 Task: Search for a place to stay in Des Plaines, United States, from June 1st to June 3rd for 1 guest, with a price range of 5000 to 15000, selecting 'Flat' as the property type and enabling 'Self check-in'.
Action: Mouse moved to (603, 129)
Screenshot: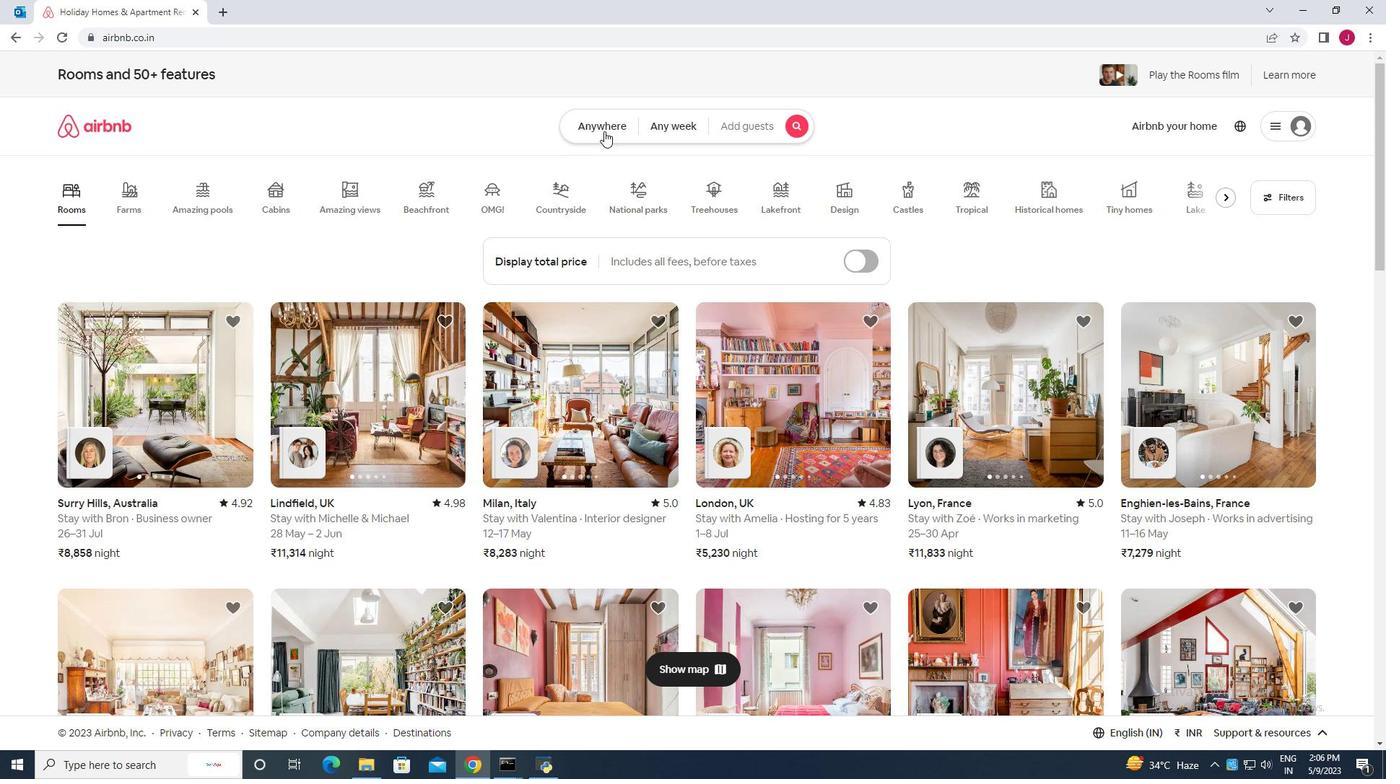 
Action: Mouse pressed left at (603, 129)
Screenshot: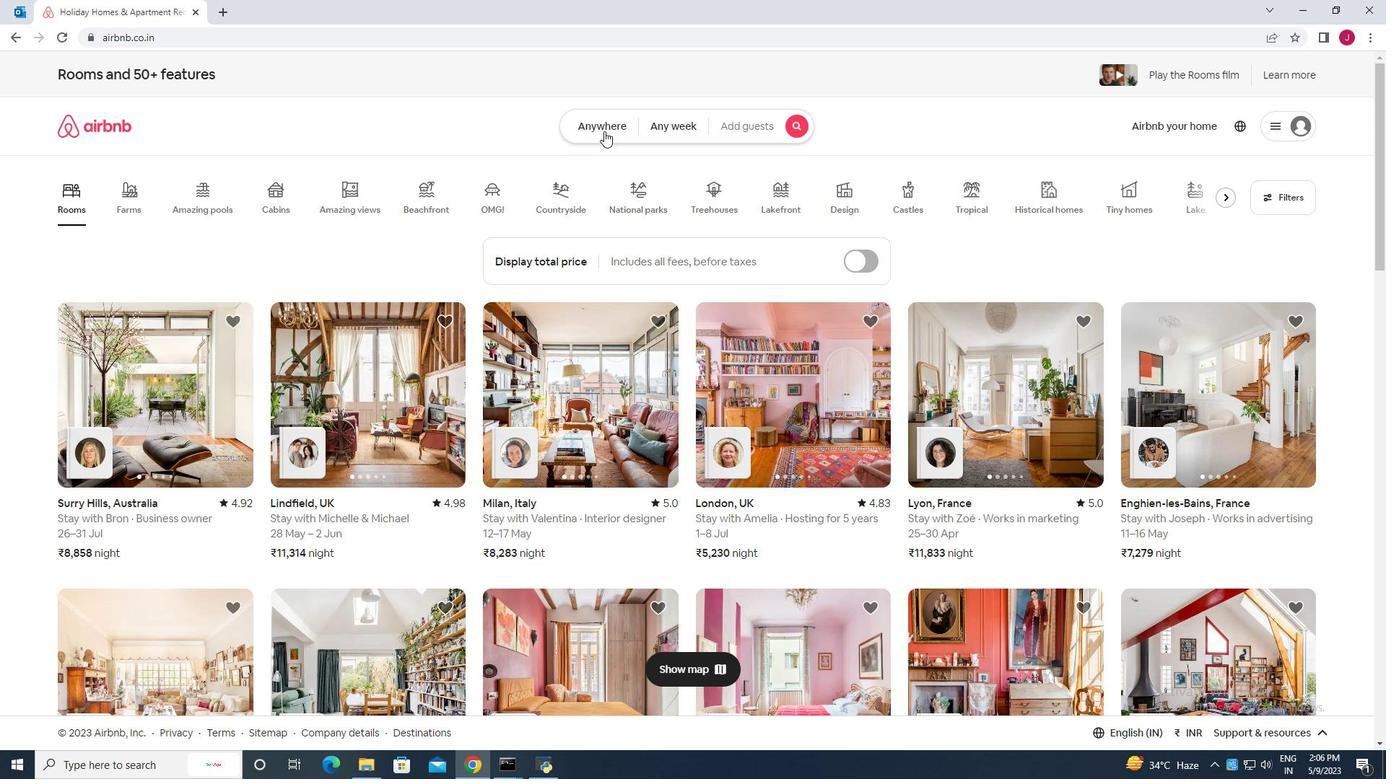 
Action: Mouse moved to (465, 180)
Screenshot: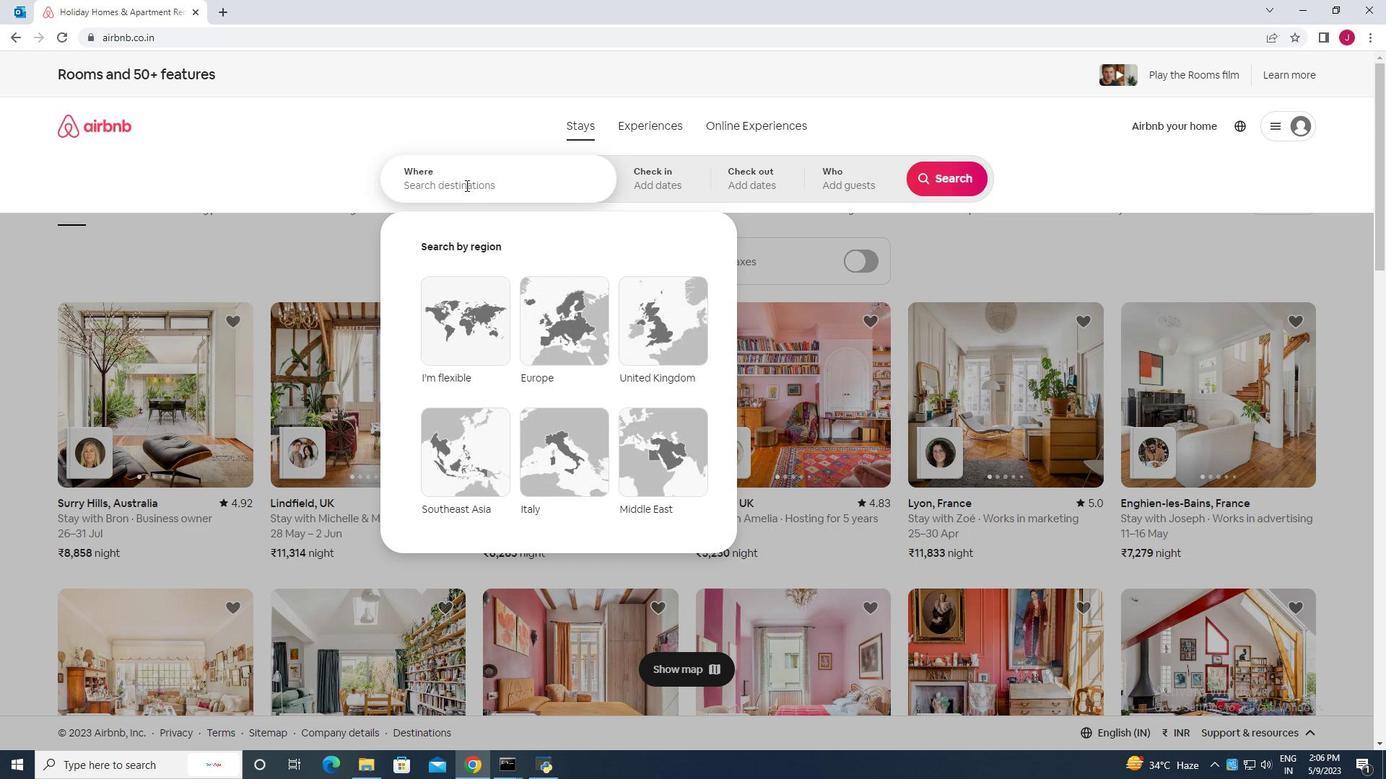 
Action: Mouse pressed left at (465, 180)
Screenshot: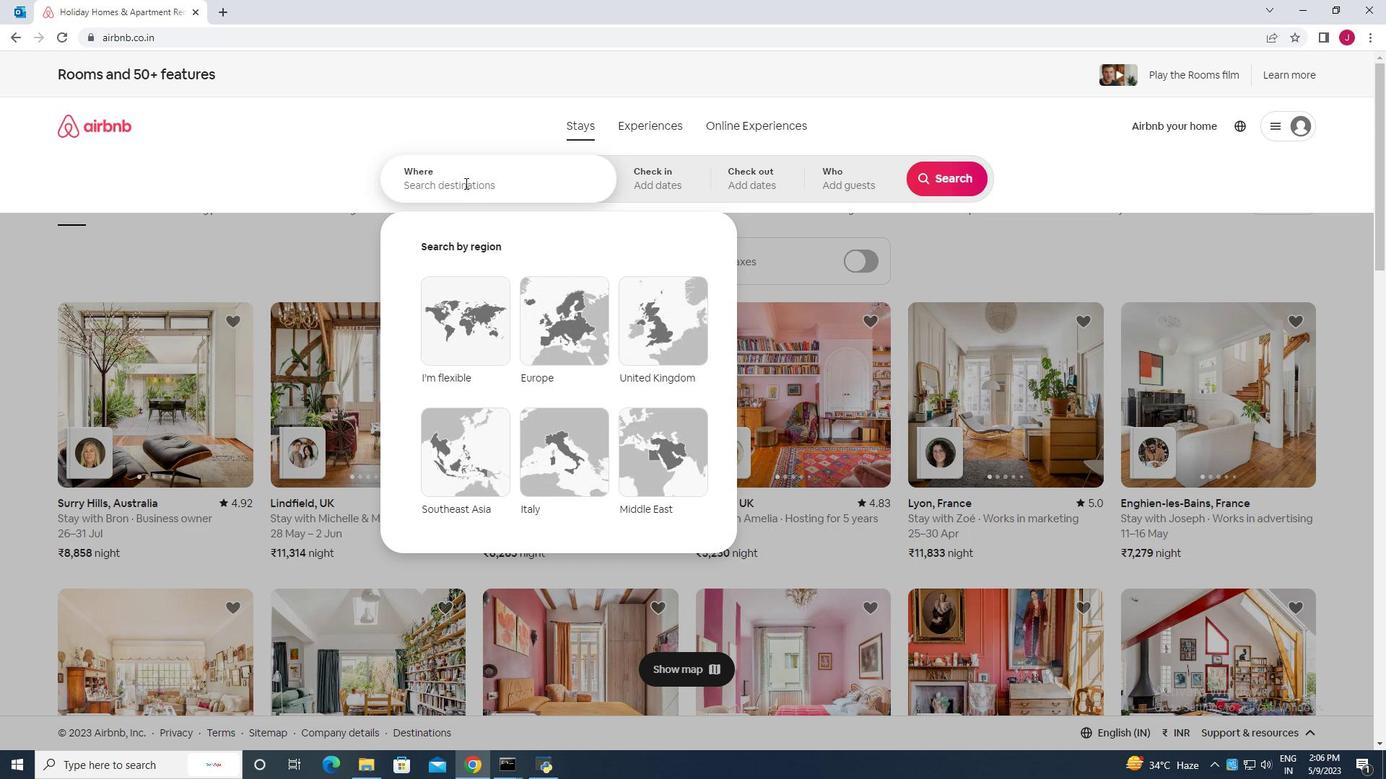 
Action: Mouse moved to (464, 179)
Screenshot: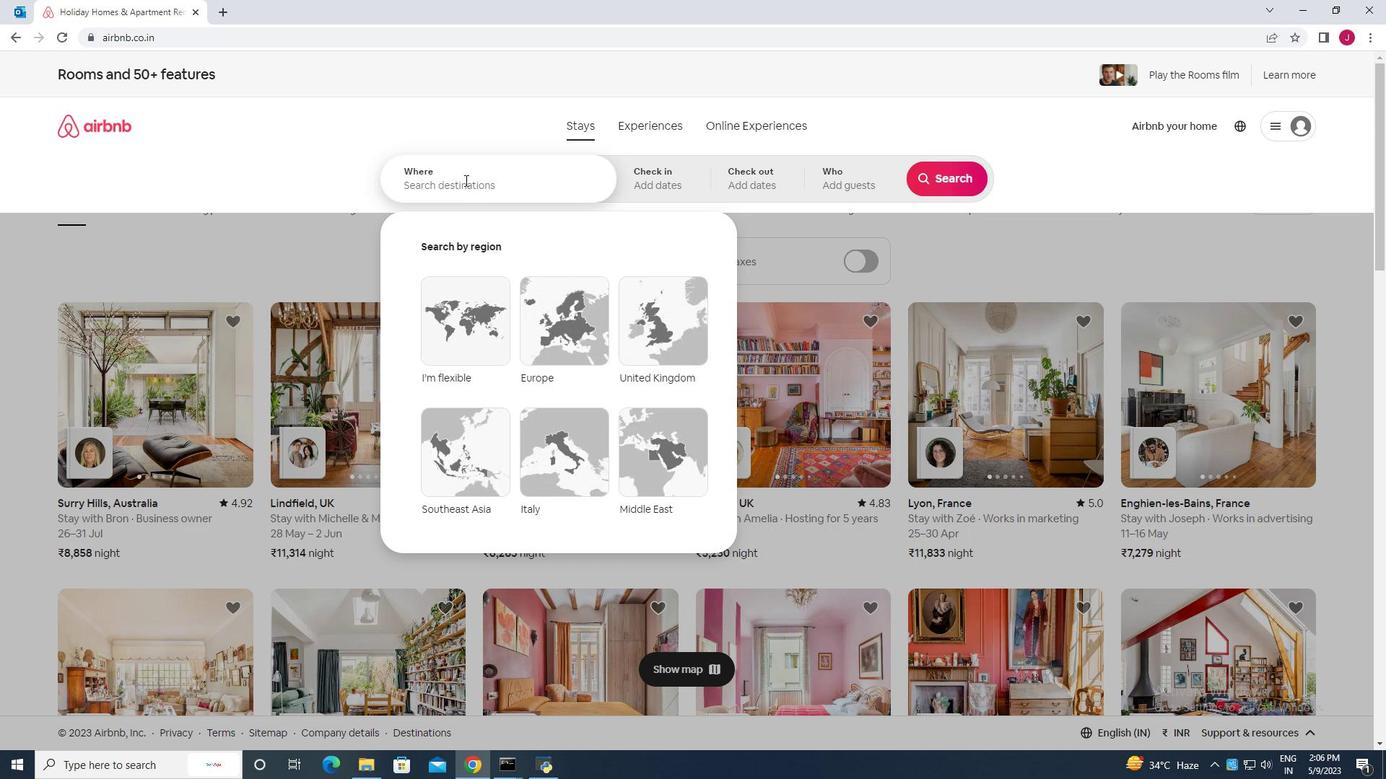 
Action: Key pressed des<Key.space>plaines<Key.space>united<Key.space>states<Key.enter>
Screenshot: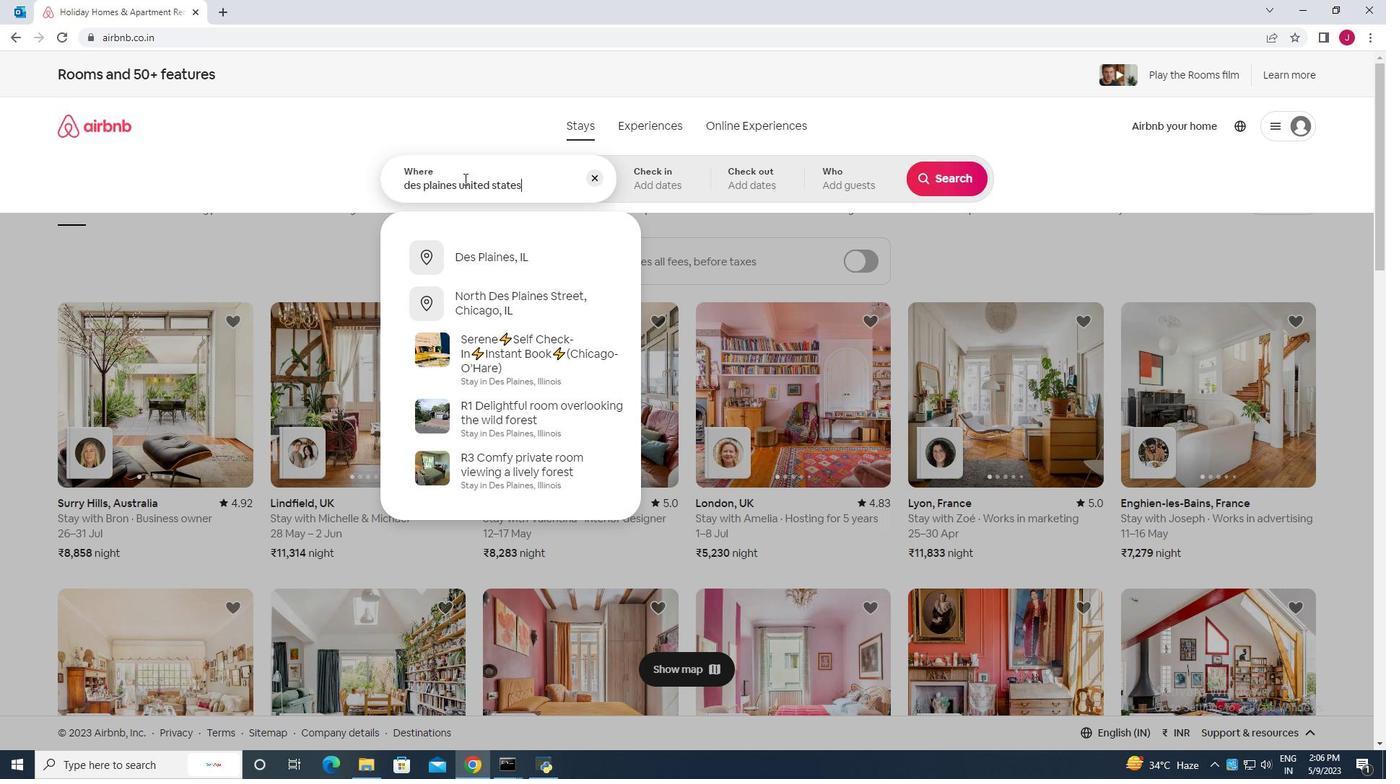 
Action: Mouse moved to (864, 358)
Screenshot: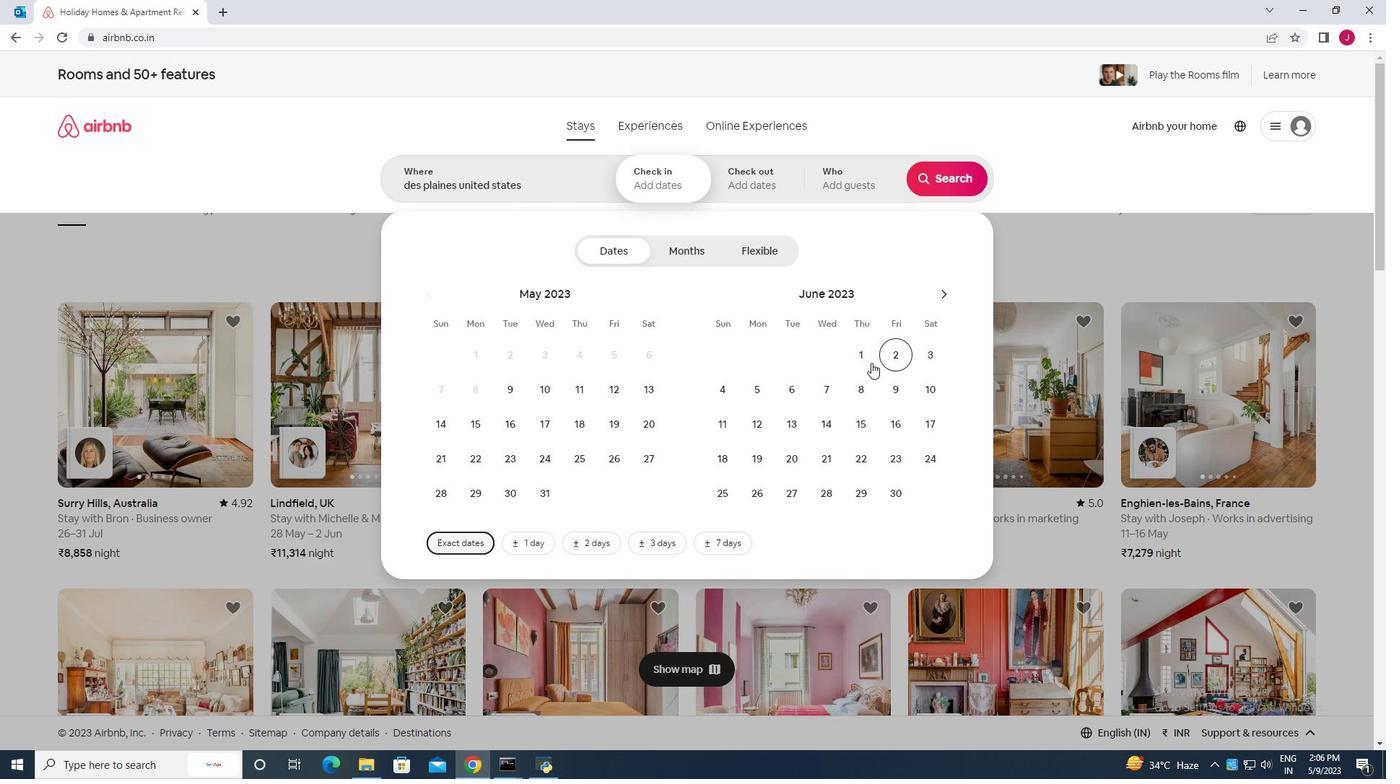 
Action: Mouse pressed left at (864, 358)
Screenshot: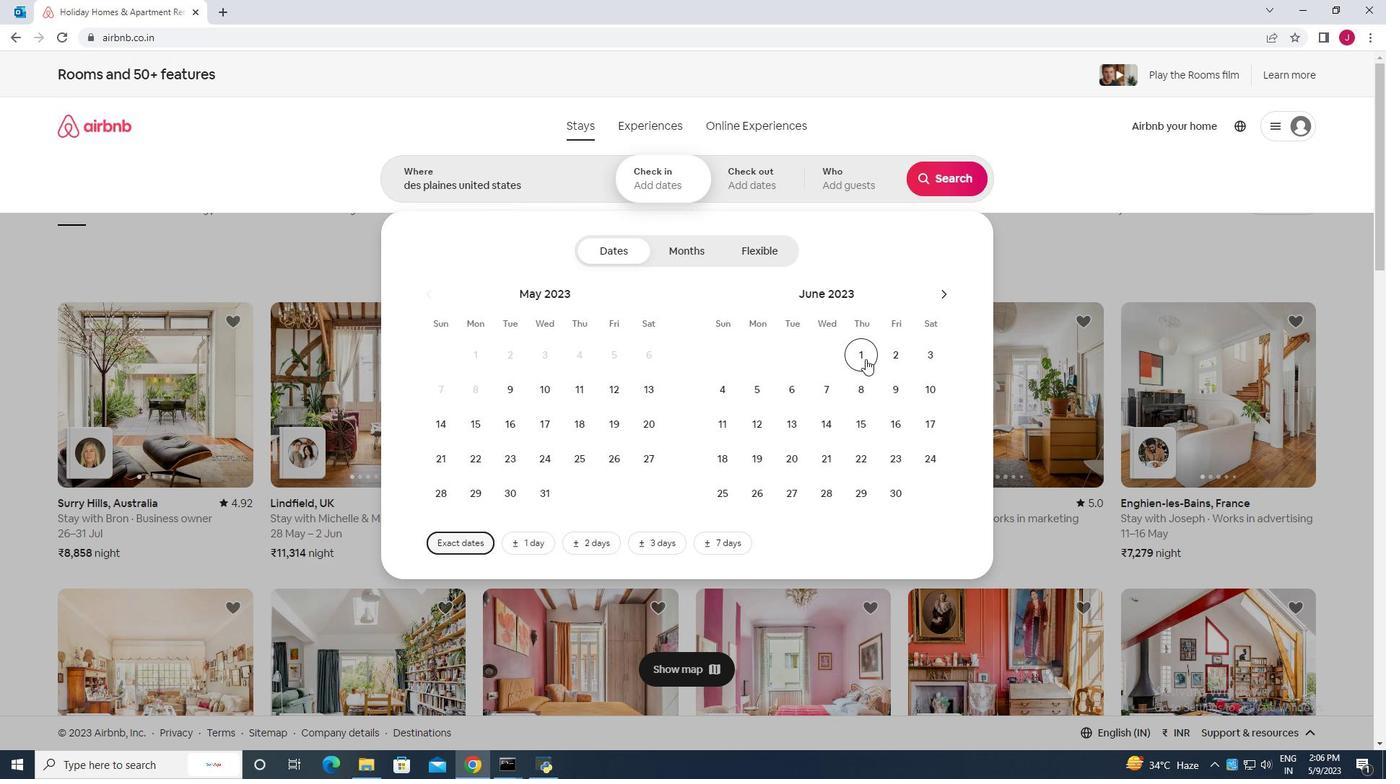 
Action: Mouse moved to (926, 356)
Screenshot: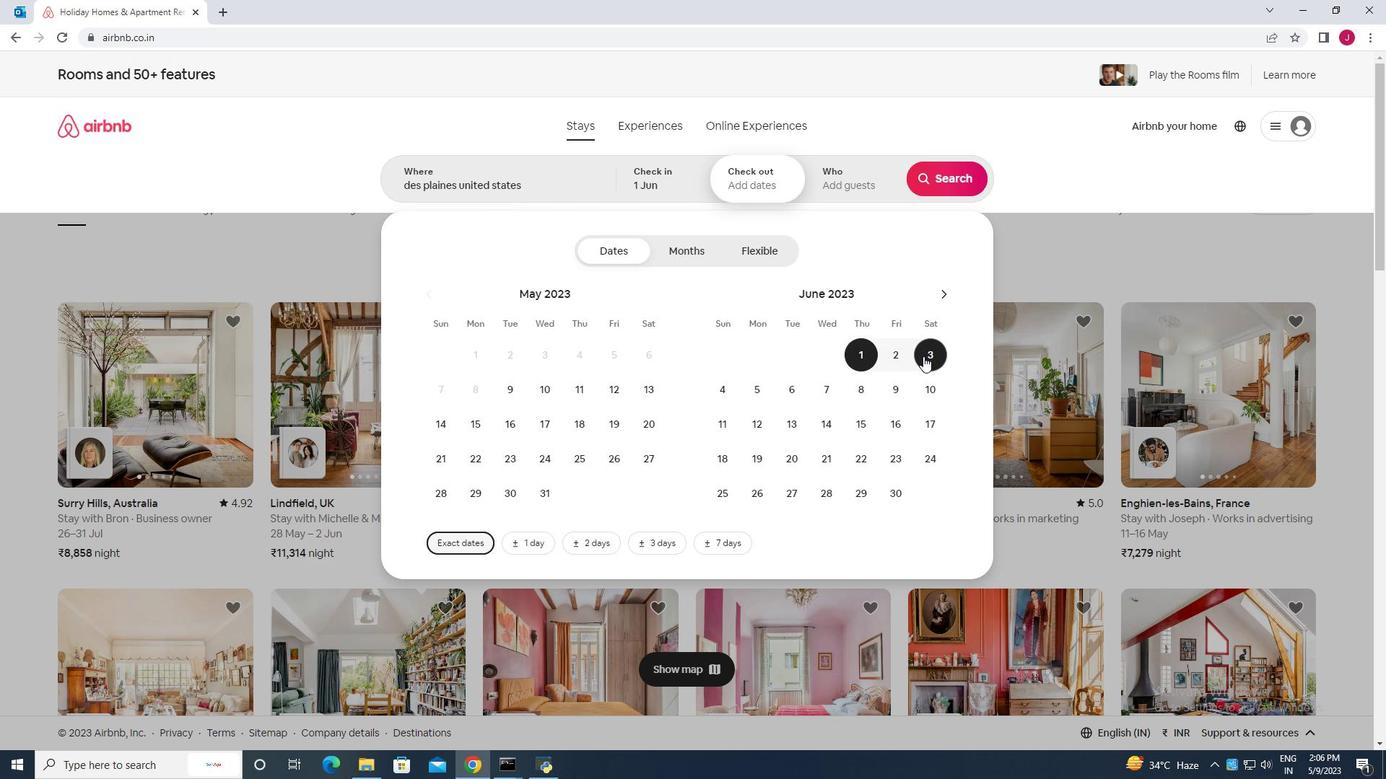 
Action: Mouse pressed left at (926, 356)
Screenshot: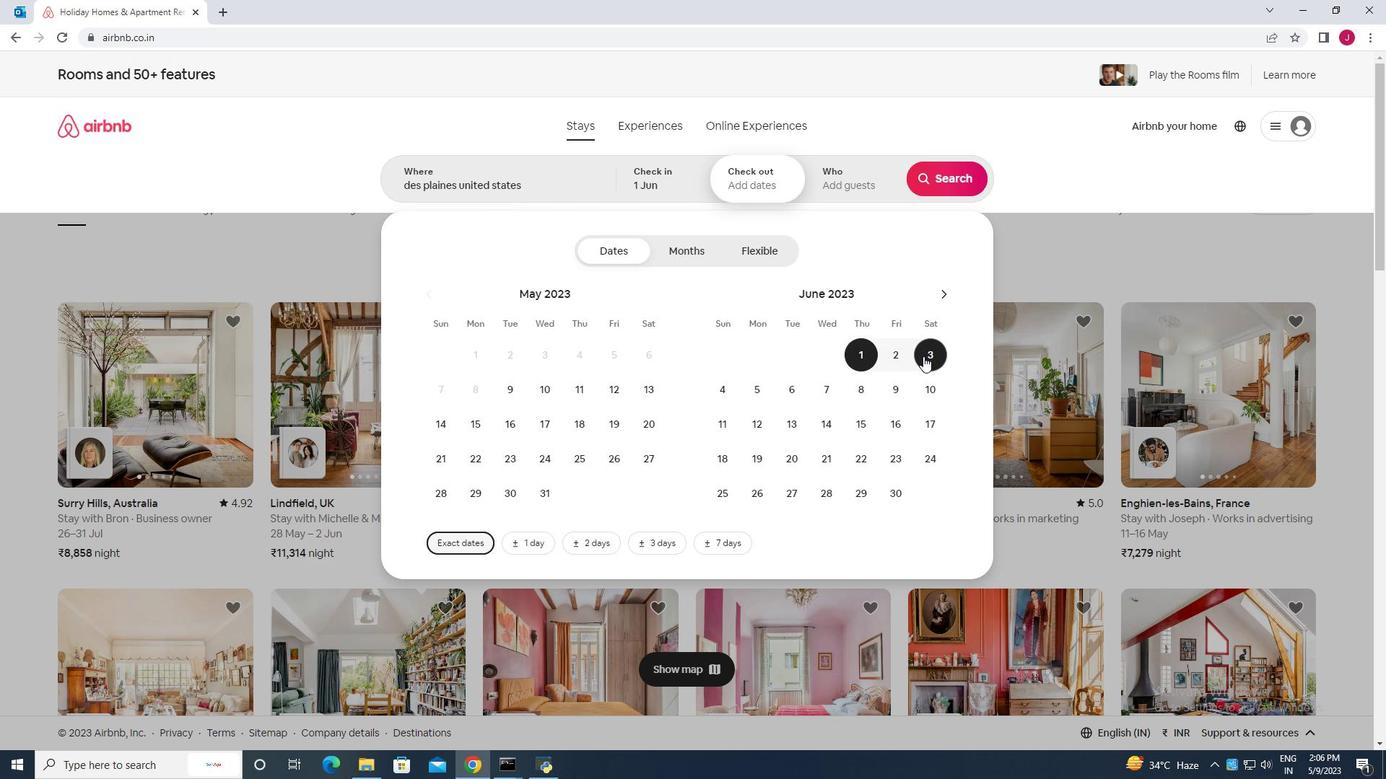 
Action: Mouse moved to (836, 179)
Screenshot: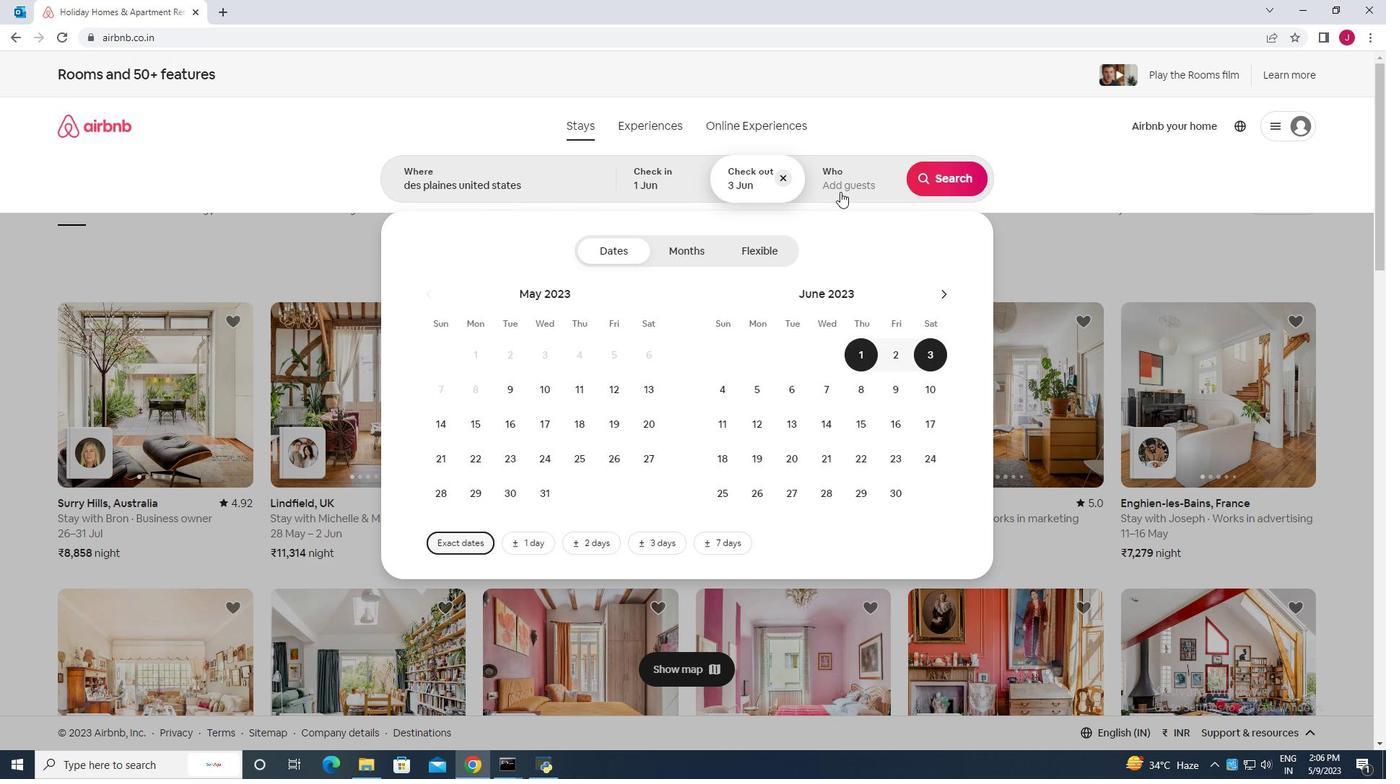 
Action: Mouse pressed left at (836, 179)
Screenshot: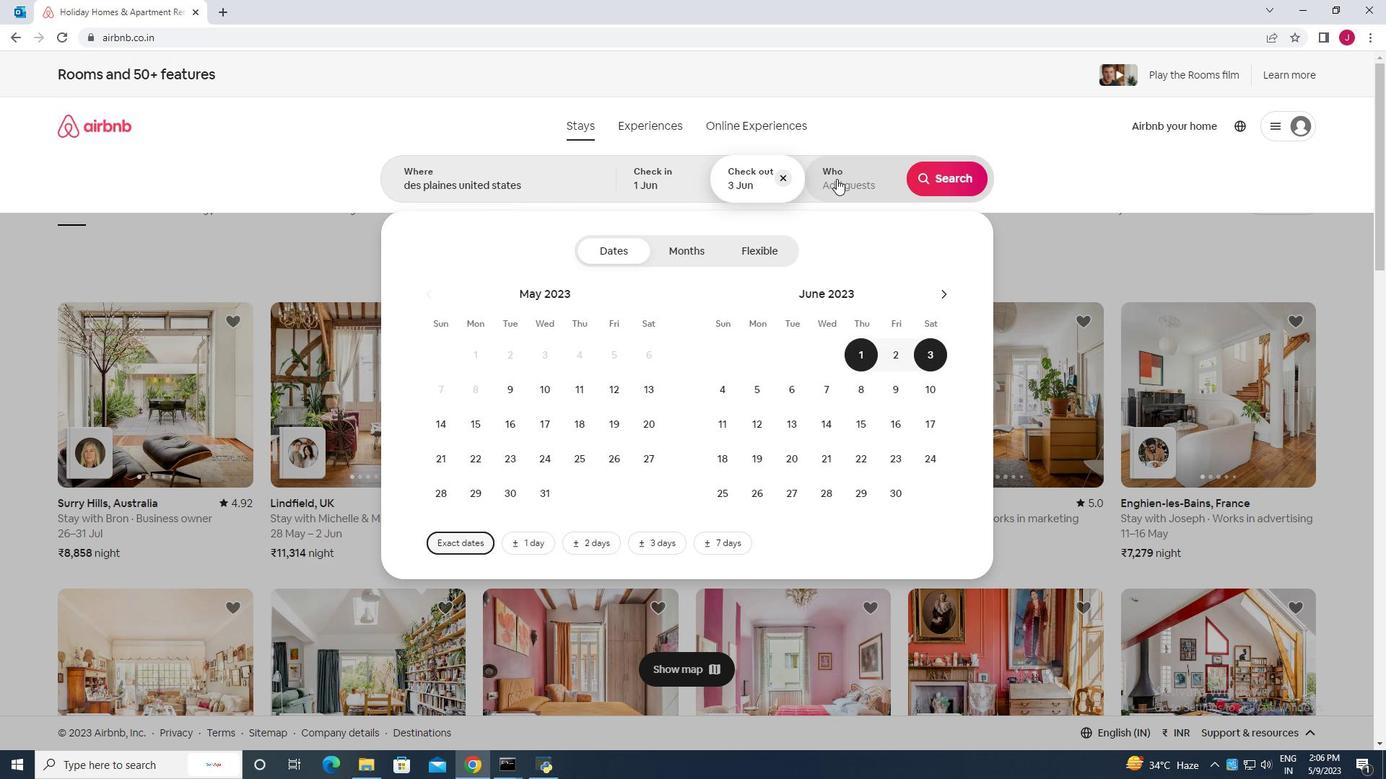 
Action: Mouse moved to (950, 250)
Screenshot: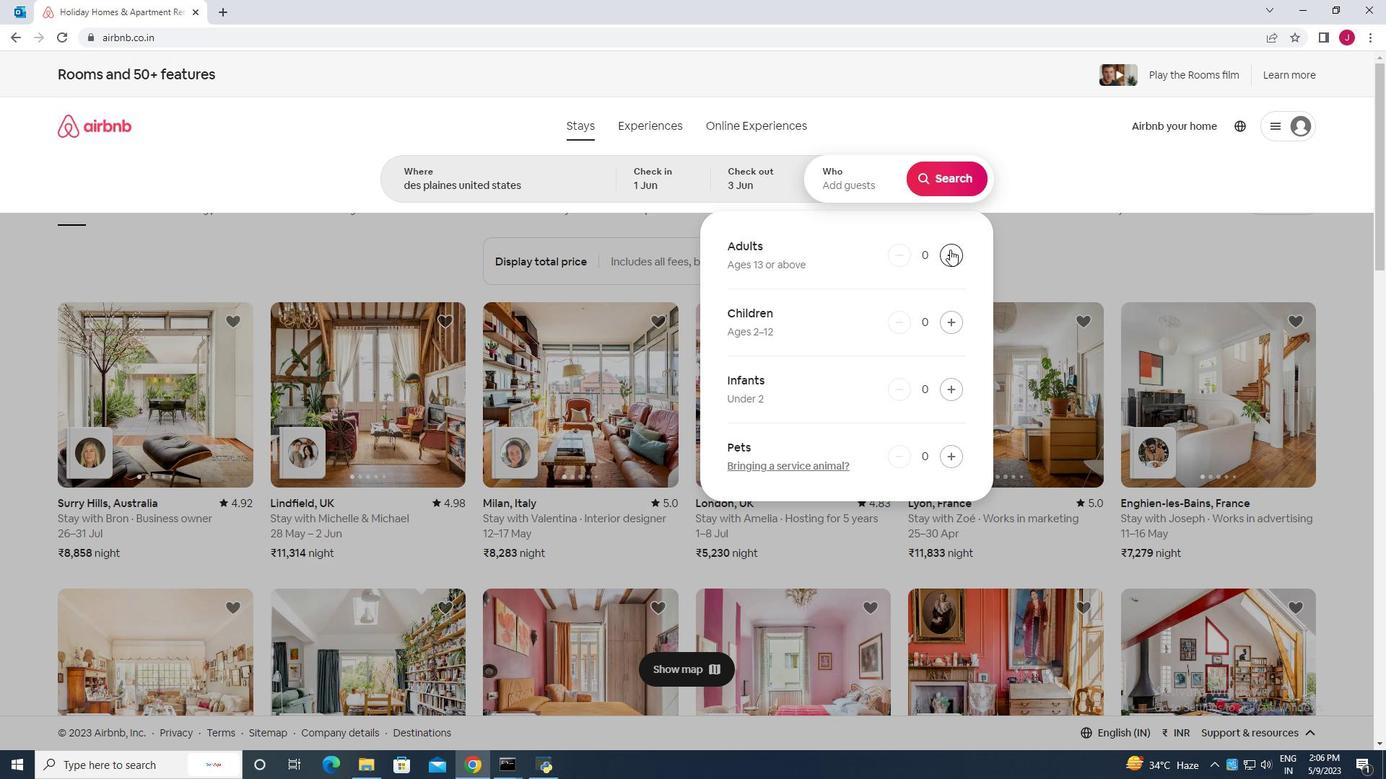 
Action: Mouse pressed left at (950, 250)
Screenshot: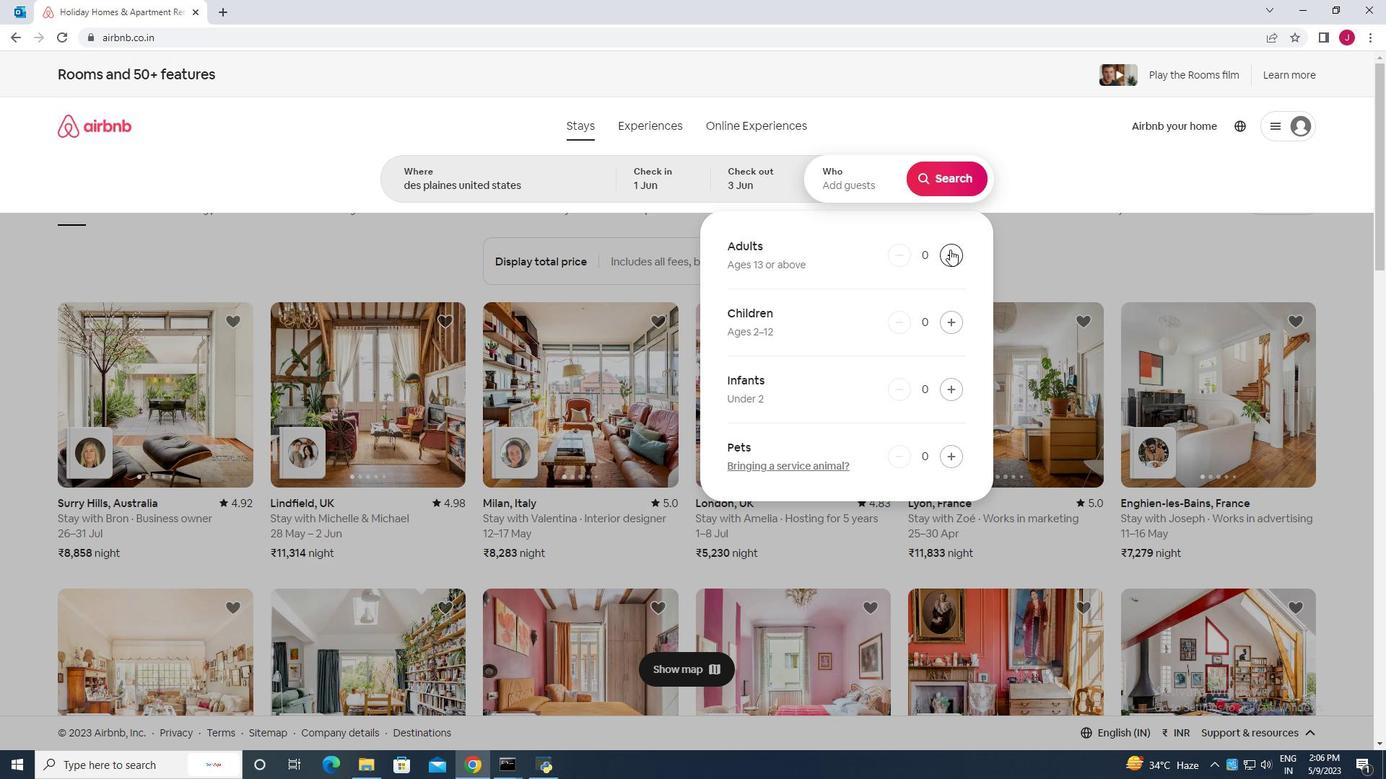
Action: Mouse moved to (966, 179)
Screenshot: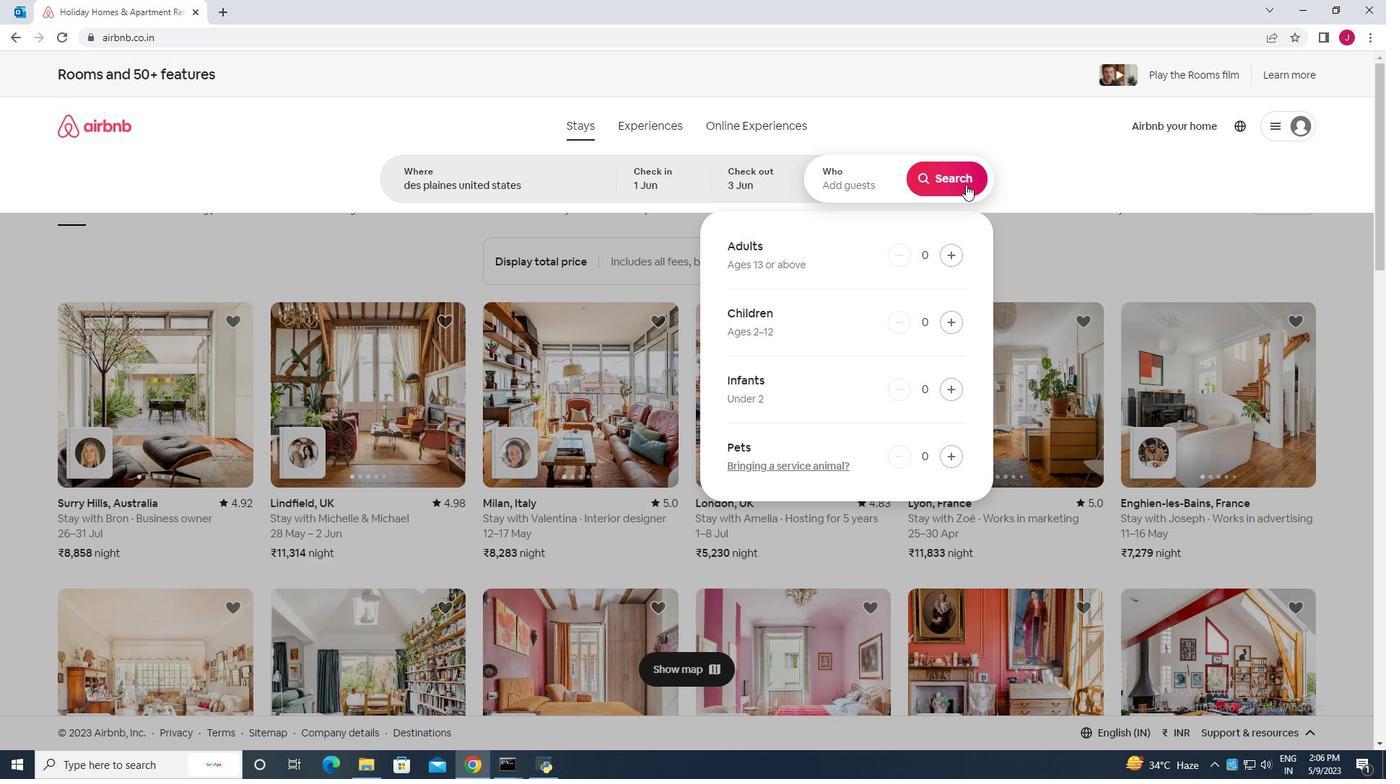 
Action: Mouse pressed left at (966, 179)
Screenshot: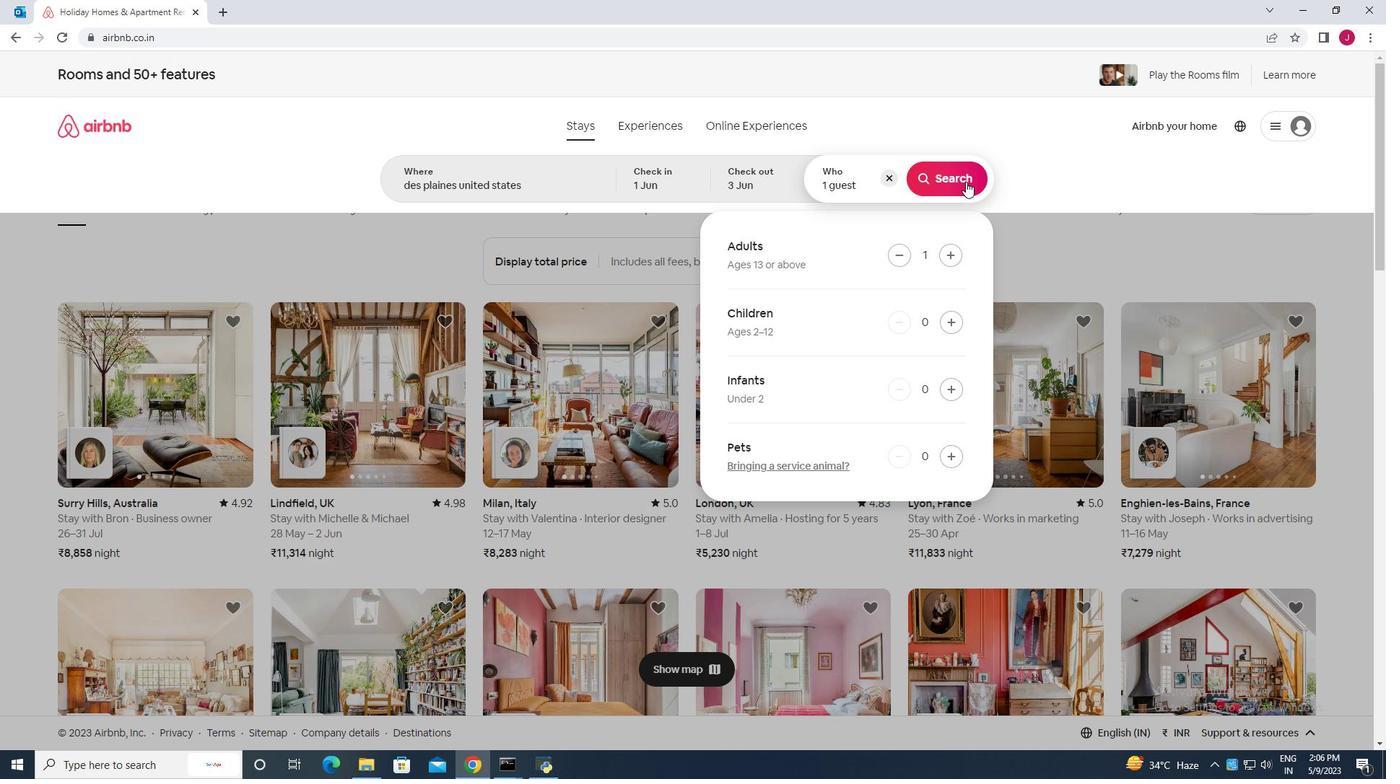 
Action: Mouse moved to (1338, 138)
Screenshot: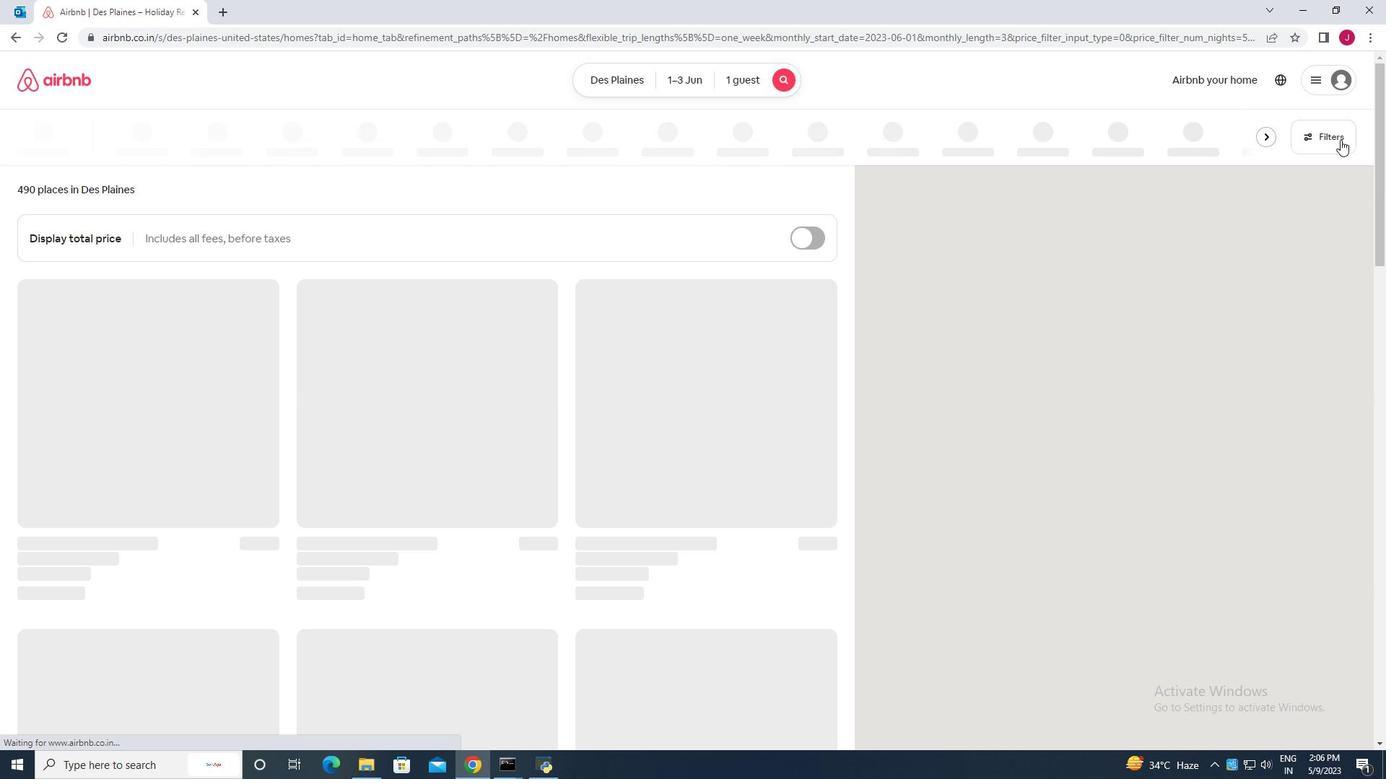 
Action: Mouse pressed left at (1338, 138)
Screenshot: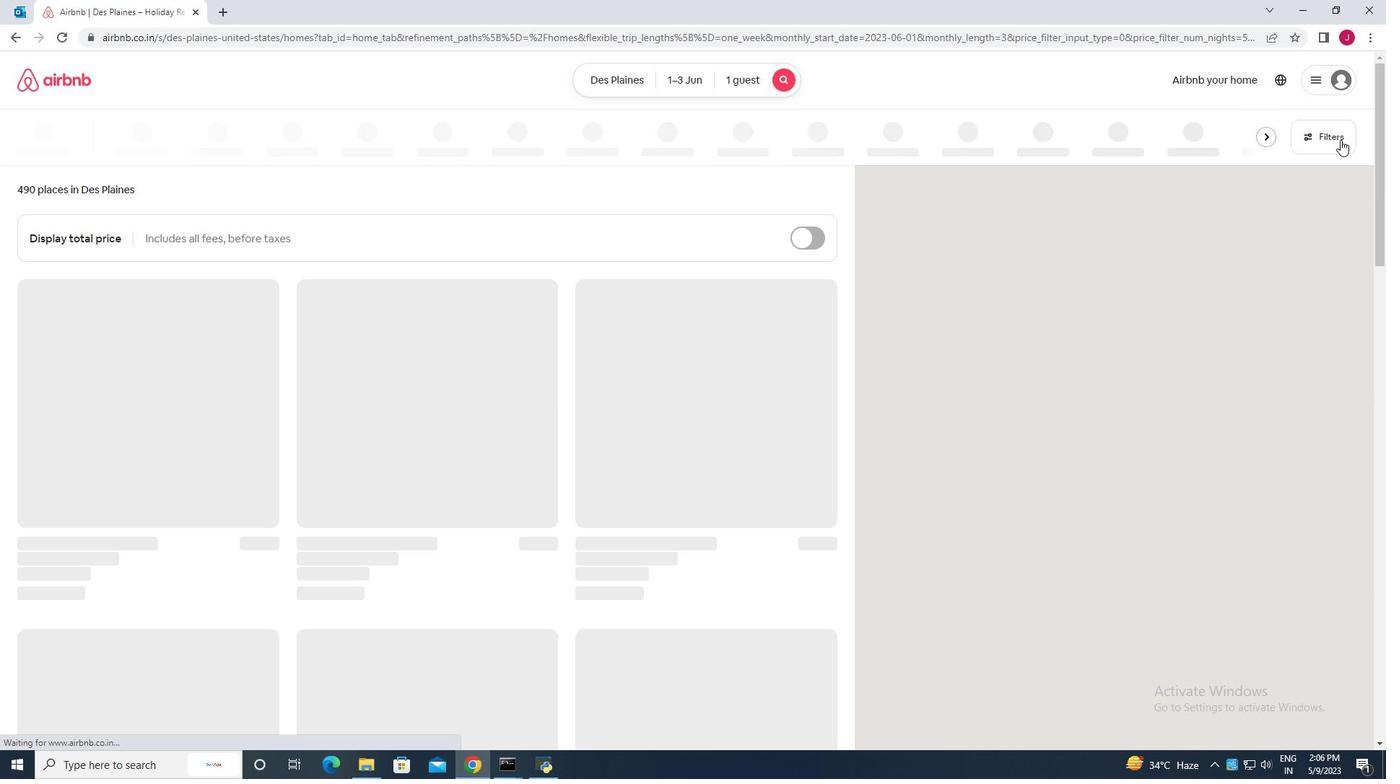 
Action: Mouse moved to (511, 486)
Screenshot: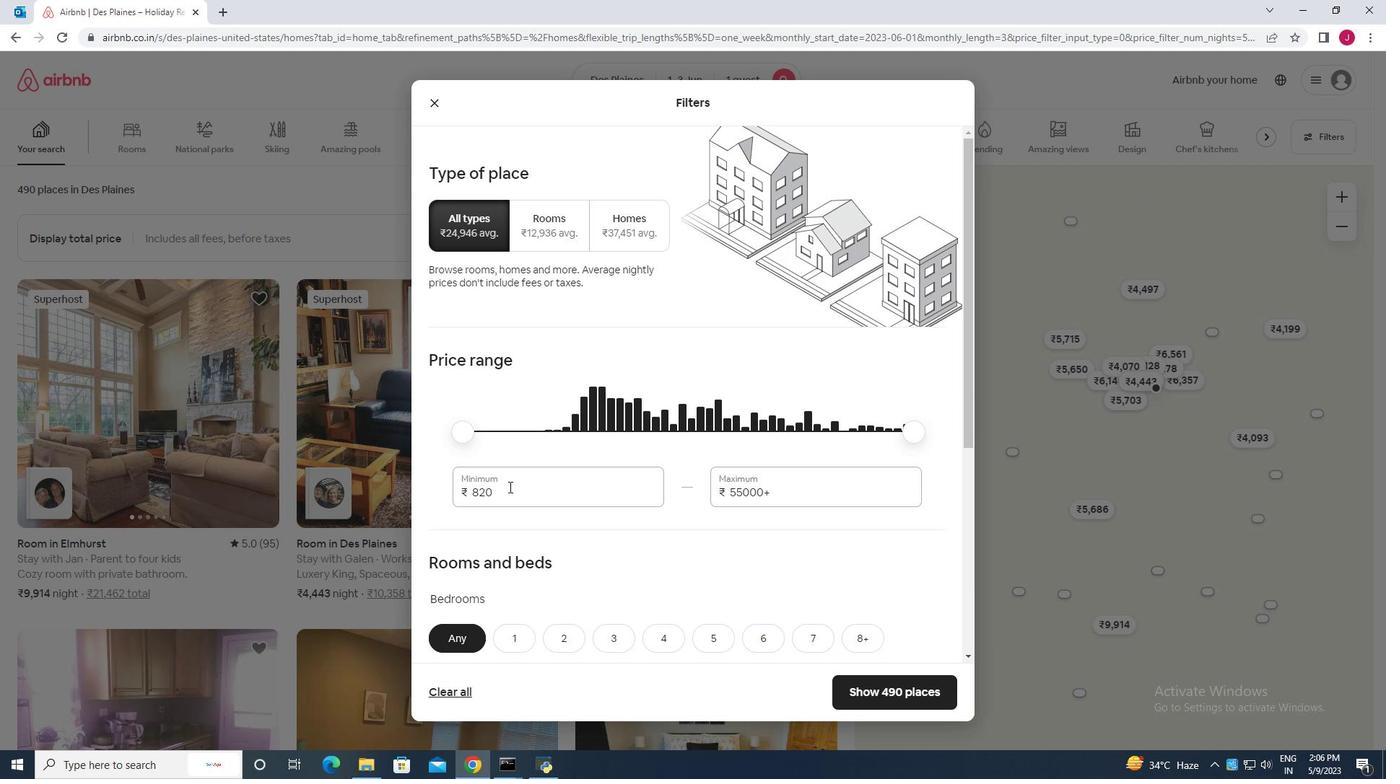 
Action: Mouse pressed left at (511, 486)
Screenshot: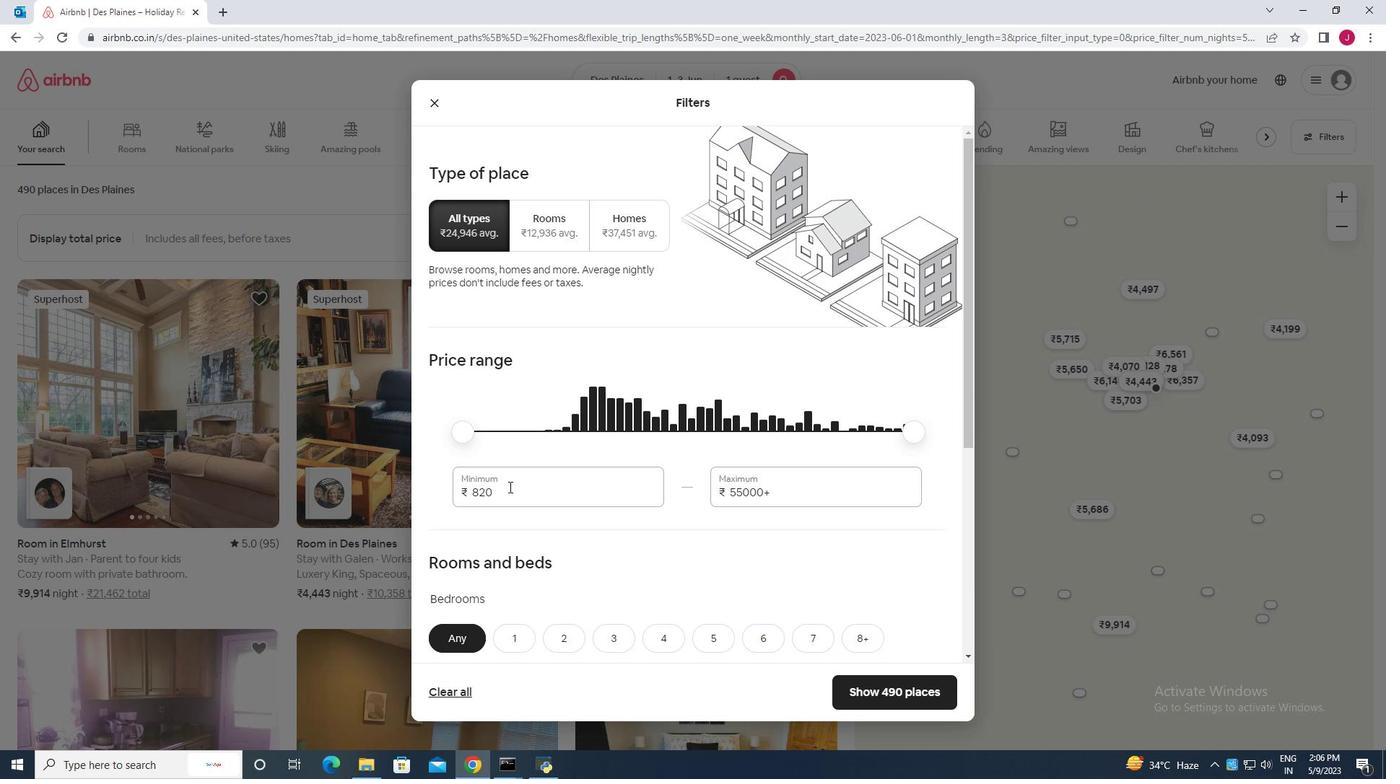 
Action: Mouse moved to (517, 486)
Screenshot: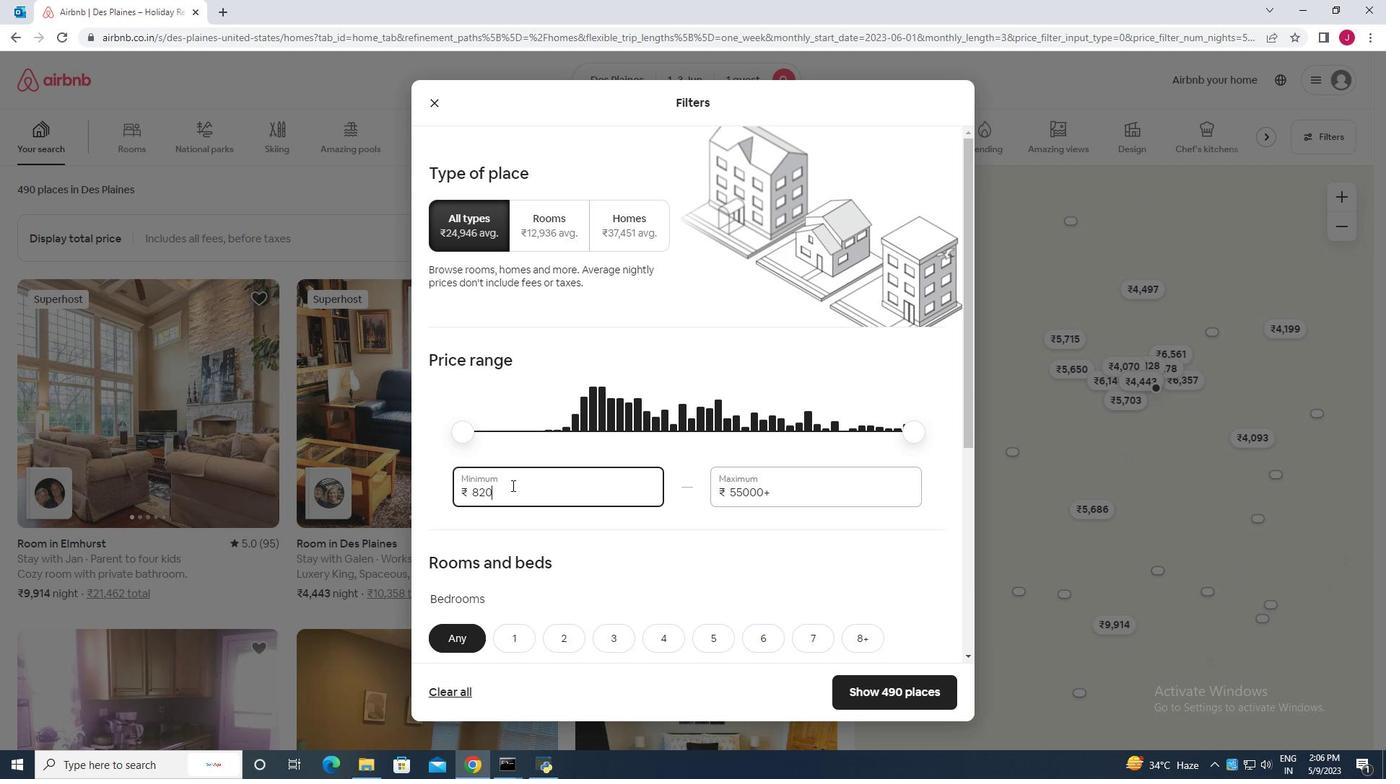 
Action: Key pressed <Key.backspace><Key.backspace><Key.backspace>5000
Screenshot: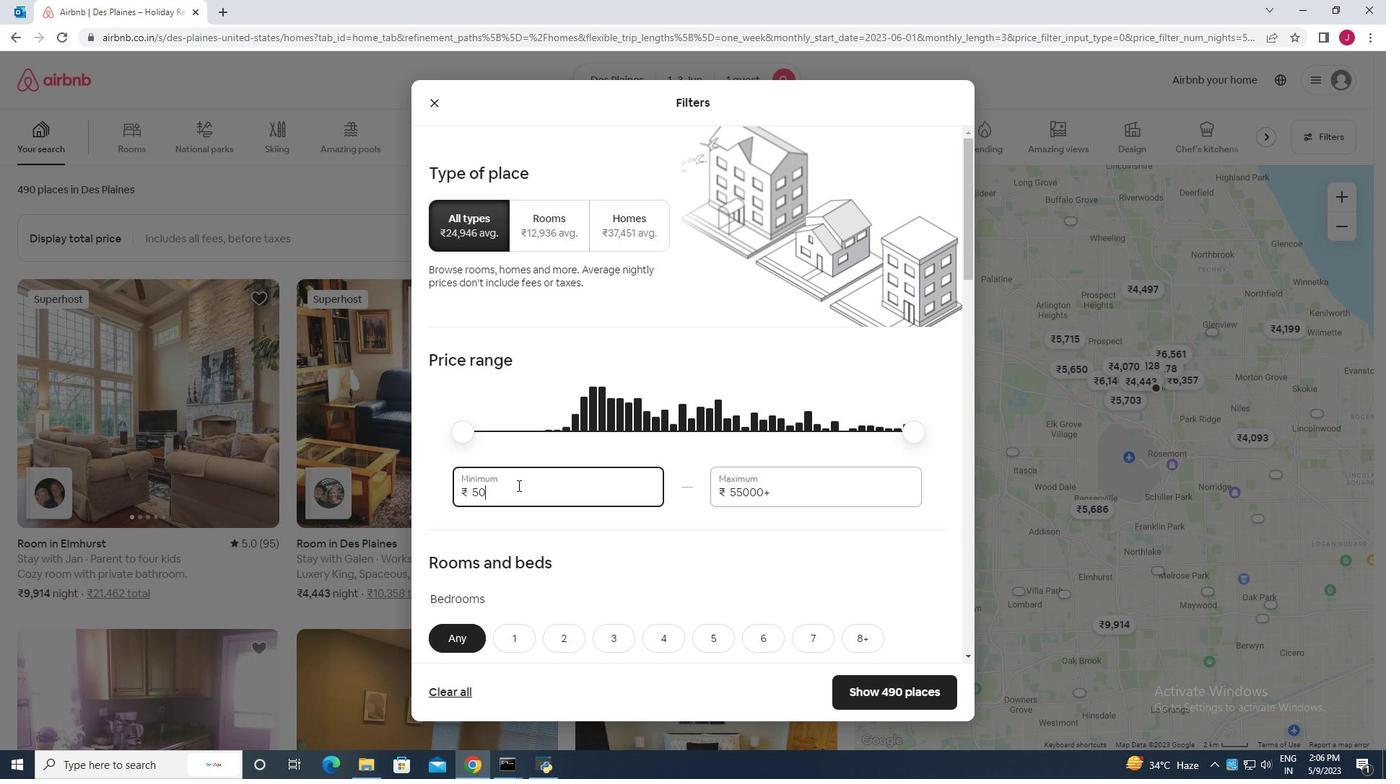 
Action: Mouse moved to (800, 486)
Screenshot: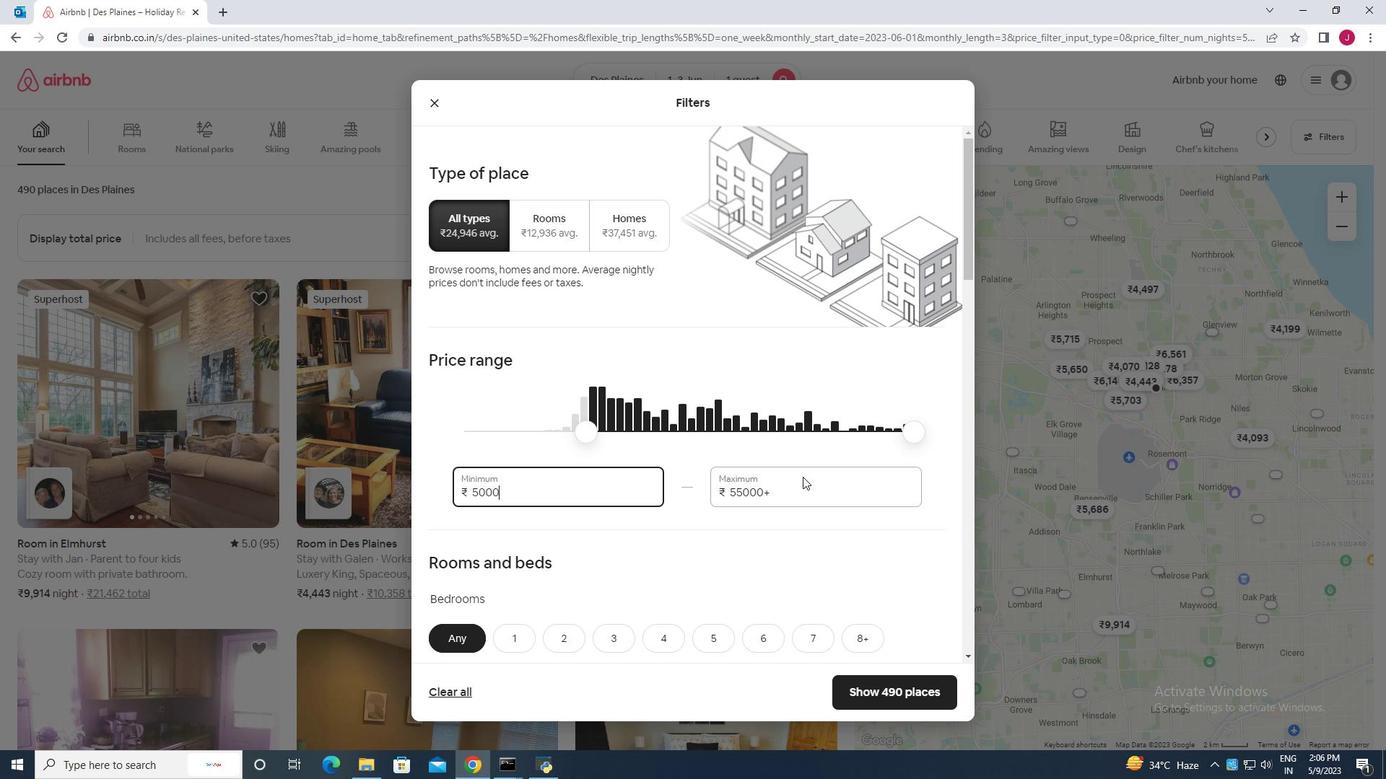 
Action: Mouse pressed left at (800, 486)
Screenshot: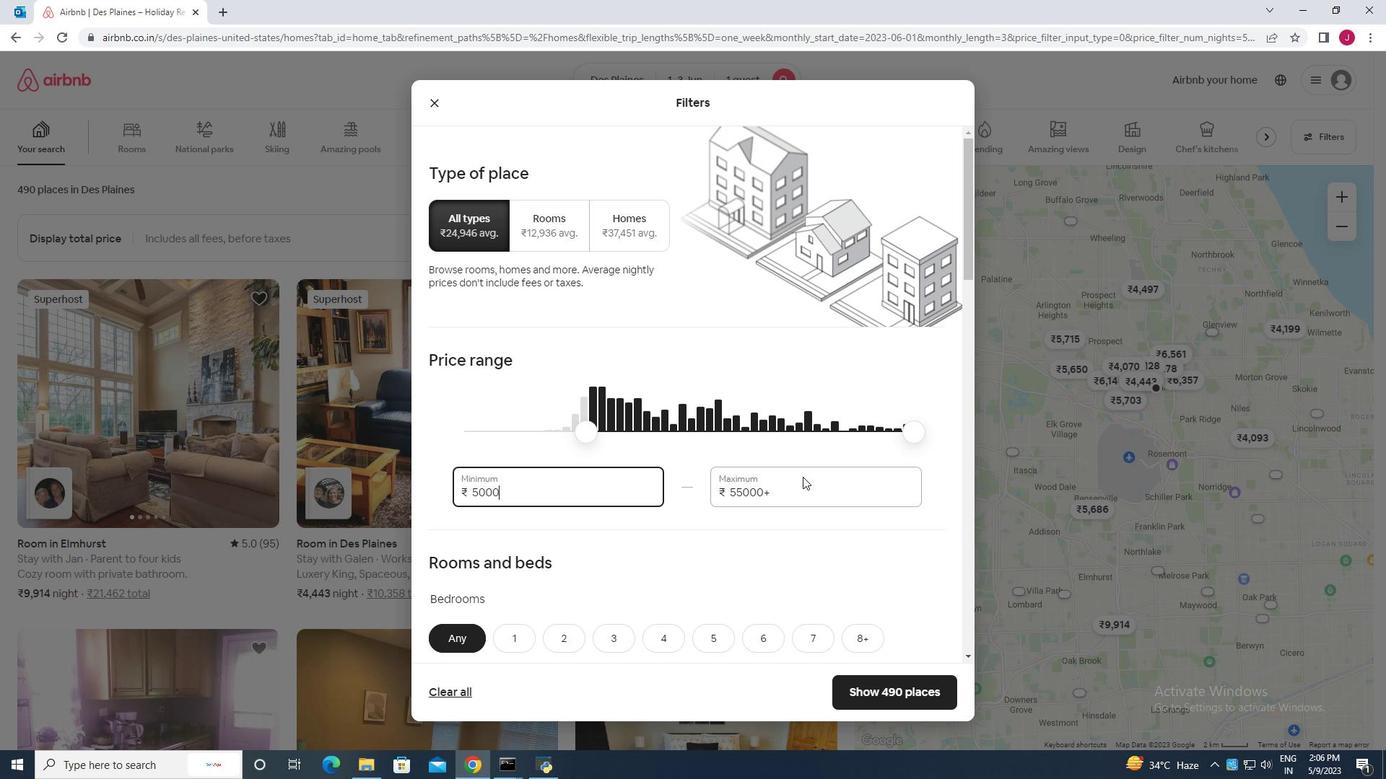 
Action: Mouse moved to (769, 488)
Screenshot: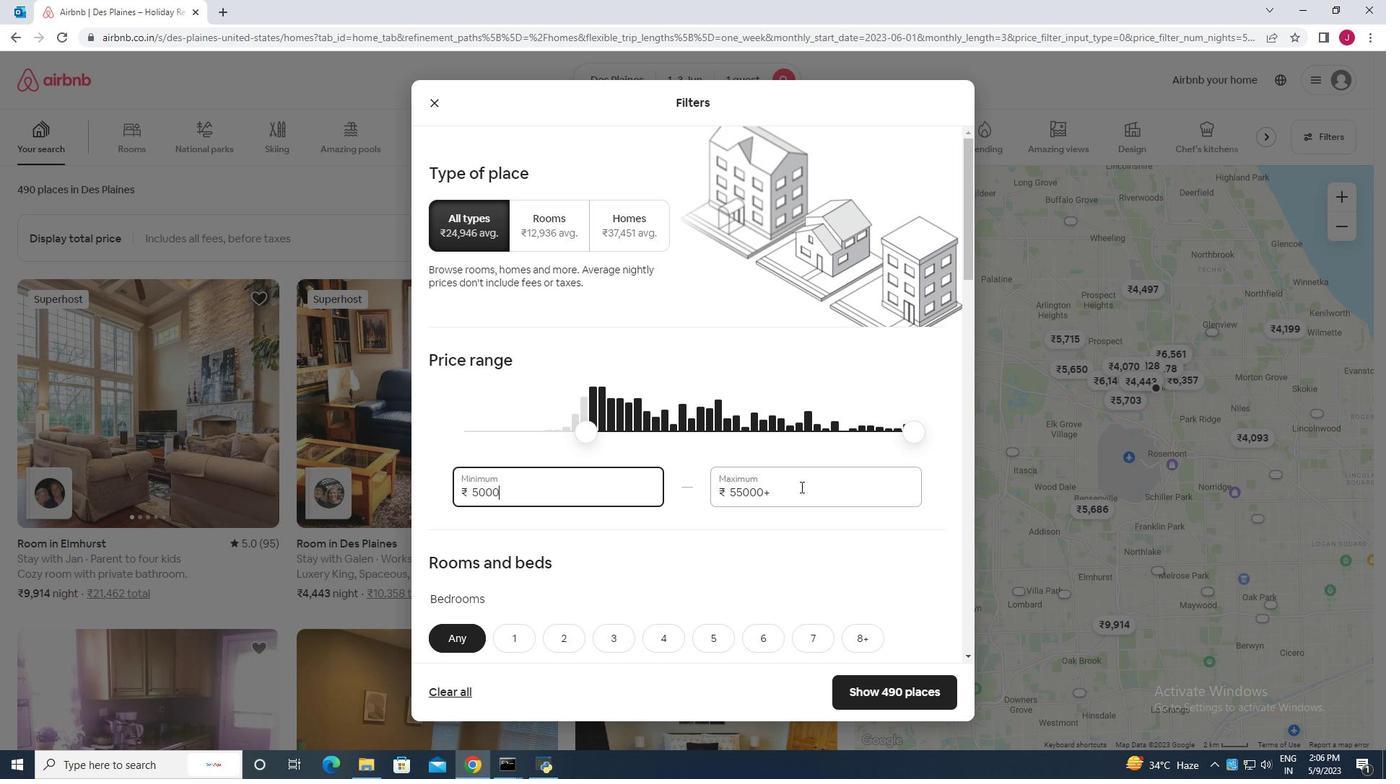 
Action: Key pressed <Key.backspace><Key.backspace><Key.backspace><Key.backspace><Key.backspace><Key.backspace><Key.backspace><Key.backspace><Key.backspace><Key.backspace><Key.backspace><Key.backspace><Key.backspace><Key.backspace><Key.backspace><Key.backspace><Key.backspace><Key.backspace><Key.backspace>15000
Screenshot: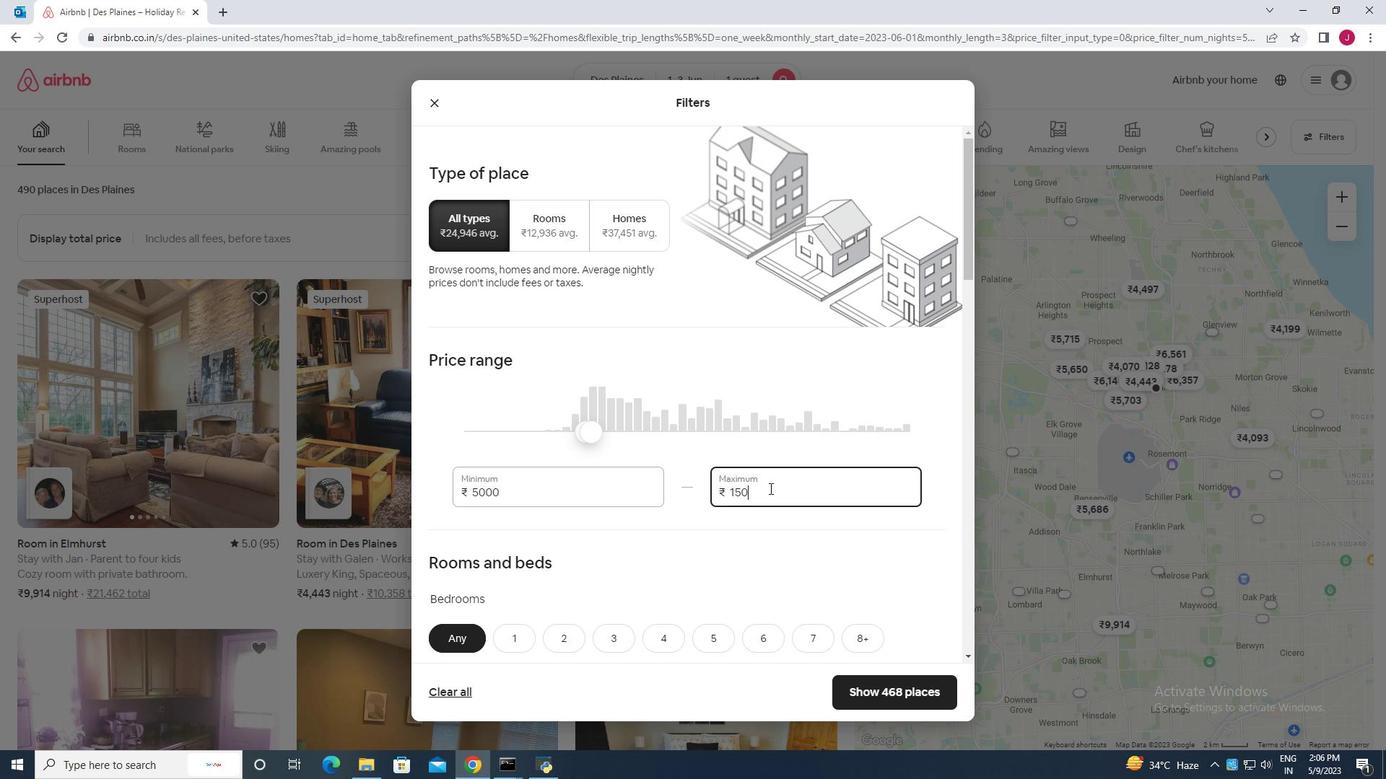 
Action: Mouse moved to (718, 499)
Screenshot: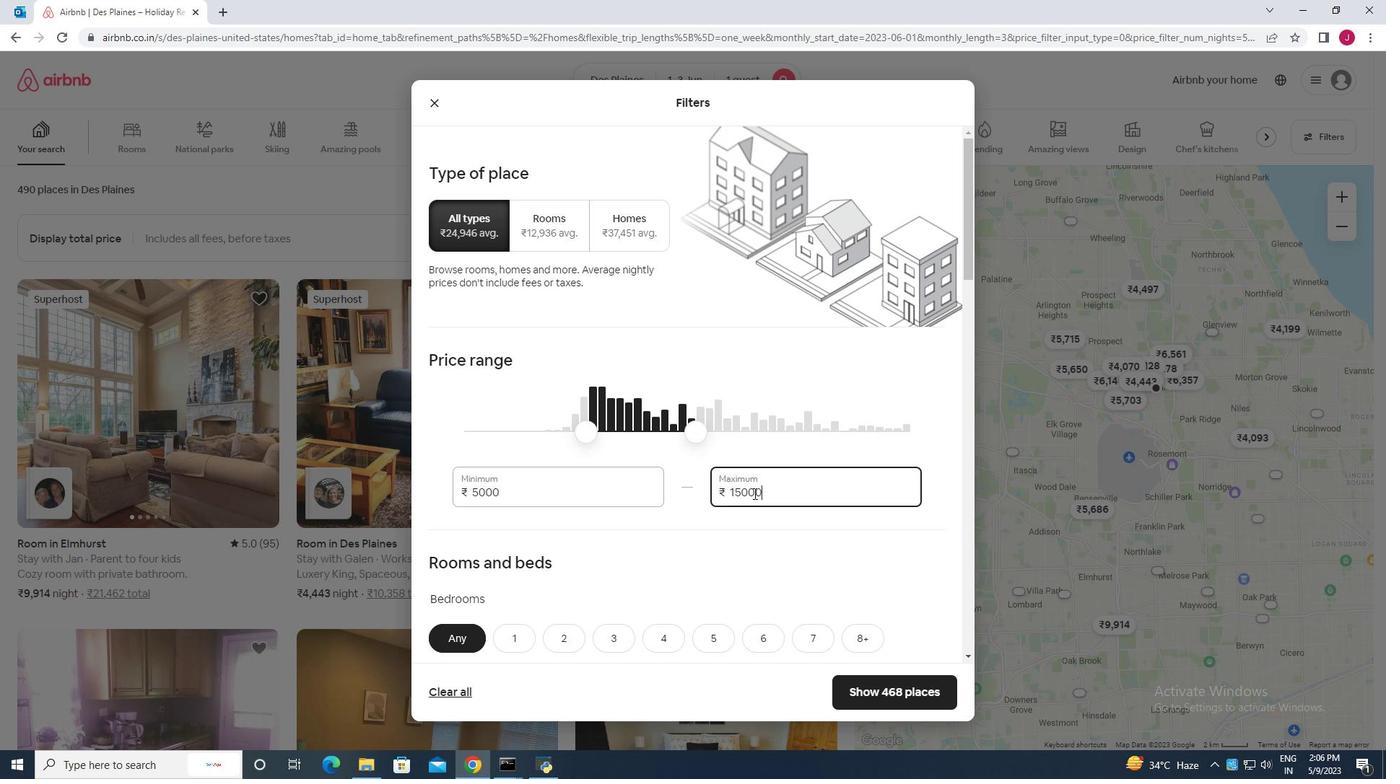 
Action: Mouse scrolled (718, 498) with delta (0, 0)
Screenshot: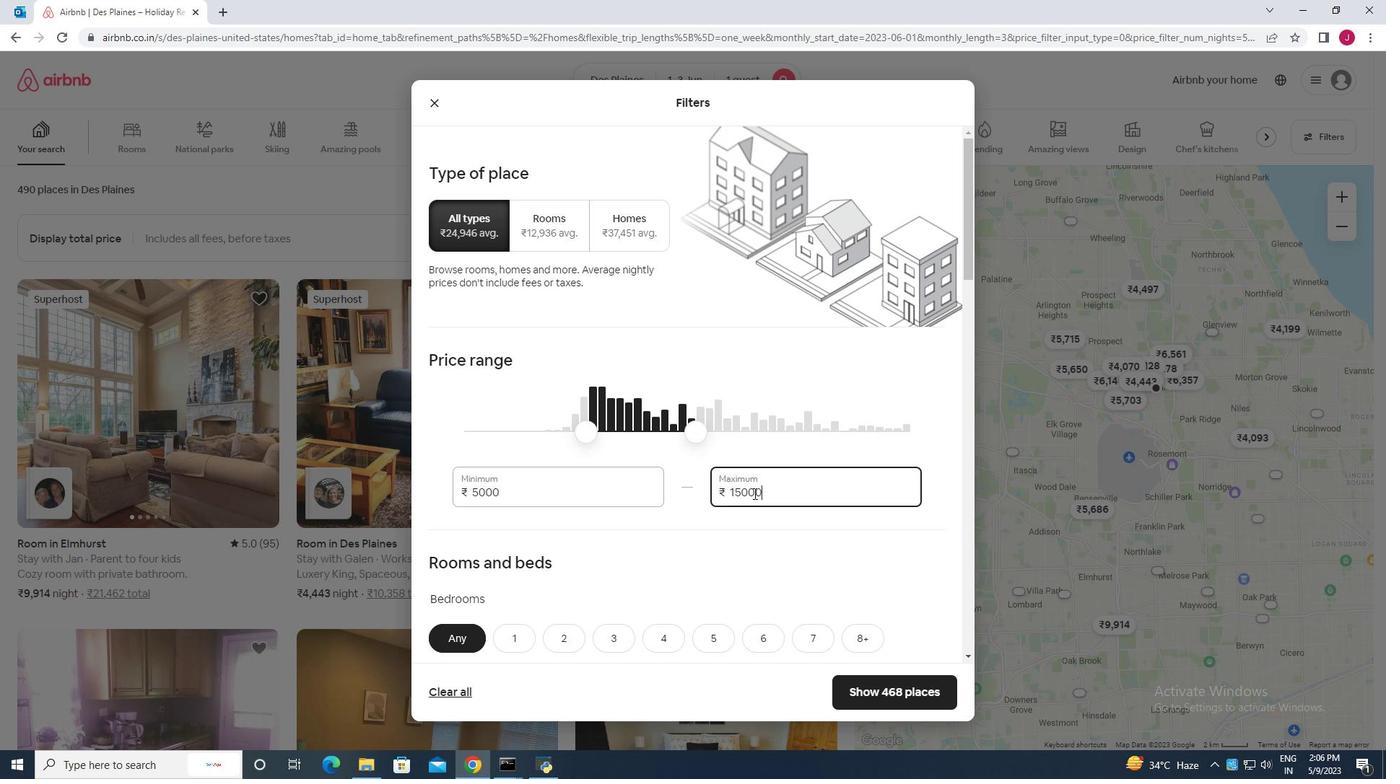 
Action: Mouse scrolled (718, 498) with delta (0, 0)
Screenshot: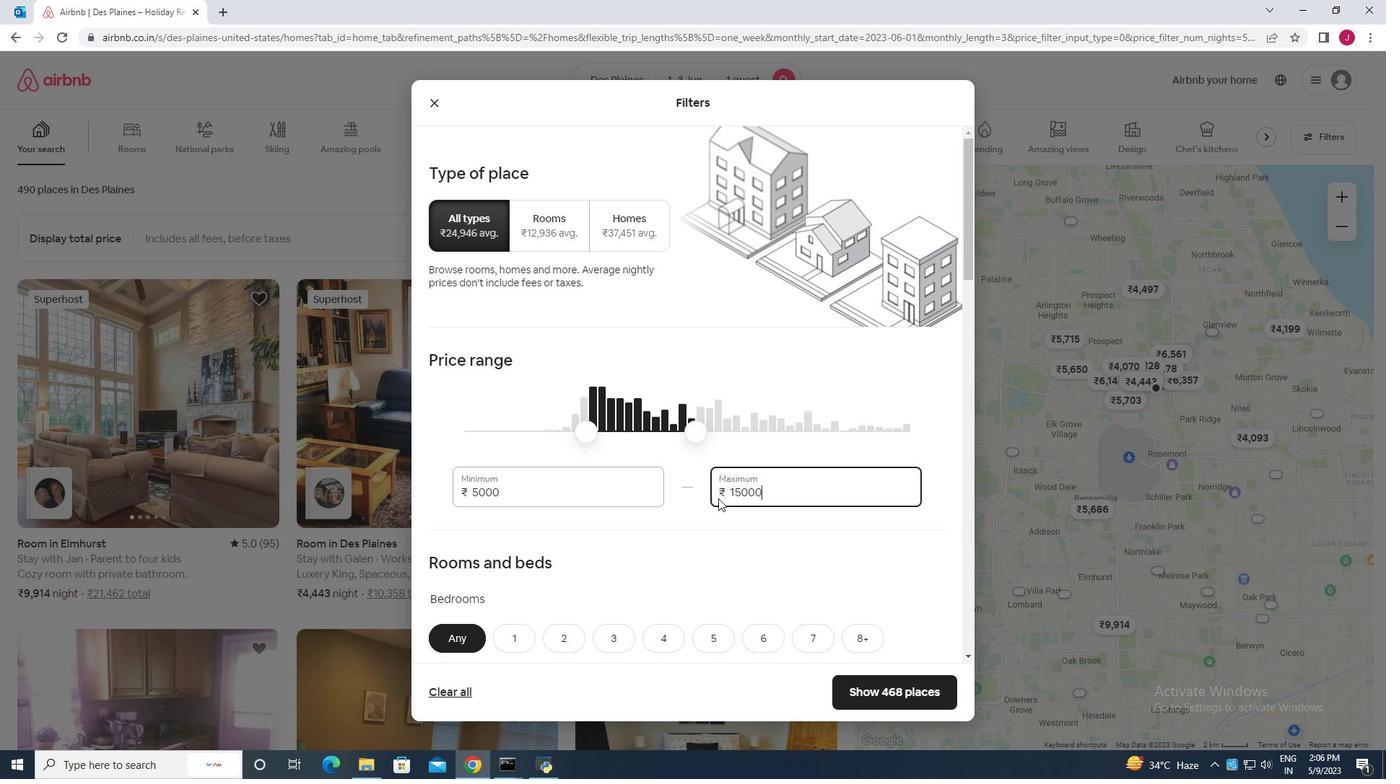 
Action: Mouse scrolled (718, 498) with delta (0, 0)
Screenshot: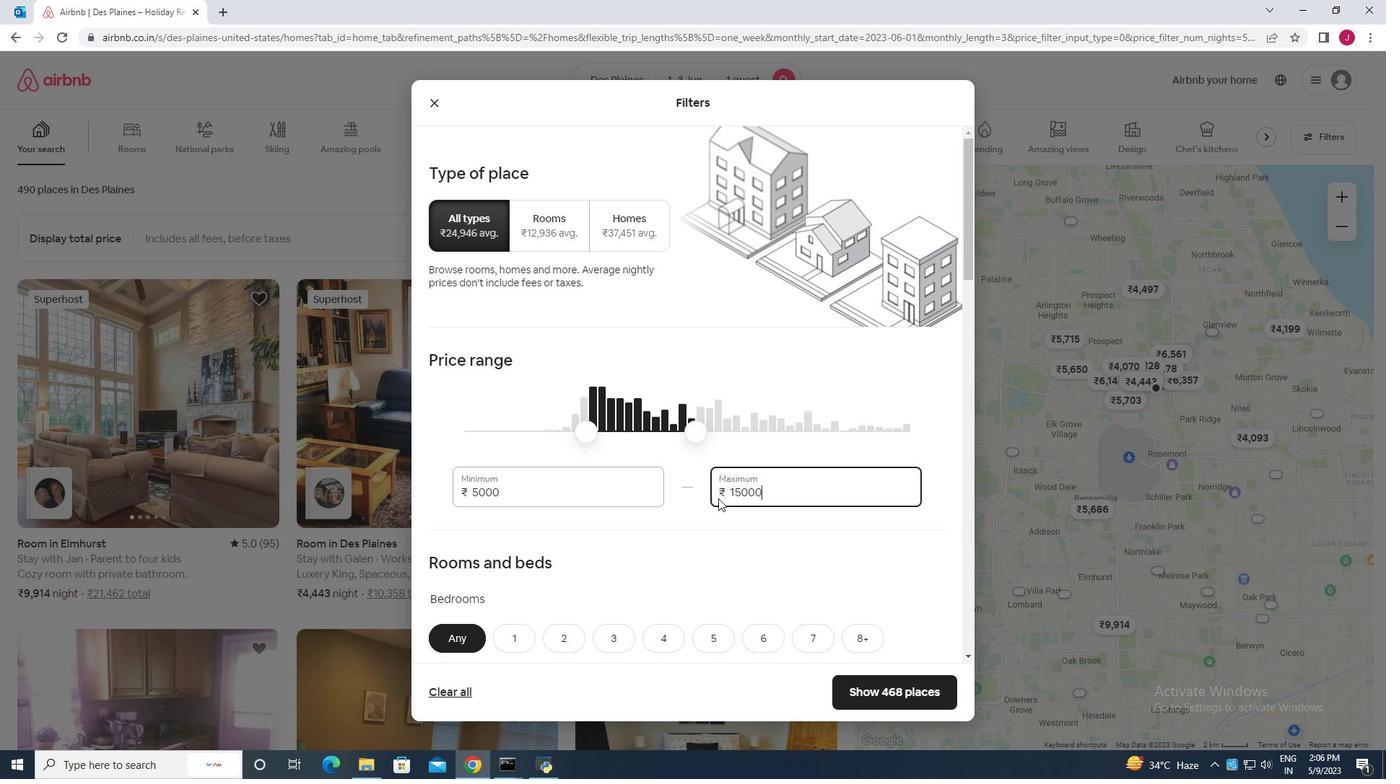 
Action: Mouse moved to (683, 500)
Screenshot: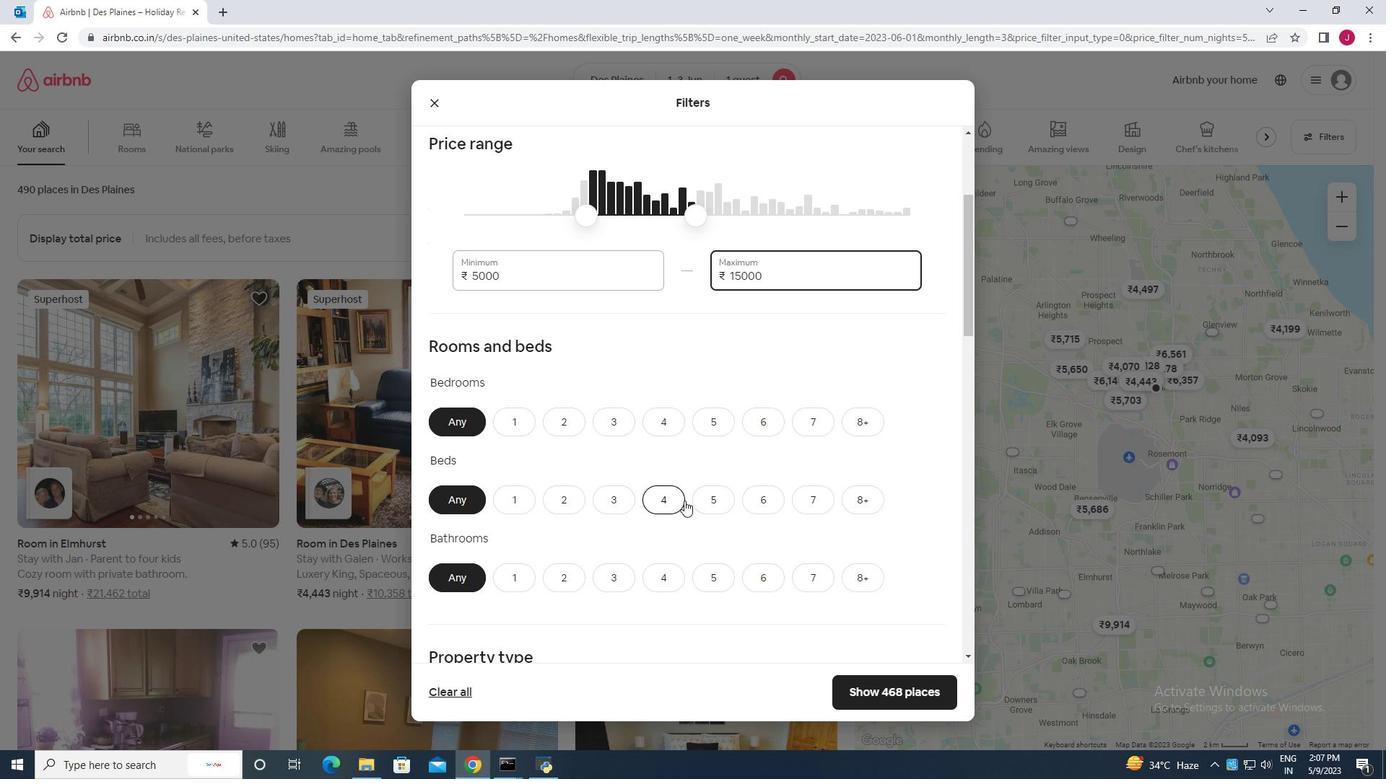 
Action: Mouse scrolled (683, 499) with delta (0, 0)
Screenshot: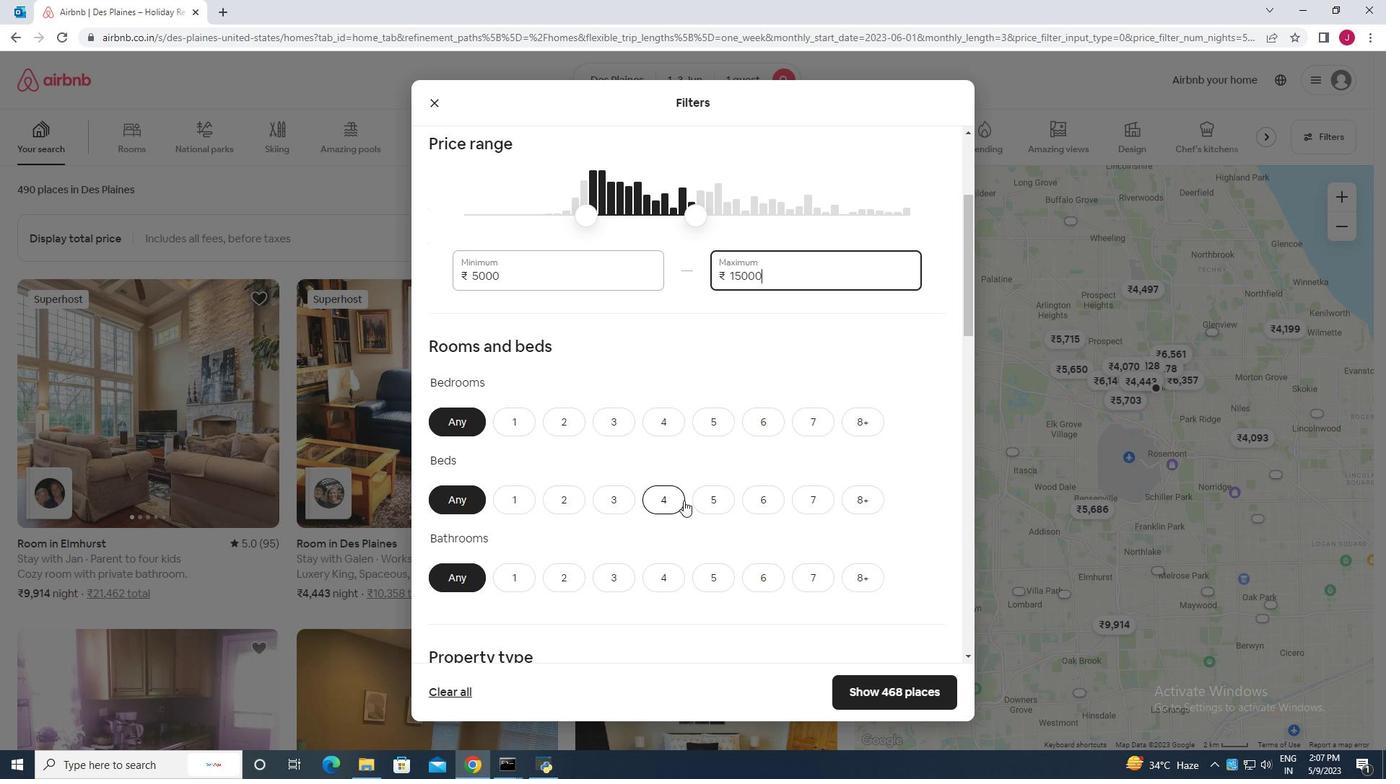
Action: Mouse moved to (517, 350)
Screenshot: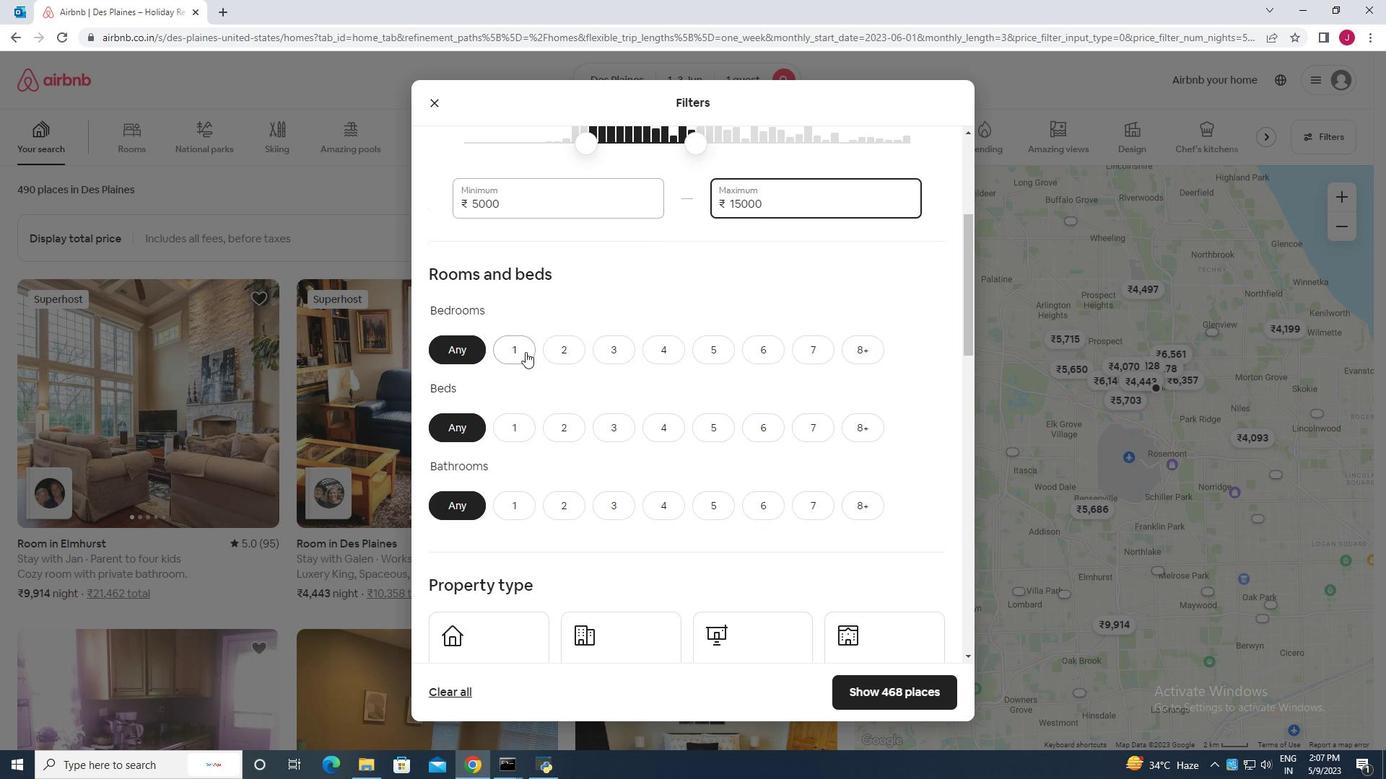 
Action: Mouse pressed left at (517, 350)
Screenshot: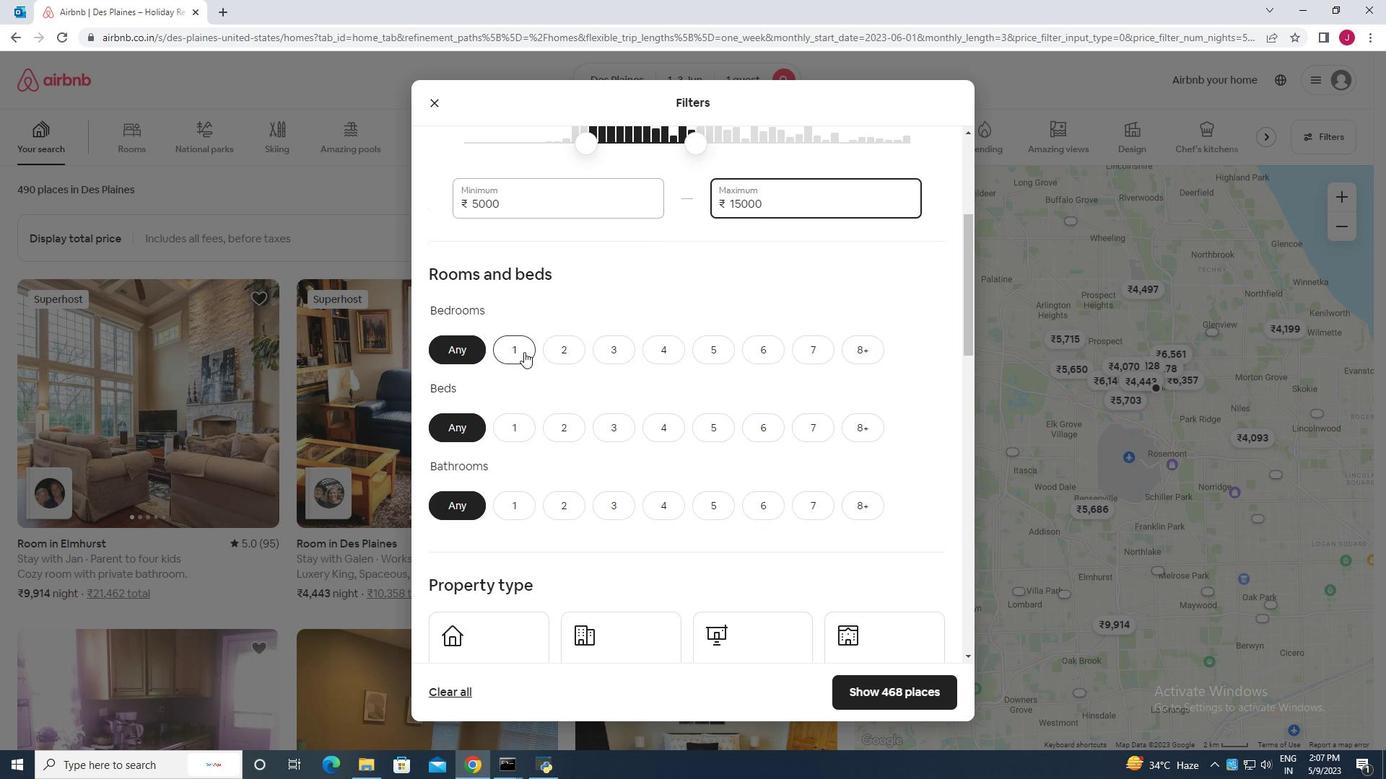 
Action: Mouse moved to (517, 433)
Screenshot: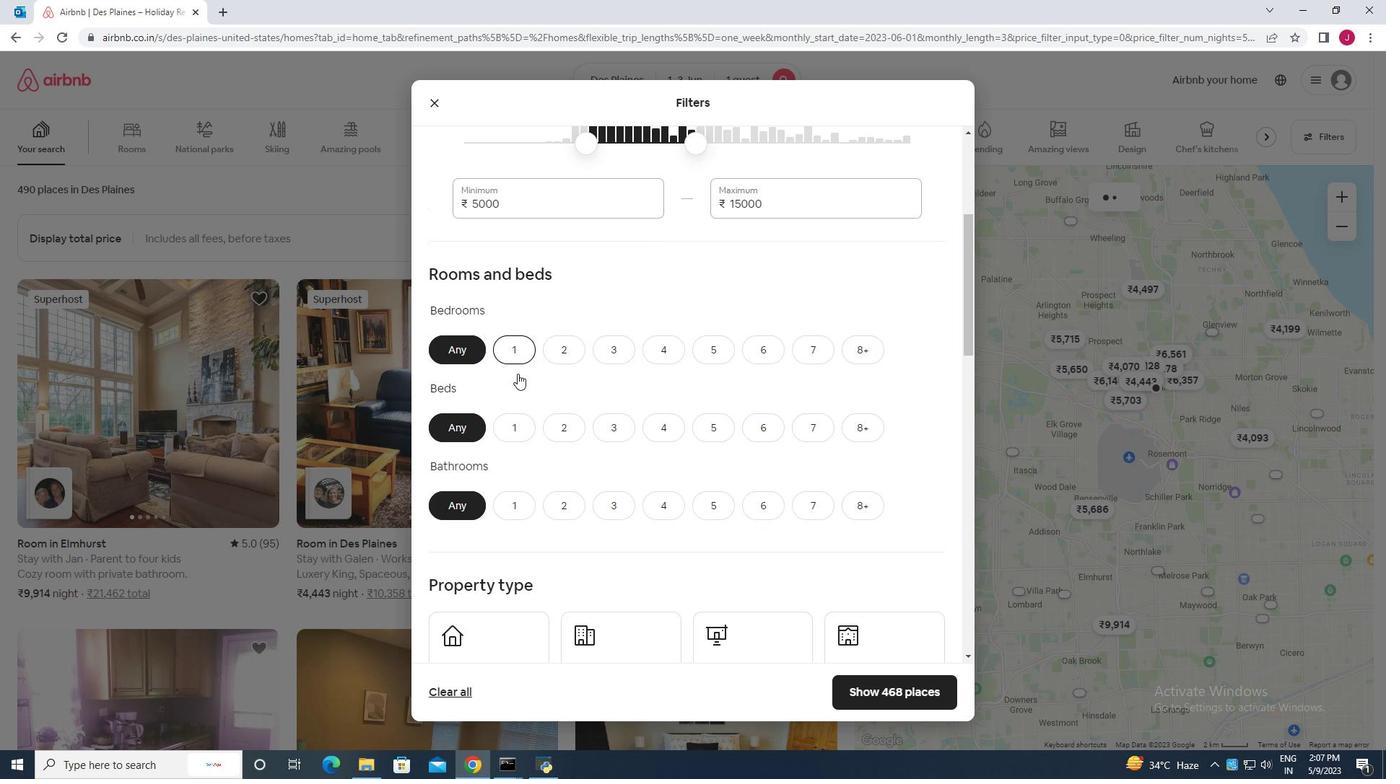 
Action: Mouse pressed left at (517, 433)
Screenshot: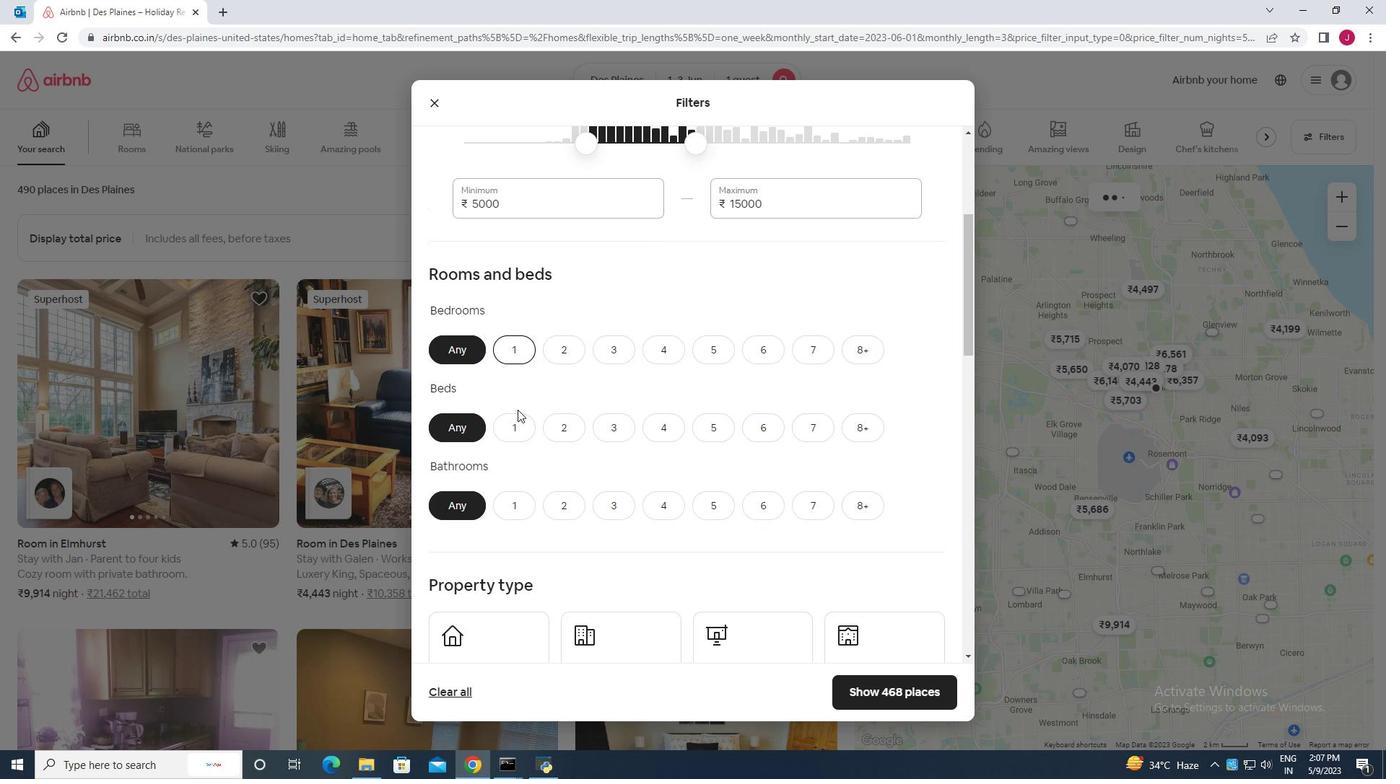 
Action: Mouse moved to (512, 511)
Screenshot: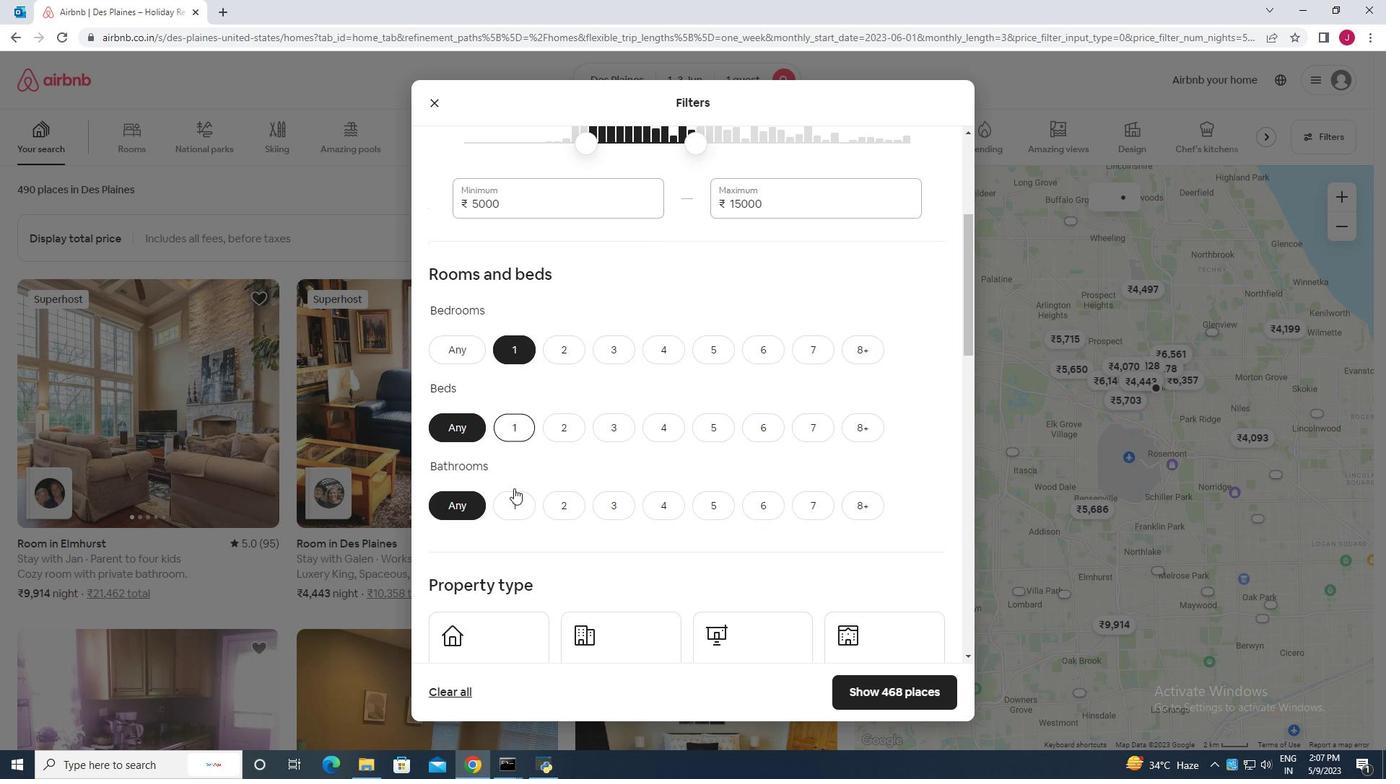 
Action: Mouse pressed left at (512, 511)
Screenshot: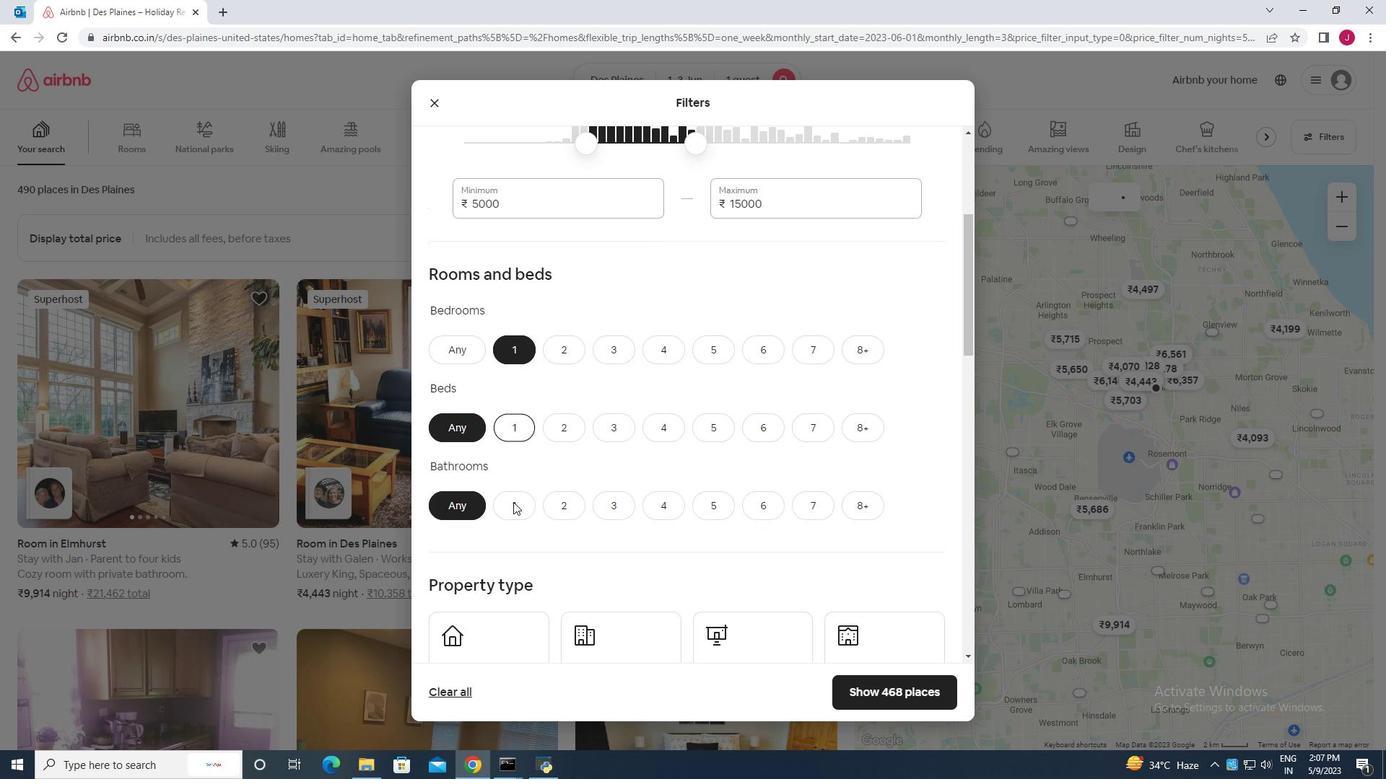 
Action: Mouse moved to (608, 463)
Screenshot: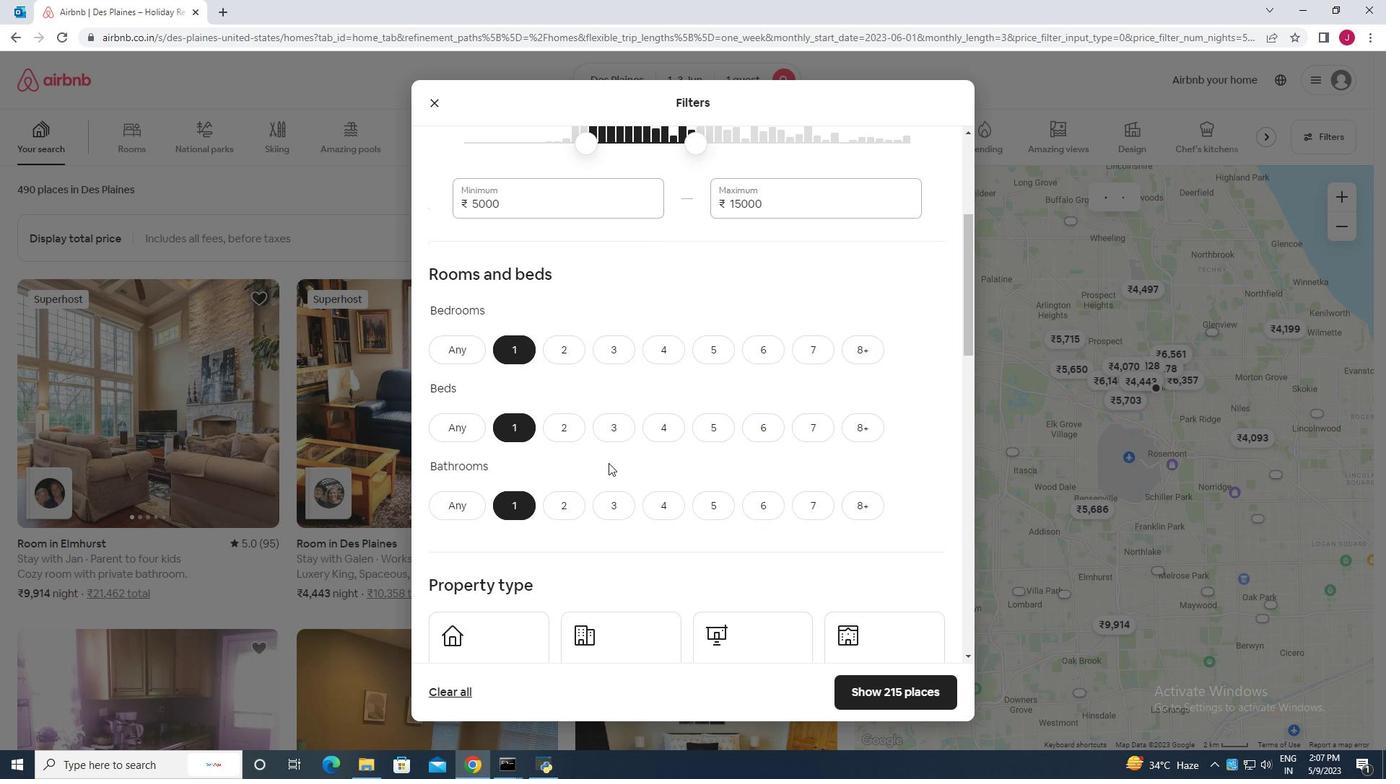 
Action: Mouse scrolled (608, 462) with delta (0, 0)
Screenshot: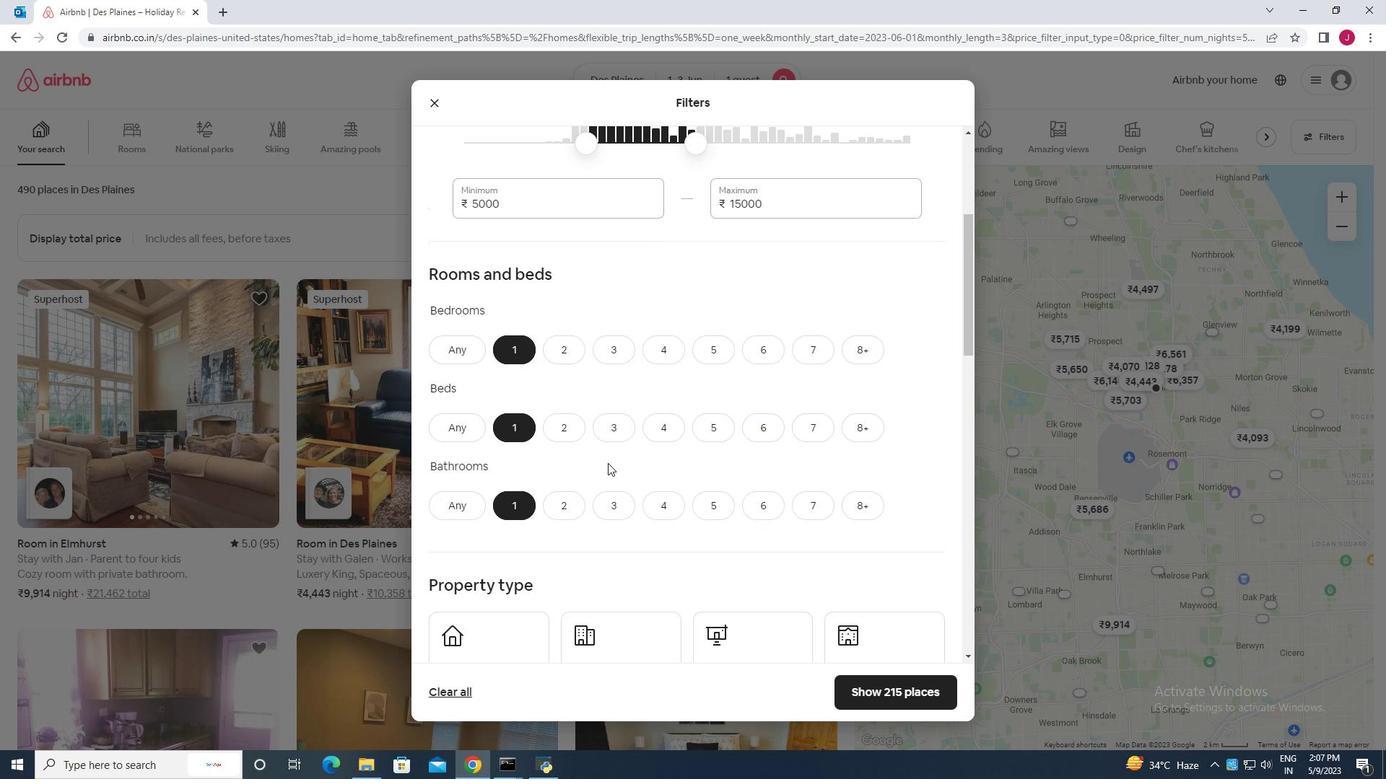 
Action: Mouse scrolled (608, 462) with delta (0, 0)
Screenshot: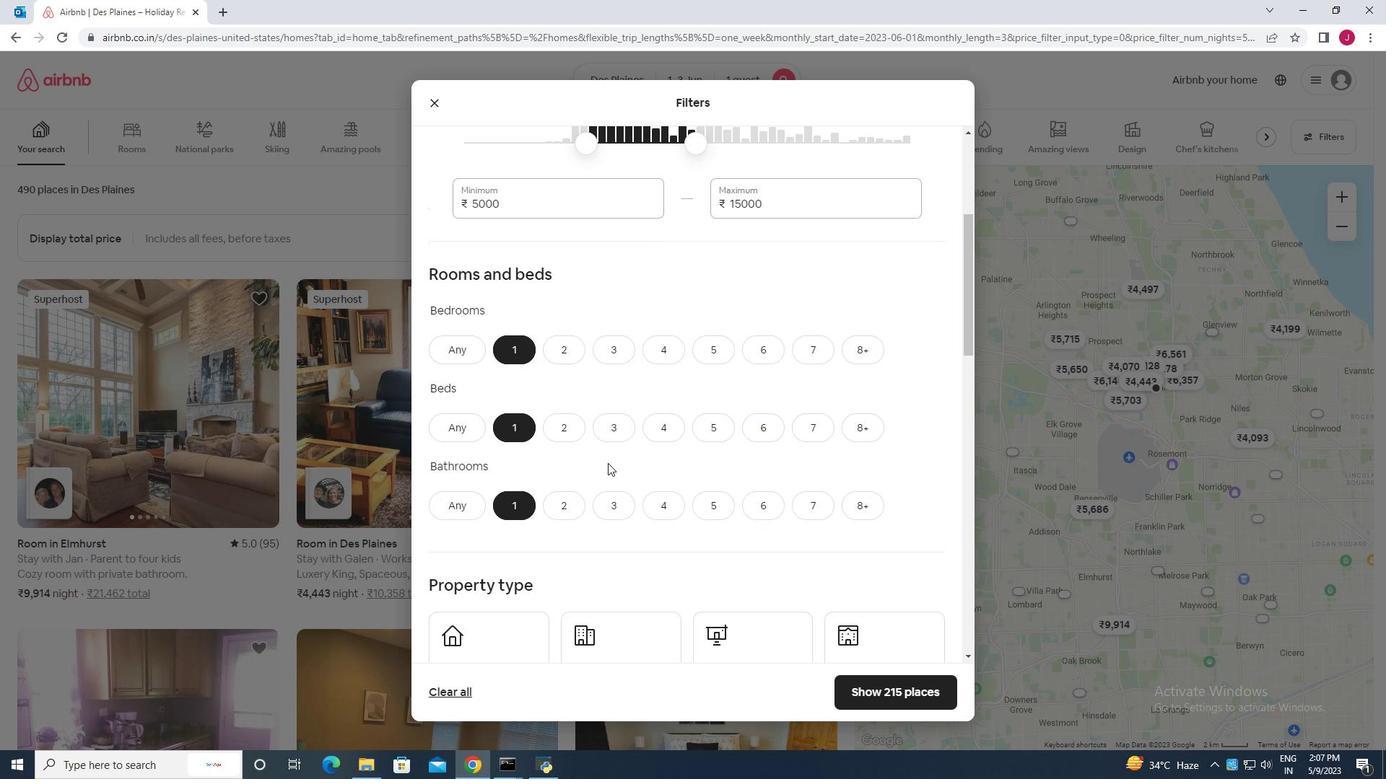 
Action: Mouse moved to (608, 463)
Screenshot: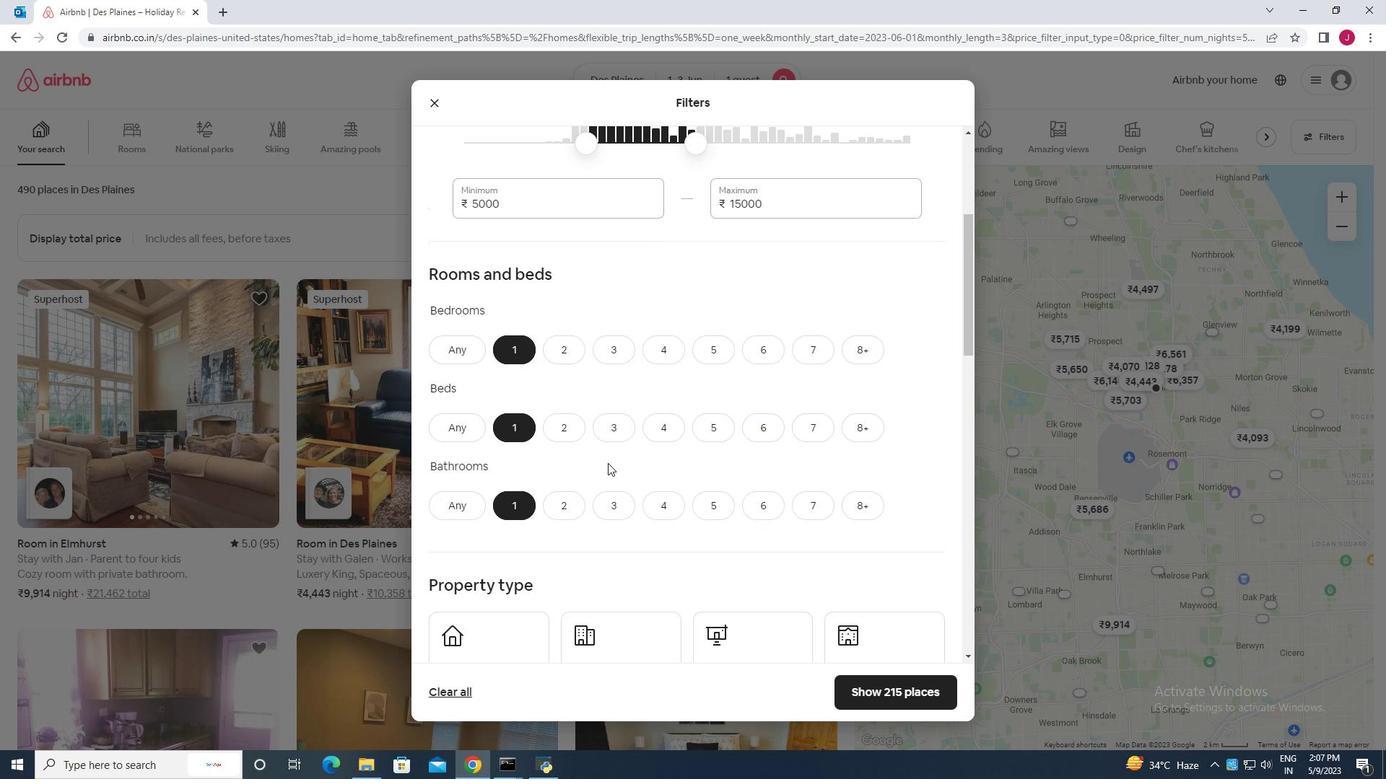 
Action: Mouse scrolled (608, 462) with delta (0, 0)
Screenshot: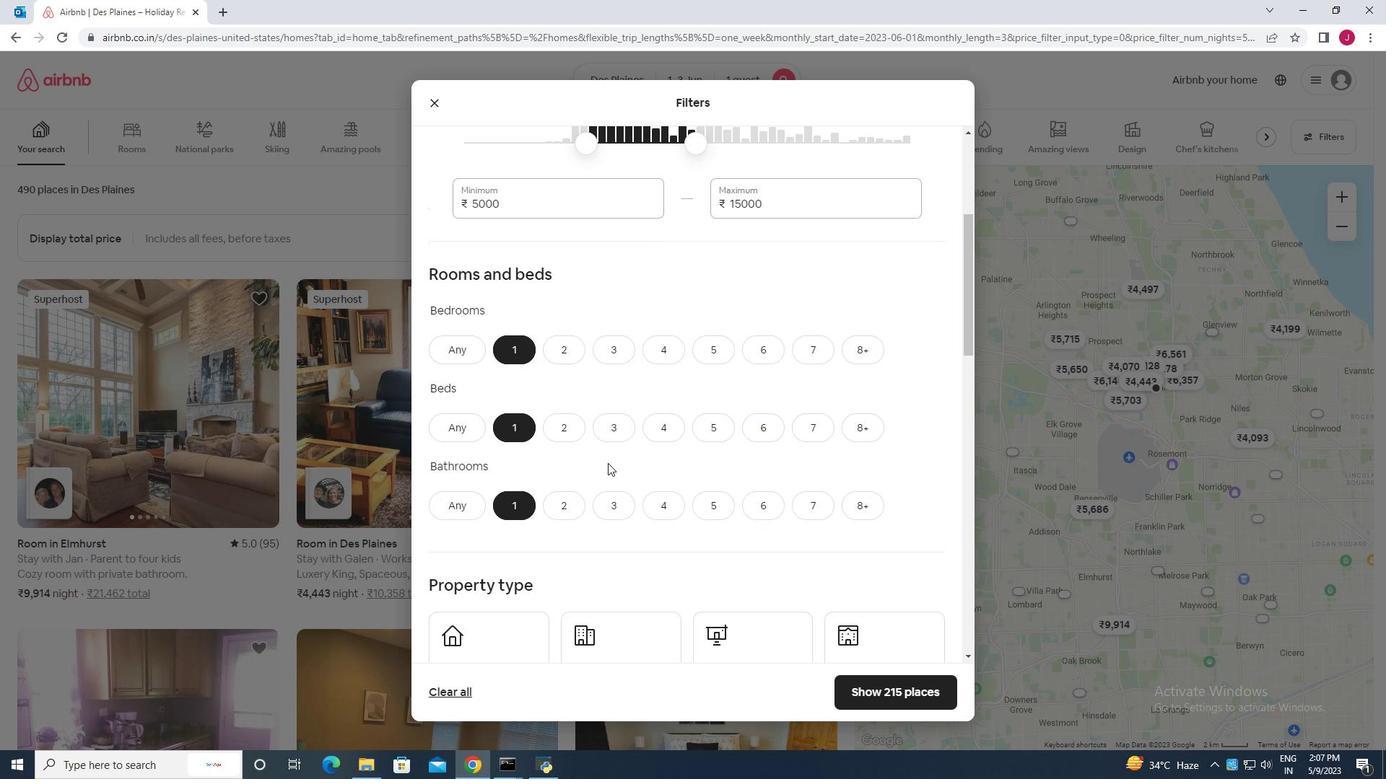 
Action: Mouse moved to (508, 449)
Screenshot: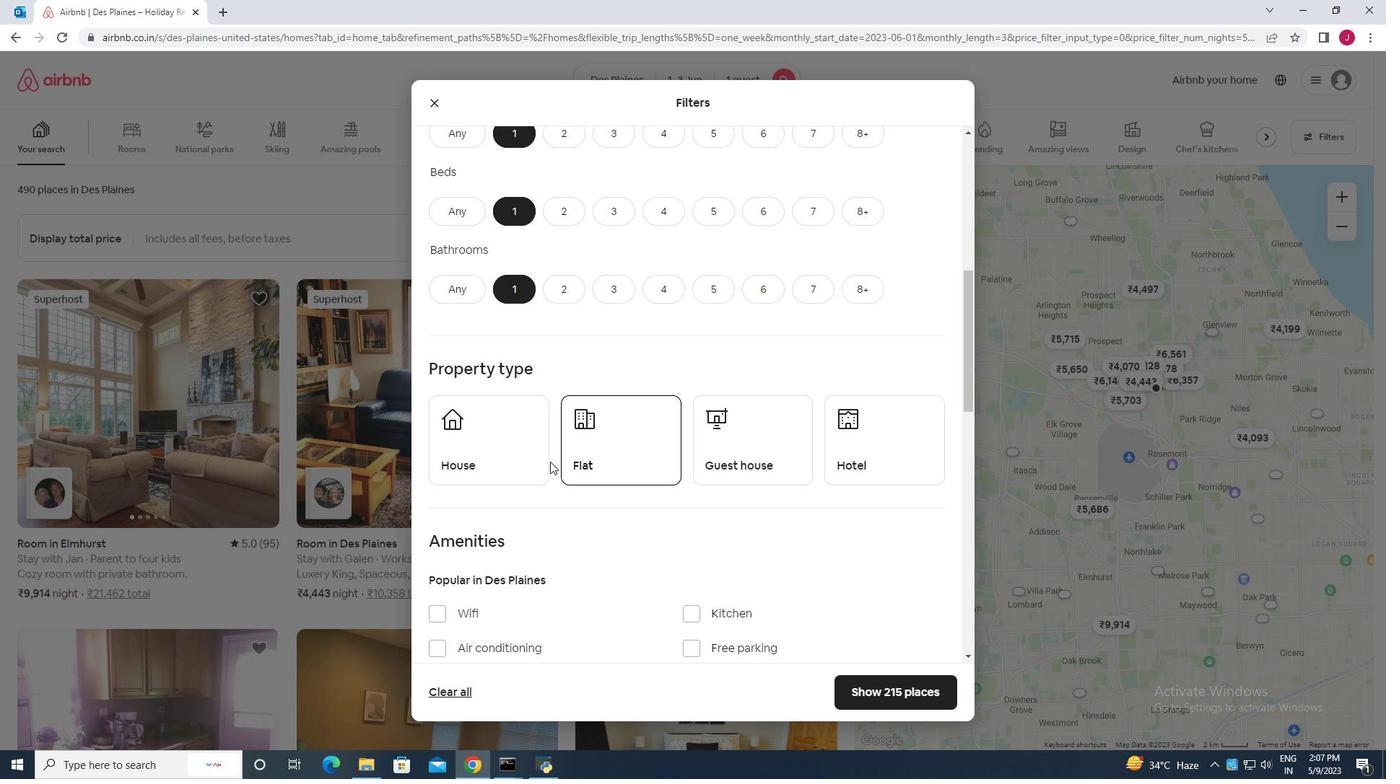 
Action: Mouse pressed left at (508, 449)
Screenshot: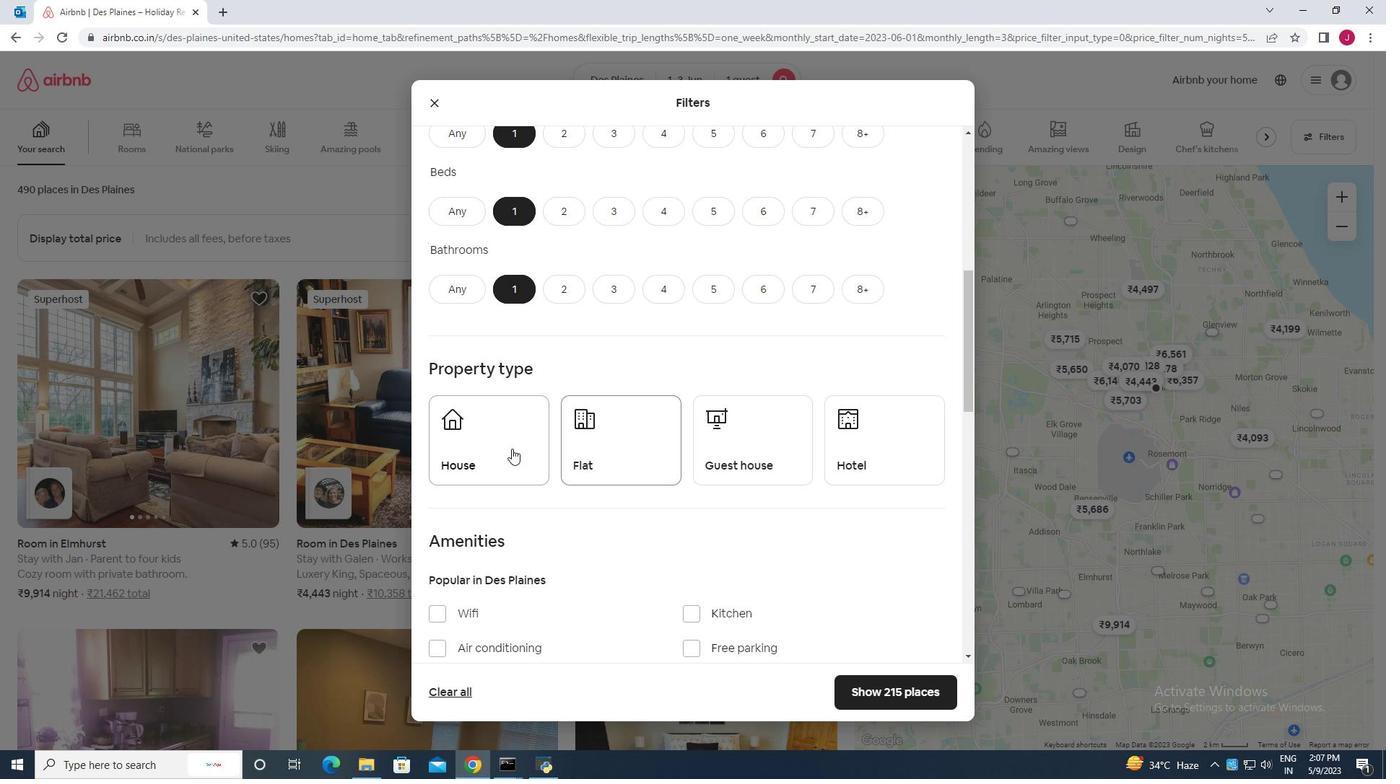 
Action: Mouse moved to (595, 465)
Screenshot: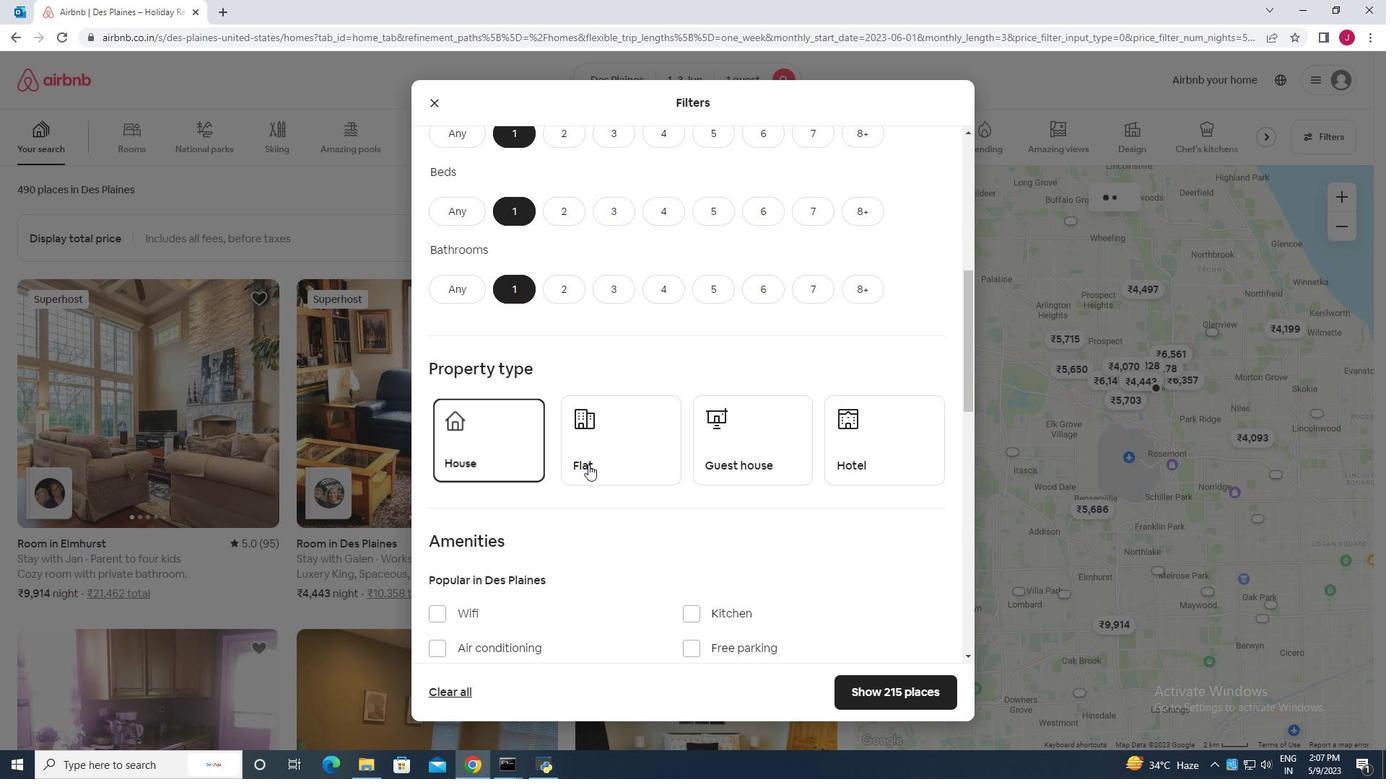 
Action: Mouse pressed left at (595, 465)
Screenshot: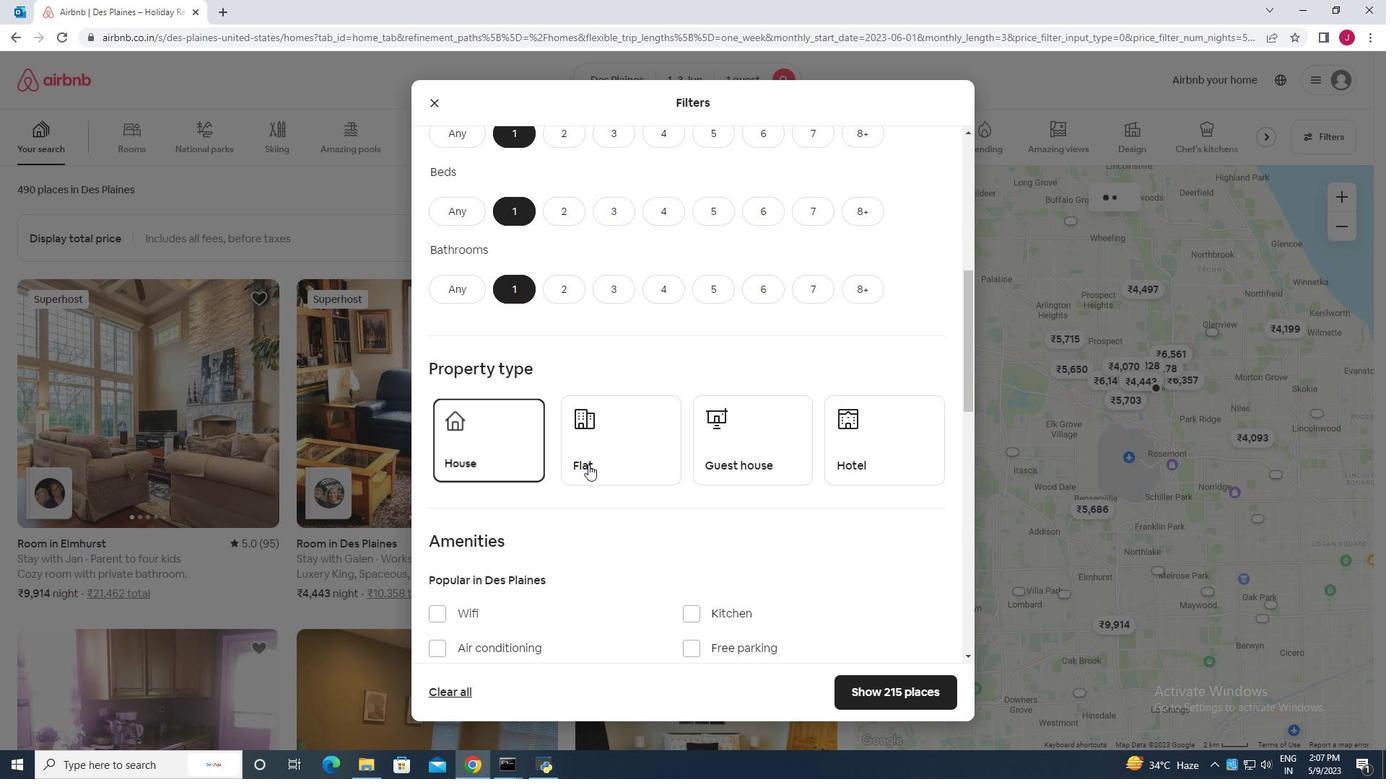 
Action: Mouse moved to (712, 454)
Screenshot: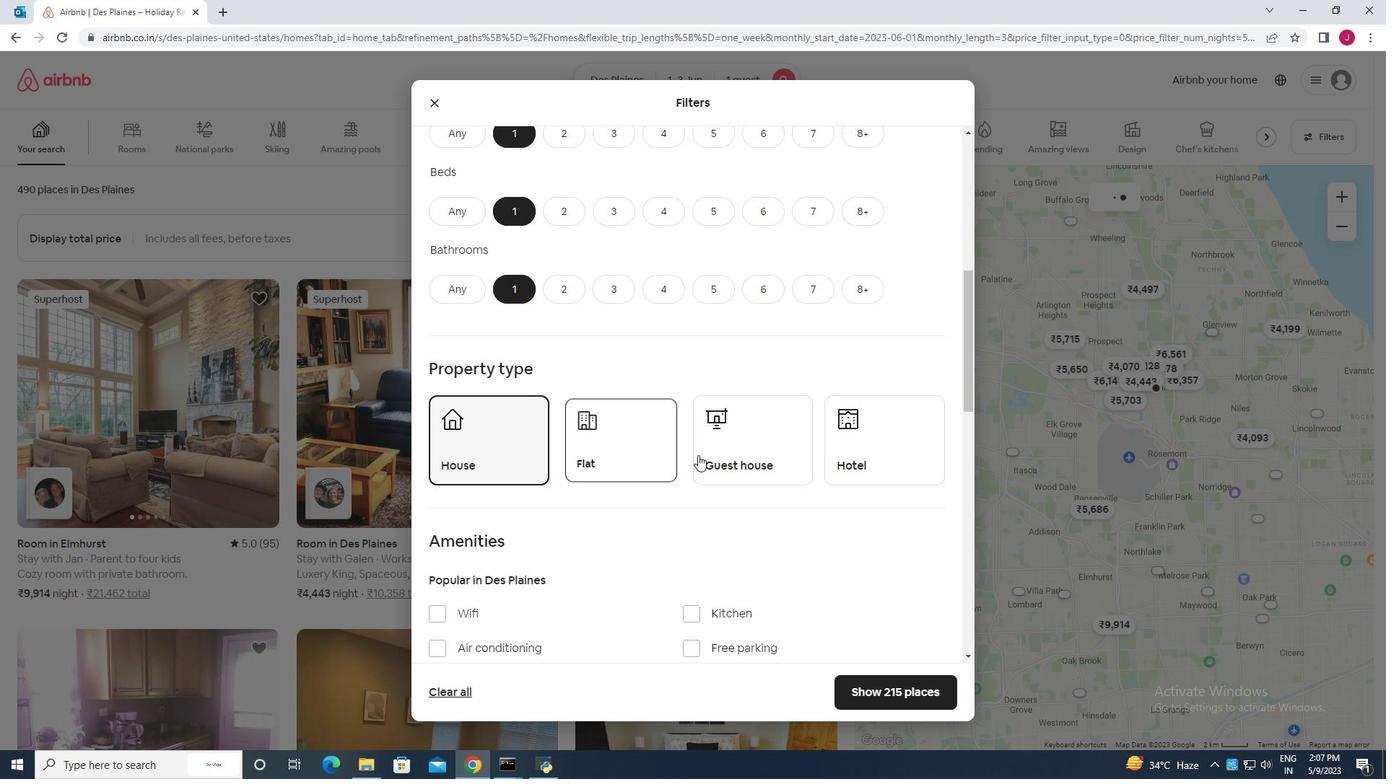 
Action: Mouse pressed left at (712, 454)
Screenshot: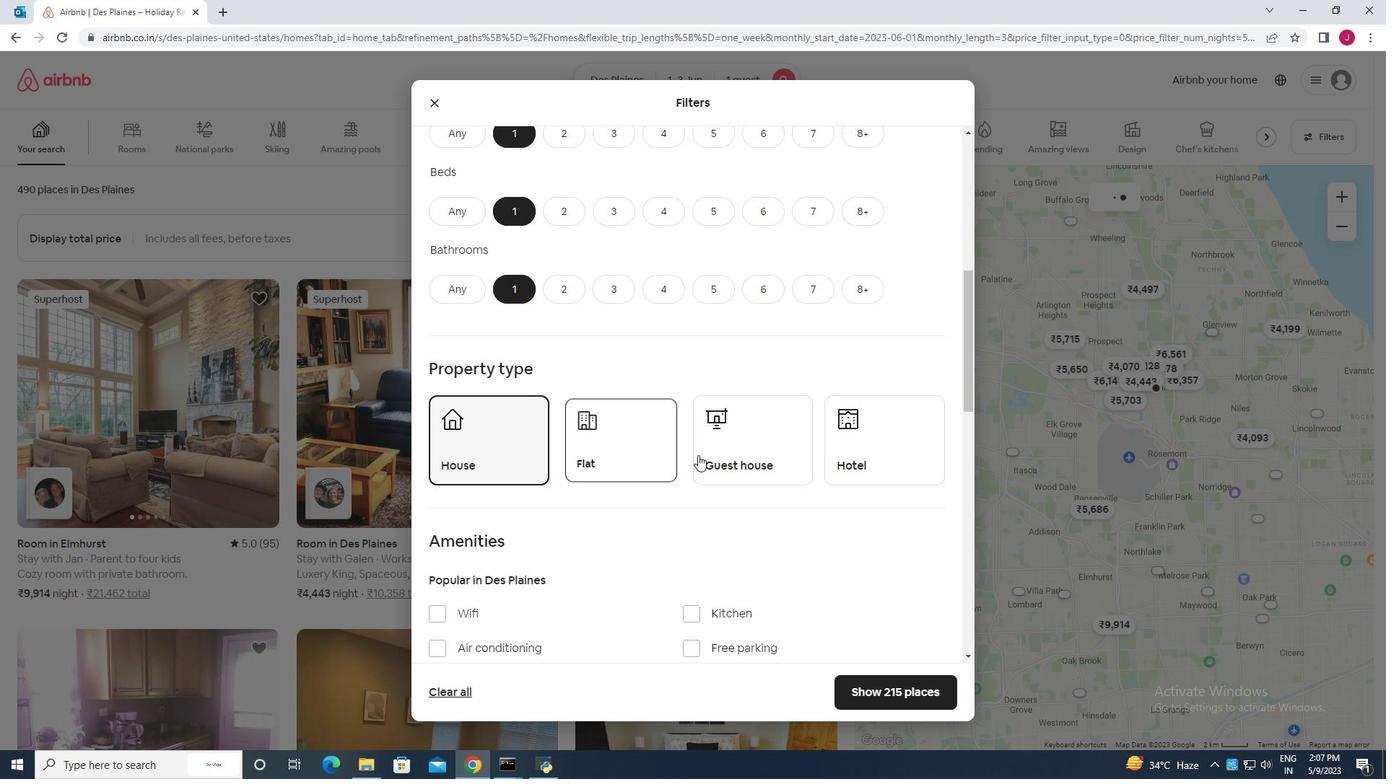 
Action: Mouse moved to (847, 454)
Screenshot: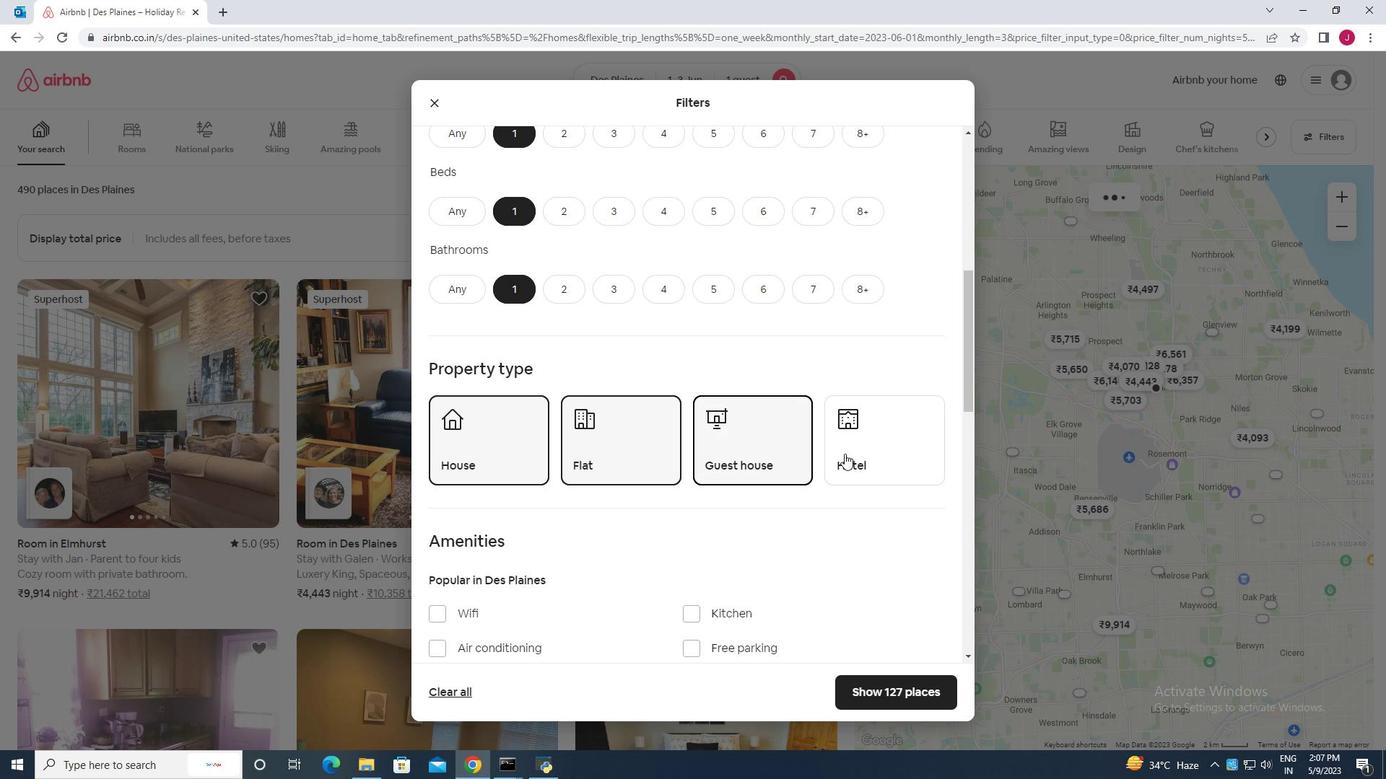 
Action: Mouse pressed left at (847, 454)
Screenshot: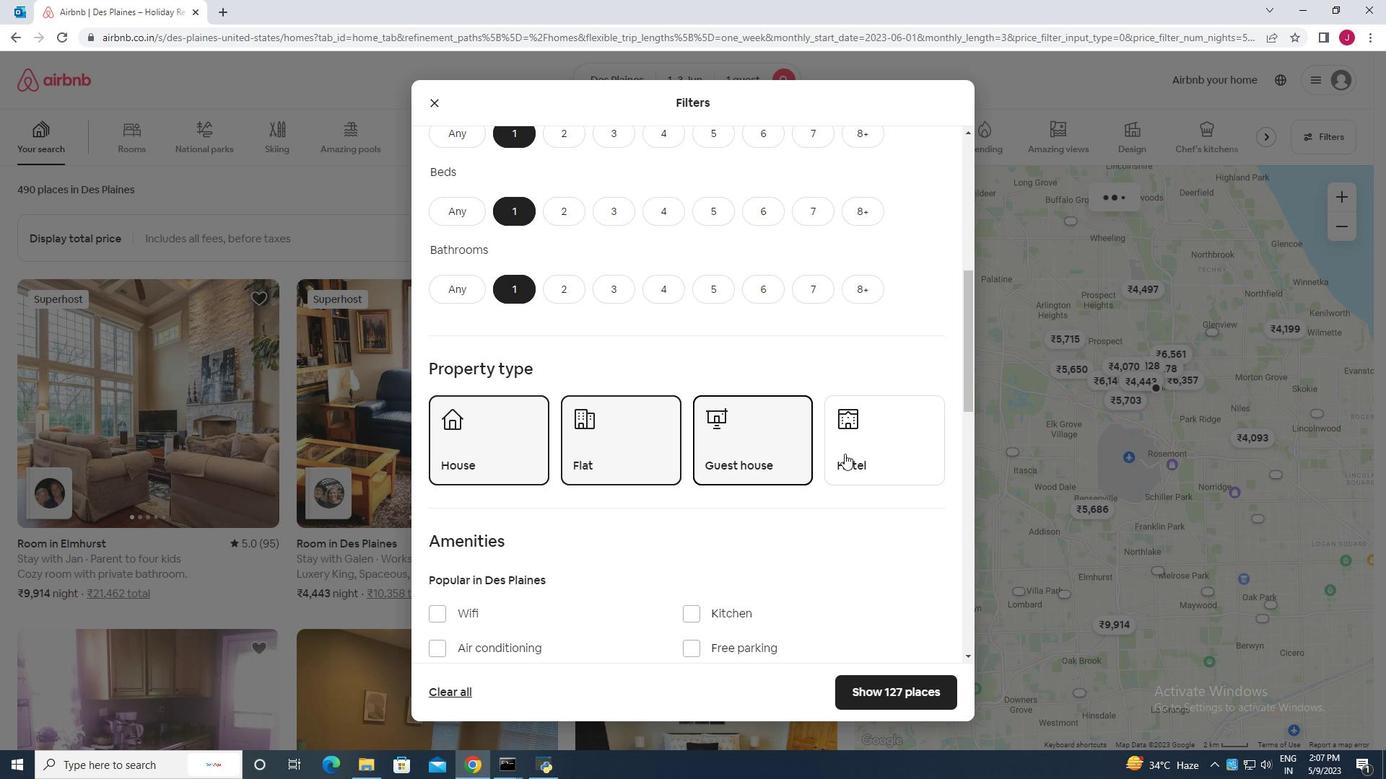 
Action: Mouse moved to (699, 425)
Screenshot: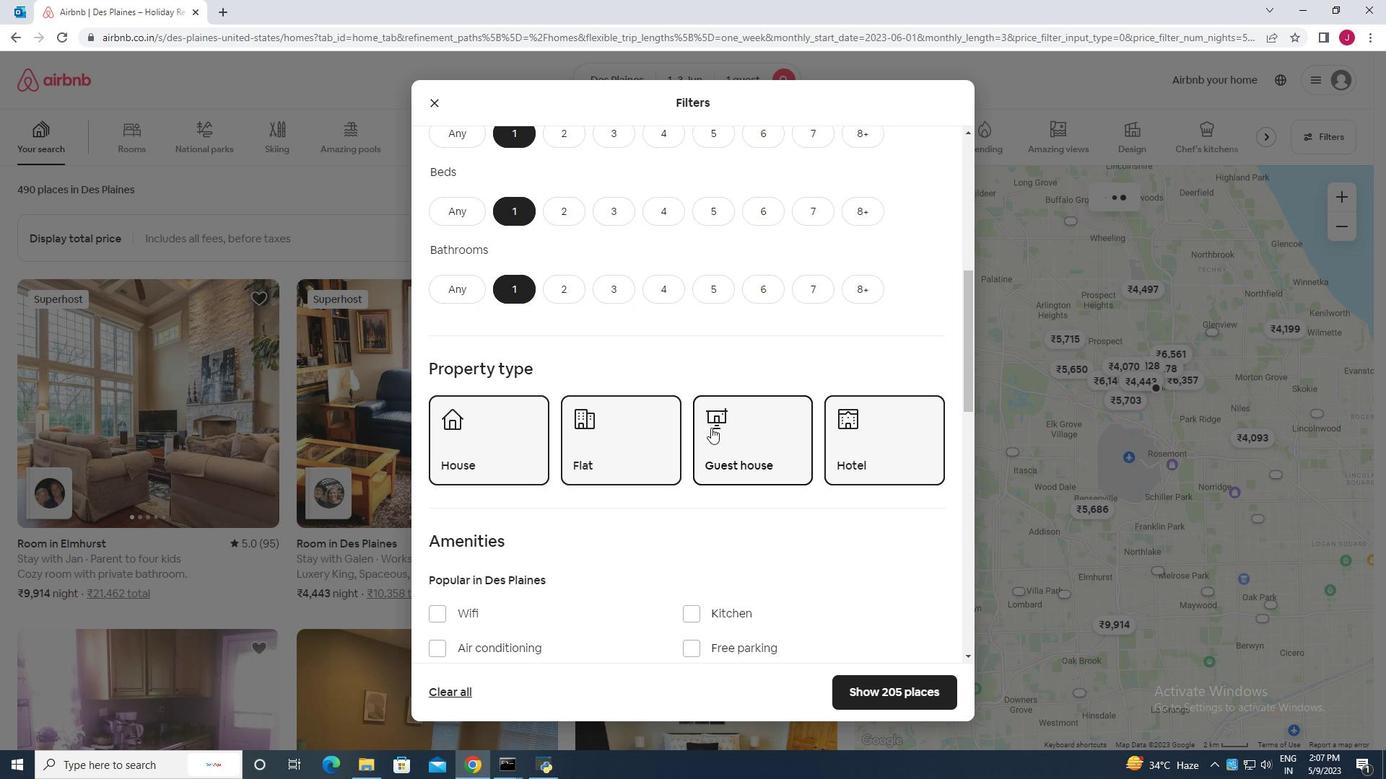 
Action: Mouse scrolled (699, 424) with delta (0, 0)
Screenshot: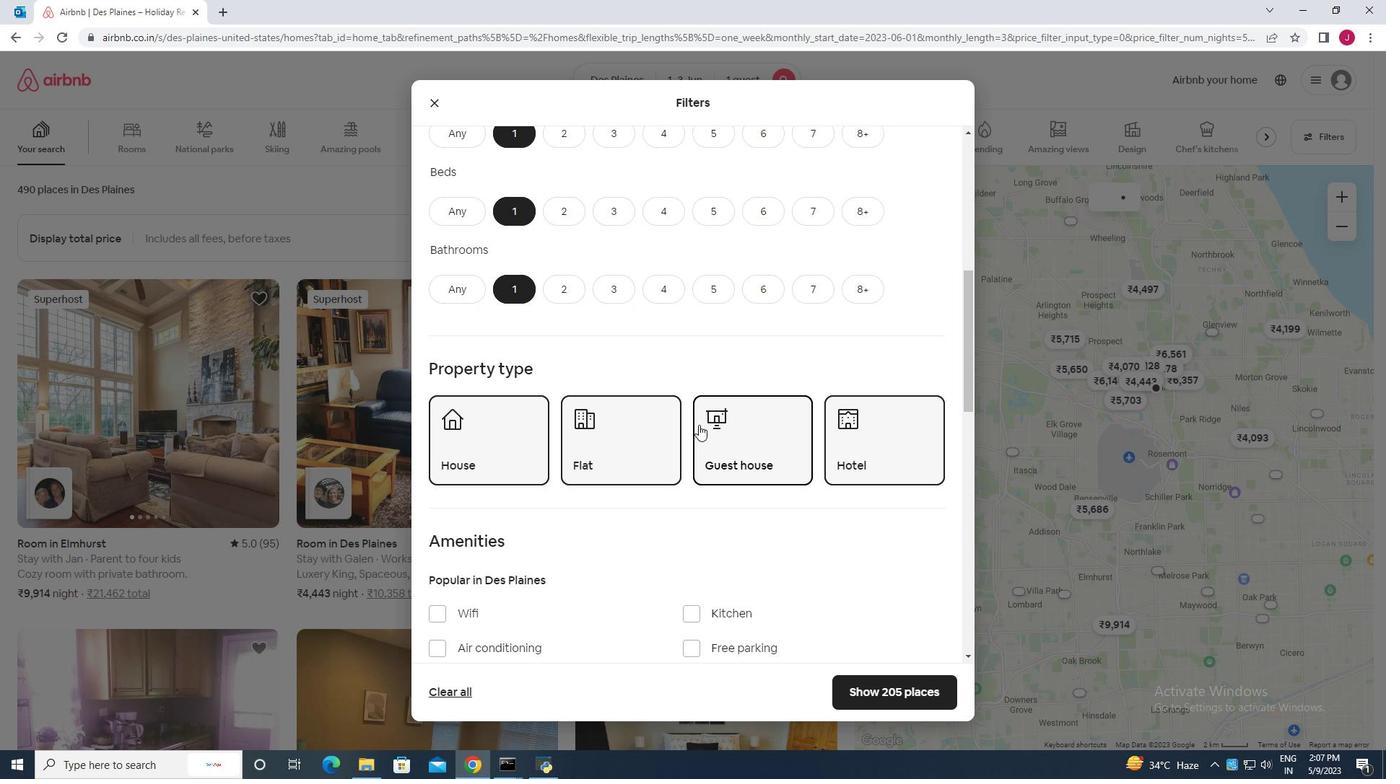 
Action: Mouse scrolled (699, 424) with delta (0, 0)
Screenshot: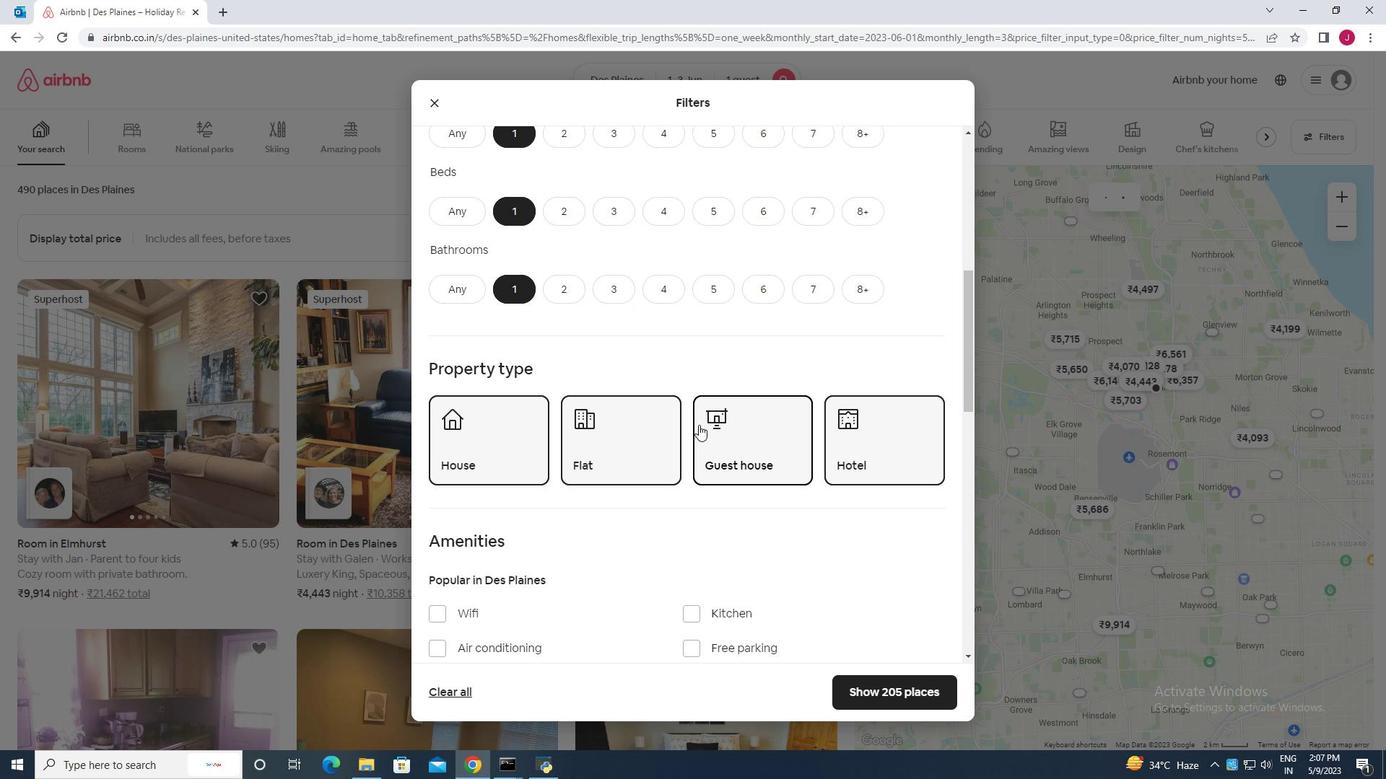 
Action: Mouse scrolled (699, 424) with delta (0, 0)
Screenshot: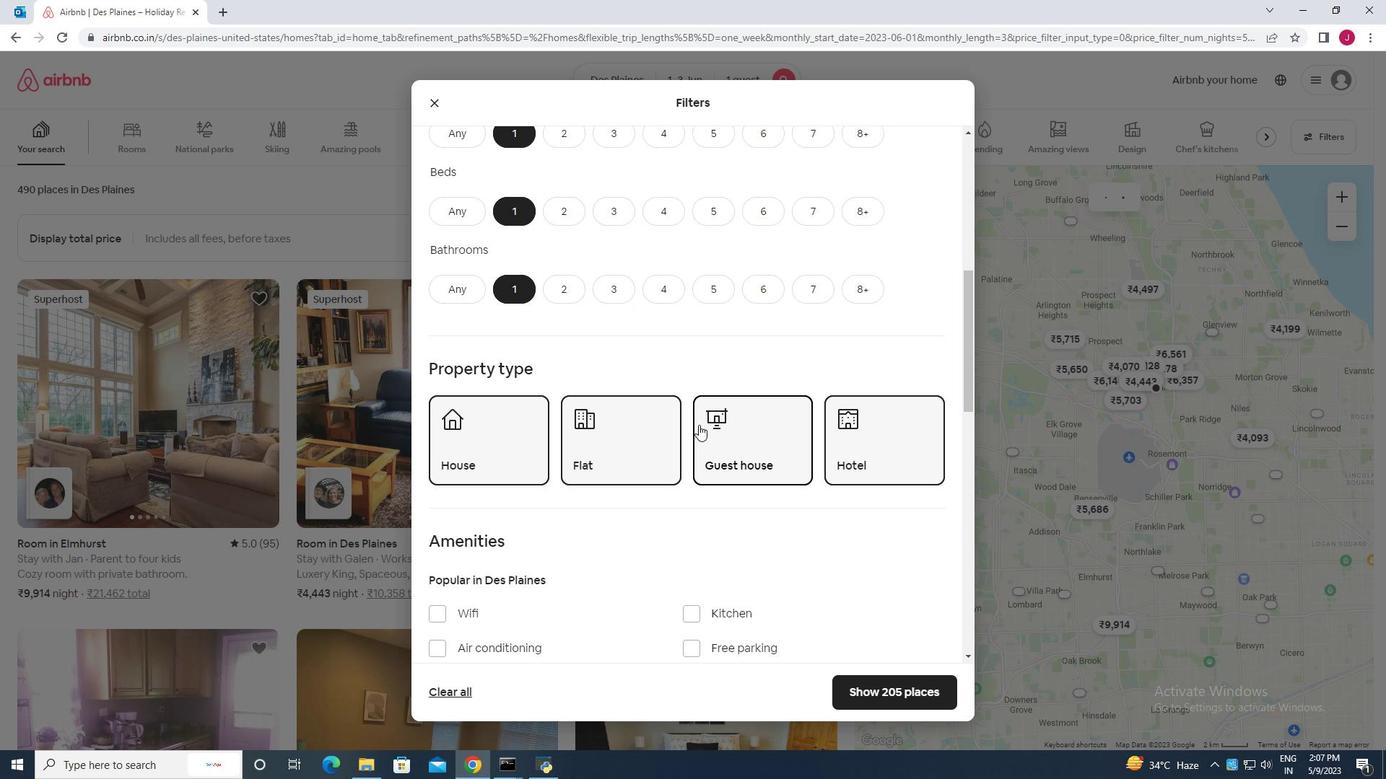 
Action: Mouse scrolled (699, 424) with delta (0, 0)
Screenshot: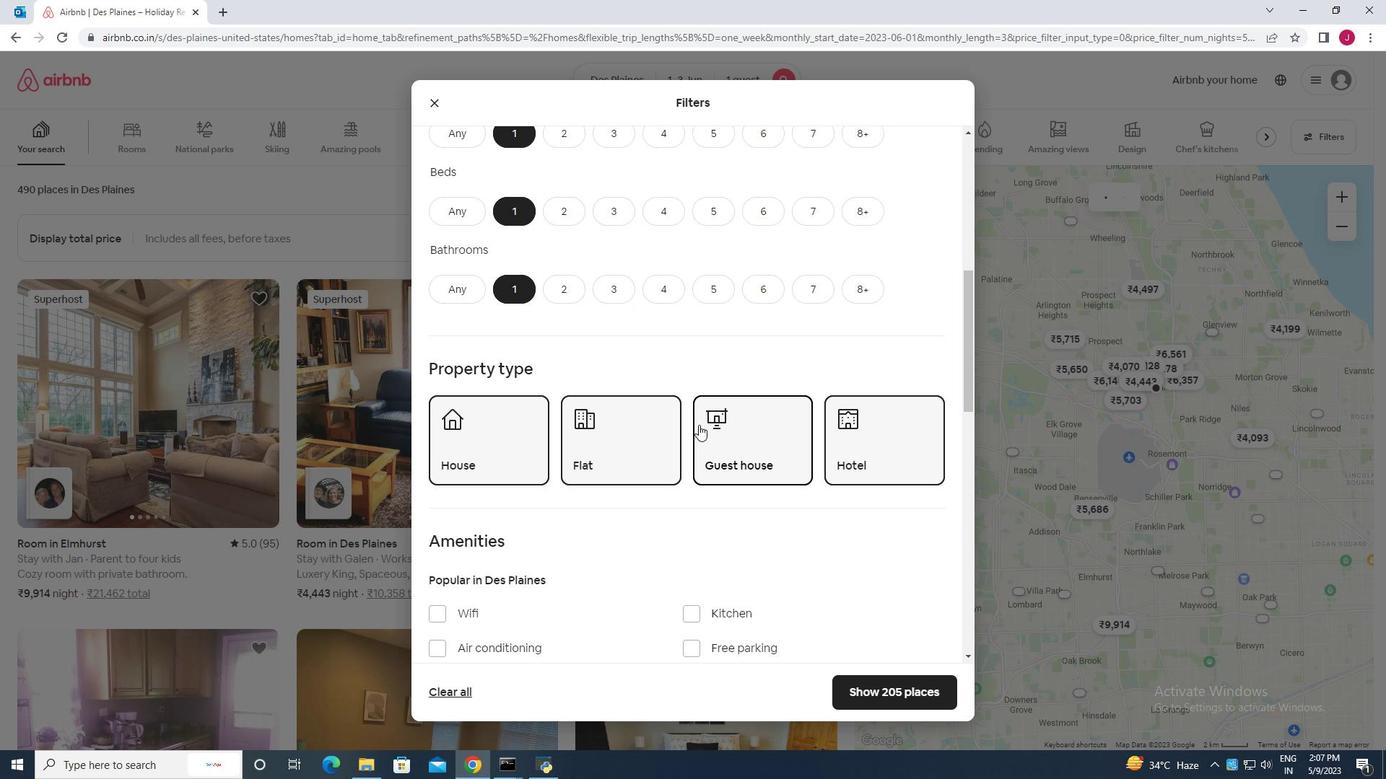 
Action: Mouse moved to (812, 439)
Screenshot: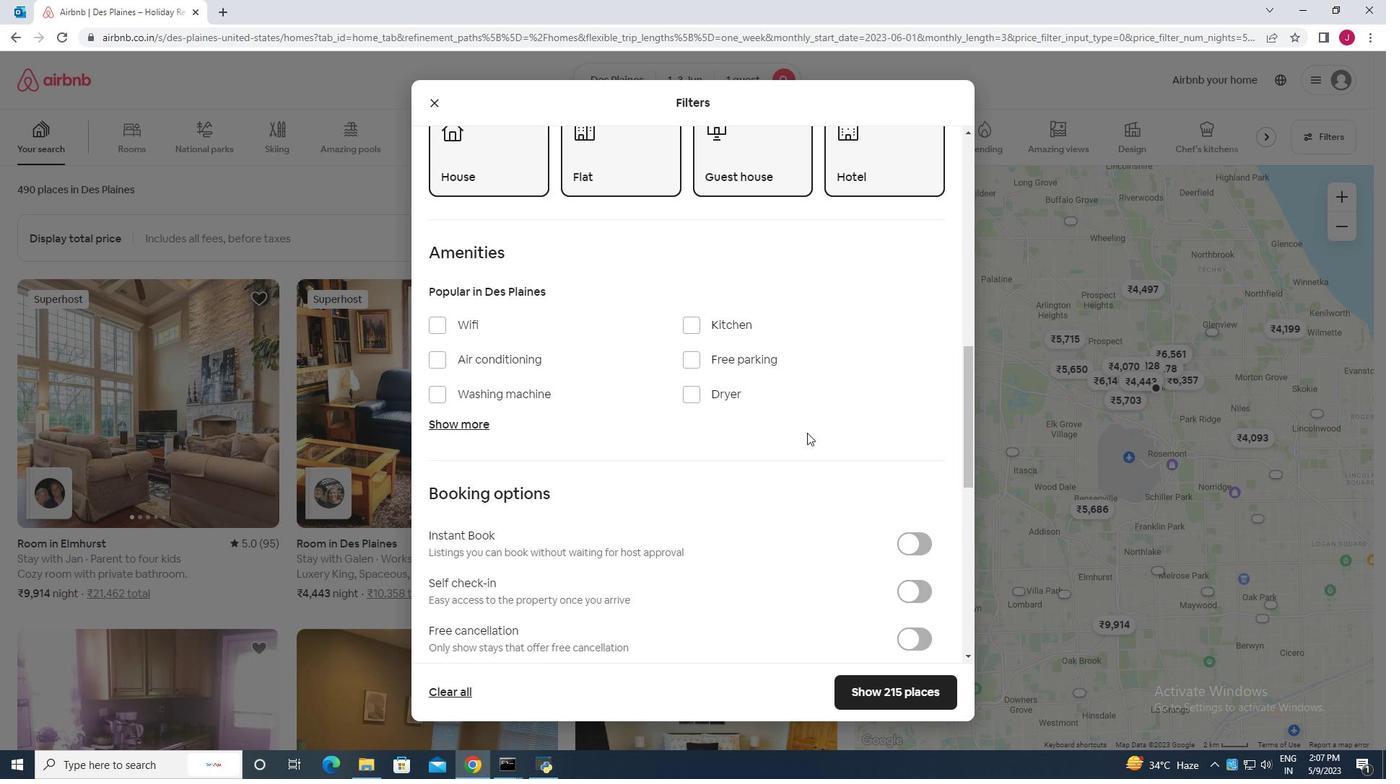 
Action: Mouse scrolled (812, 439) with delta (0, 0)
Screenshot: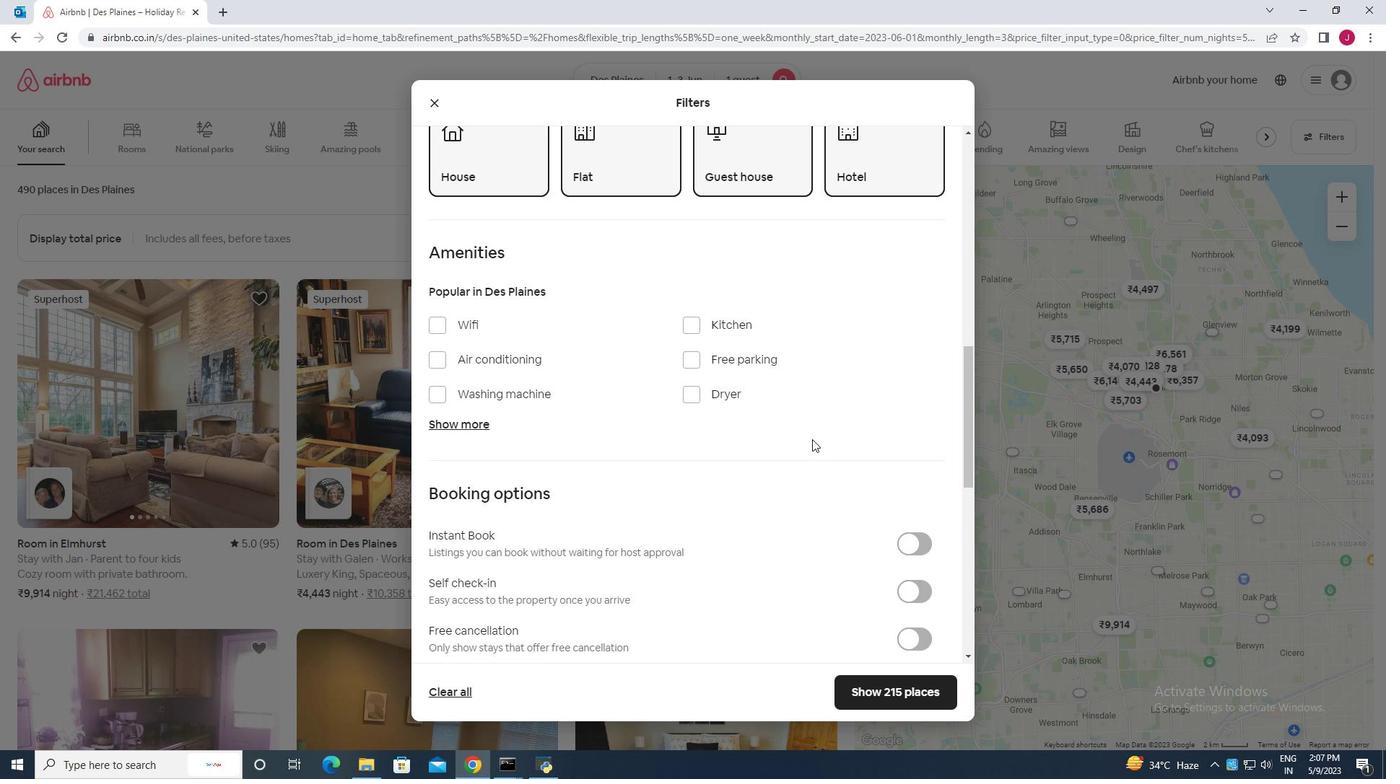 
Action: Mouse moved to (826, 447)
Screenshot: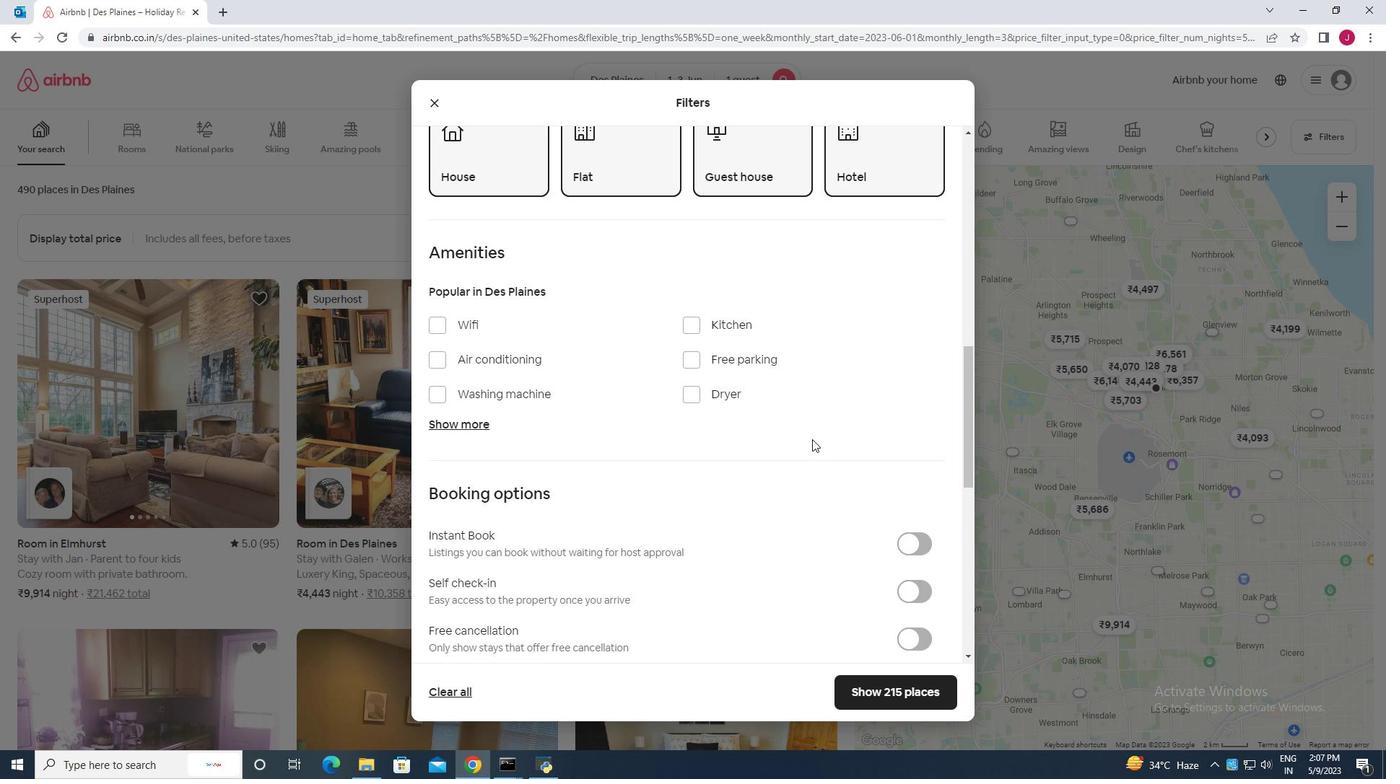 
Action: Mouse scrolled (826, 446) with delta (0, 0)
Screenshot: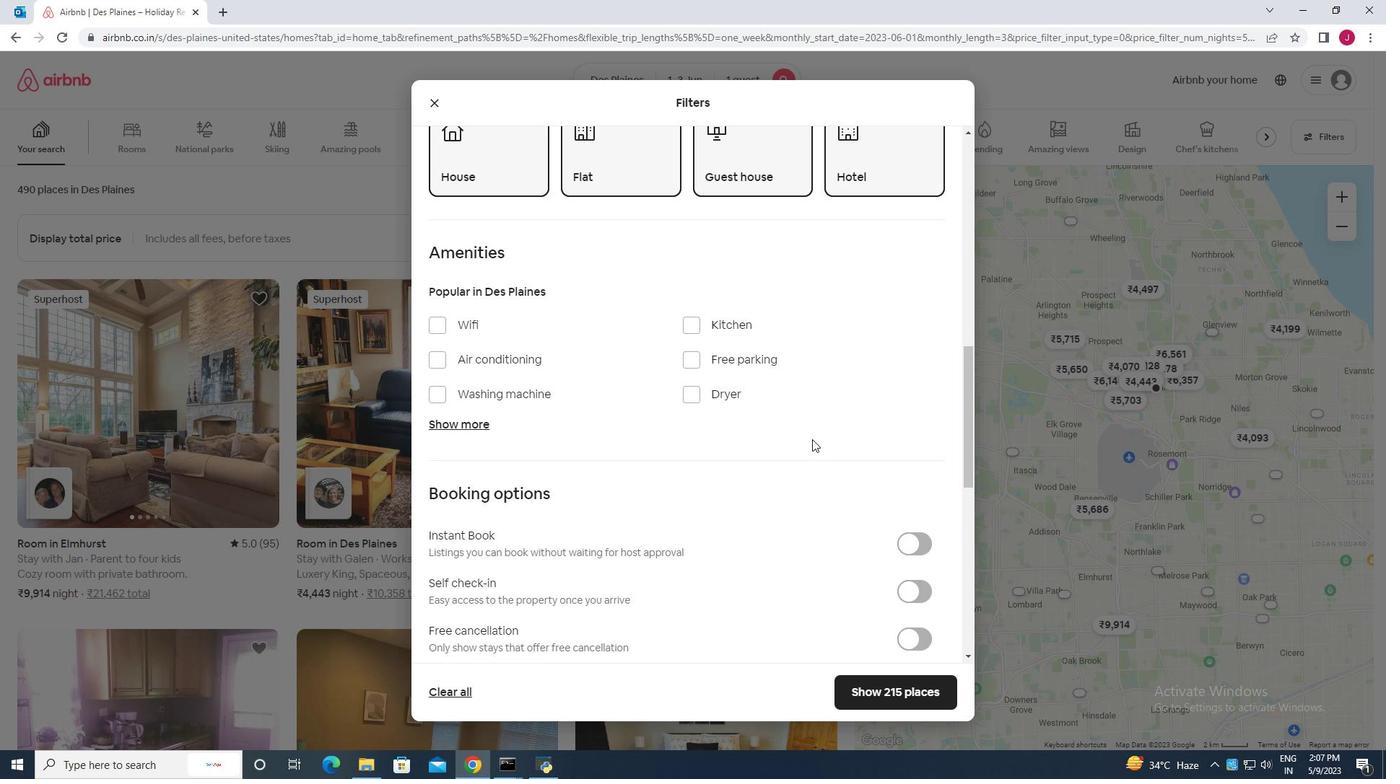 
Action: Mouse moved to (831, 449)
Screenshot: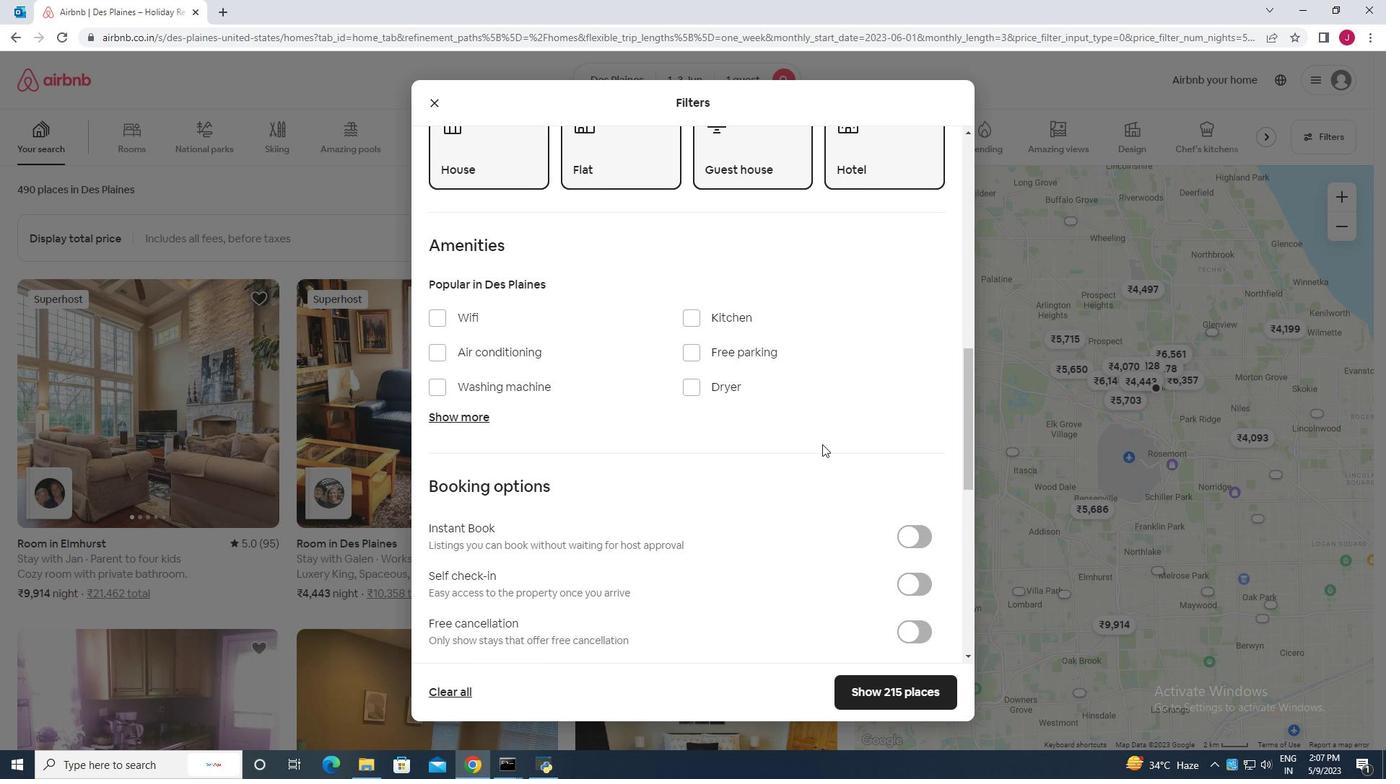 
Action: Mouse scrolled (831, 449) with delta (0, 0)
Screenshot: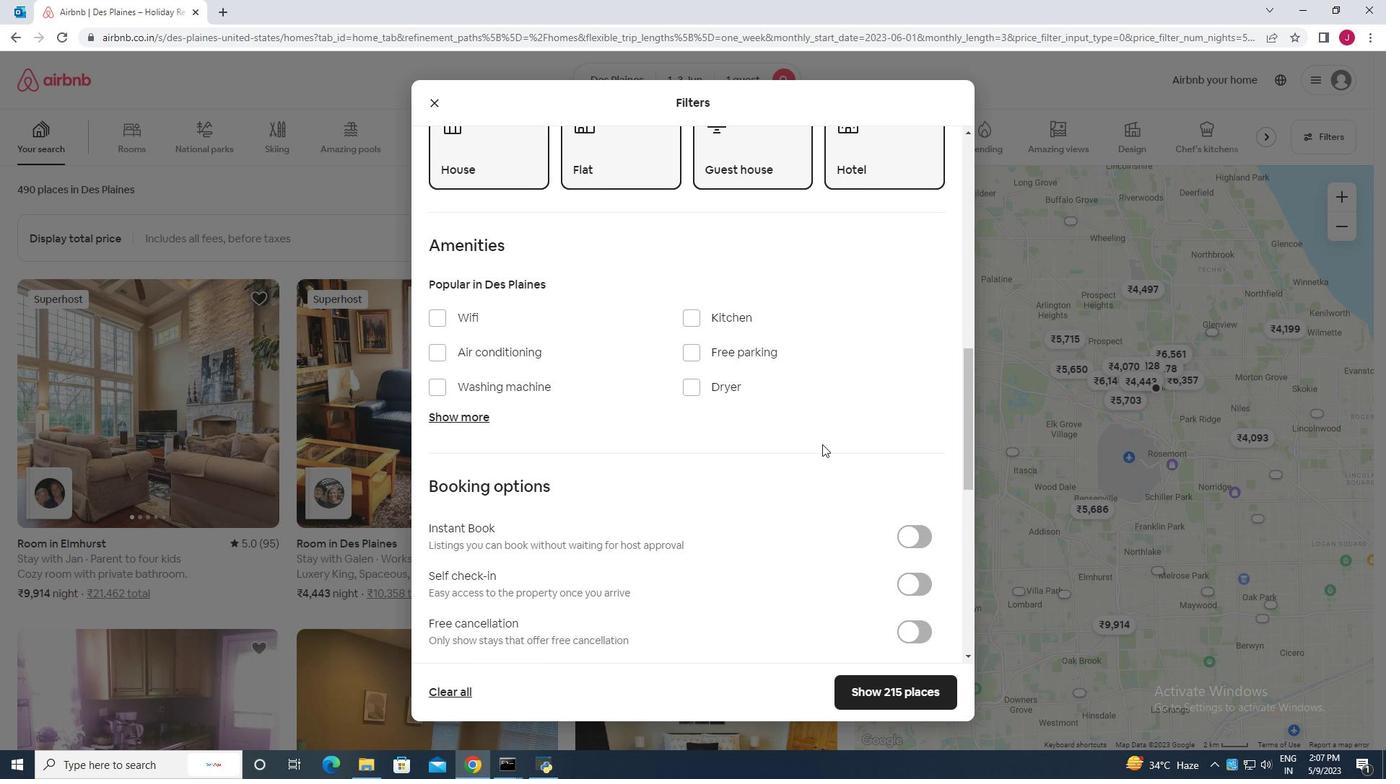 
Action: Mouse moved to (927, 373)
Screenshot: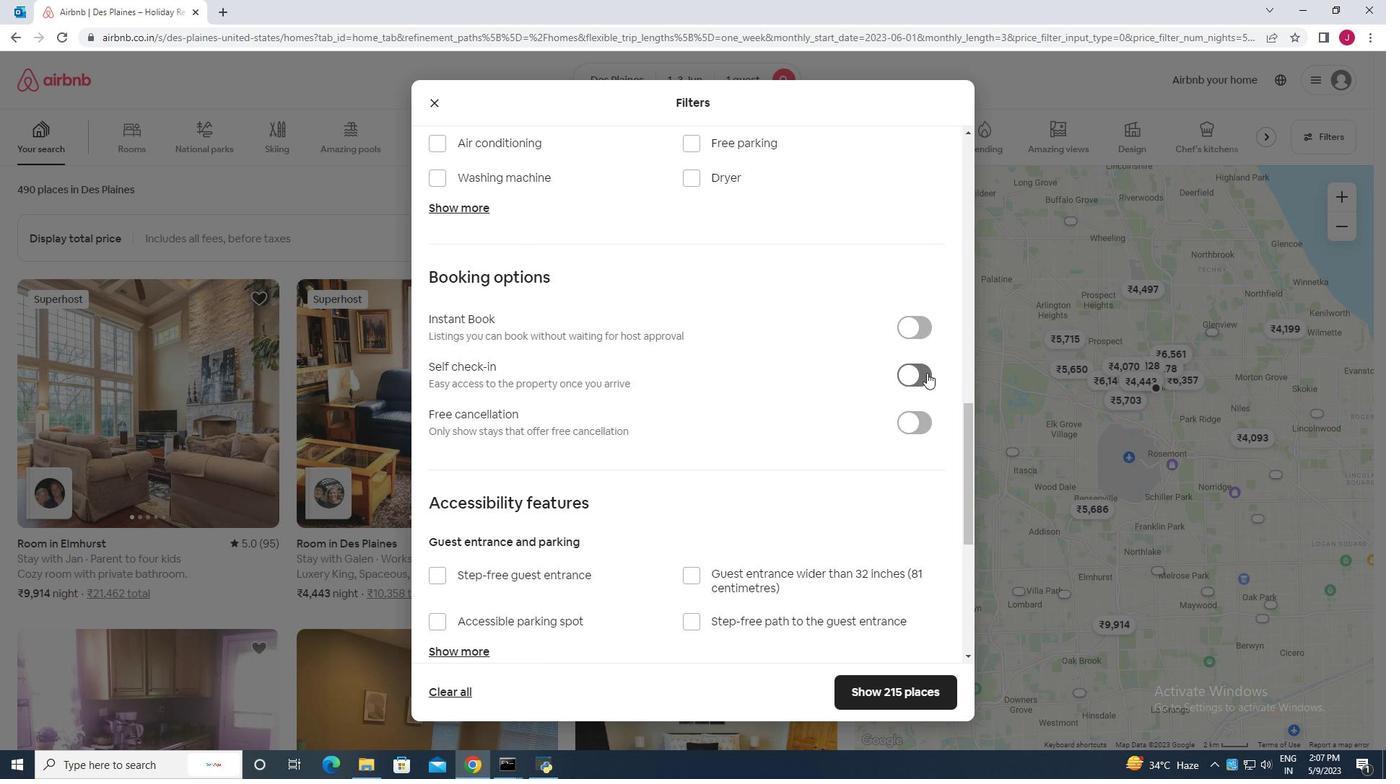 
Action: Mouse pressed left at (927, 373)
Screenshot: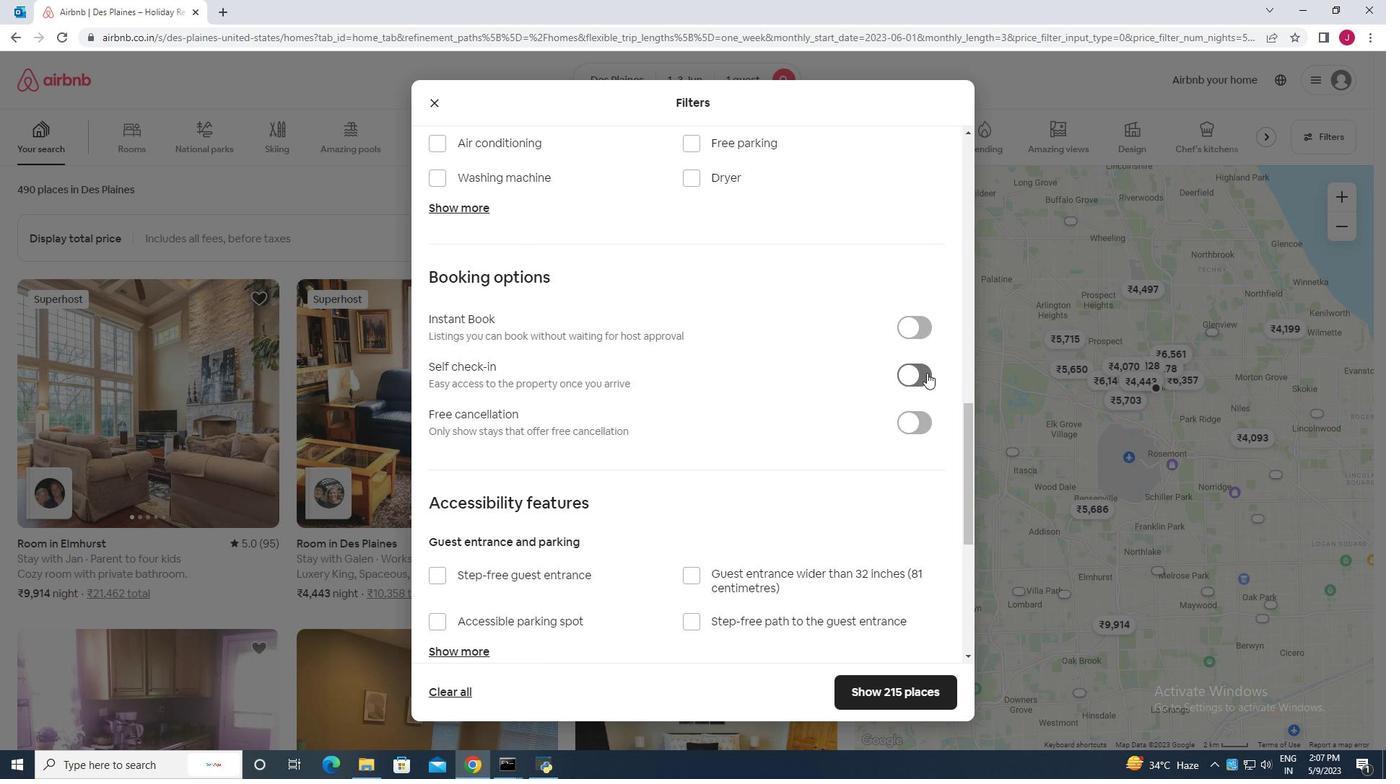 
Action: Mouse moved to (718, 433)
Screenshot: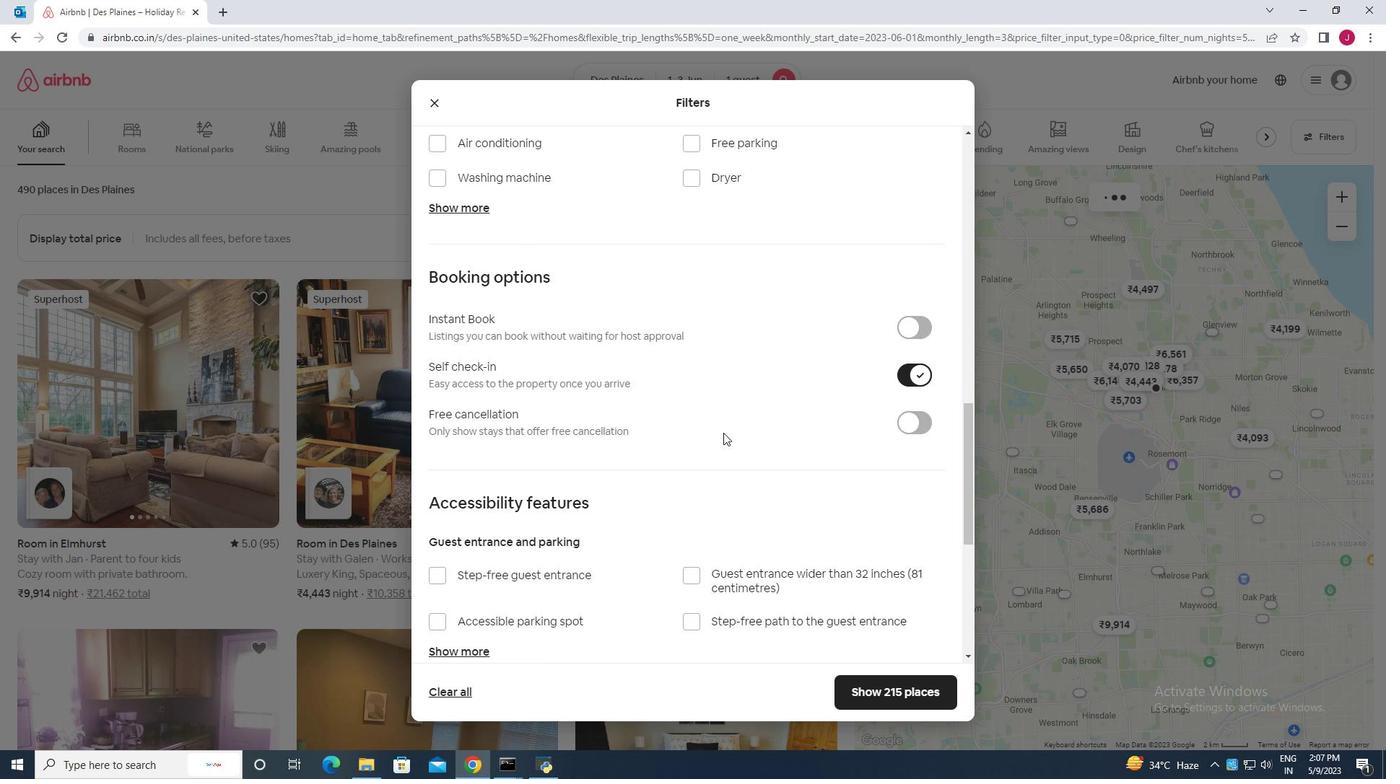 
Action: Mouse scrolled (718, 432) with delta (0, 0)
Screenshot: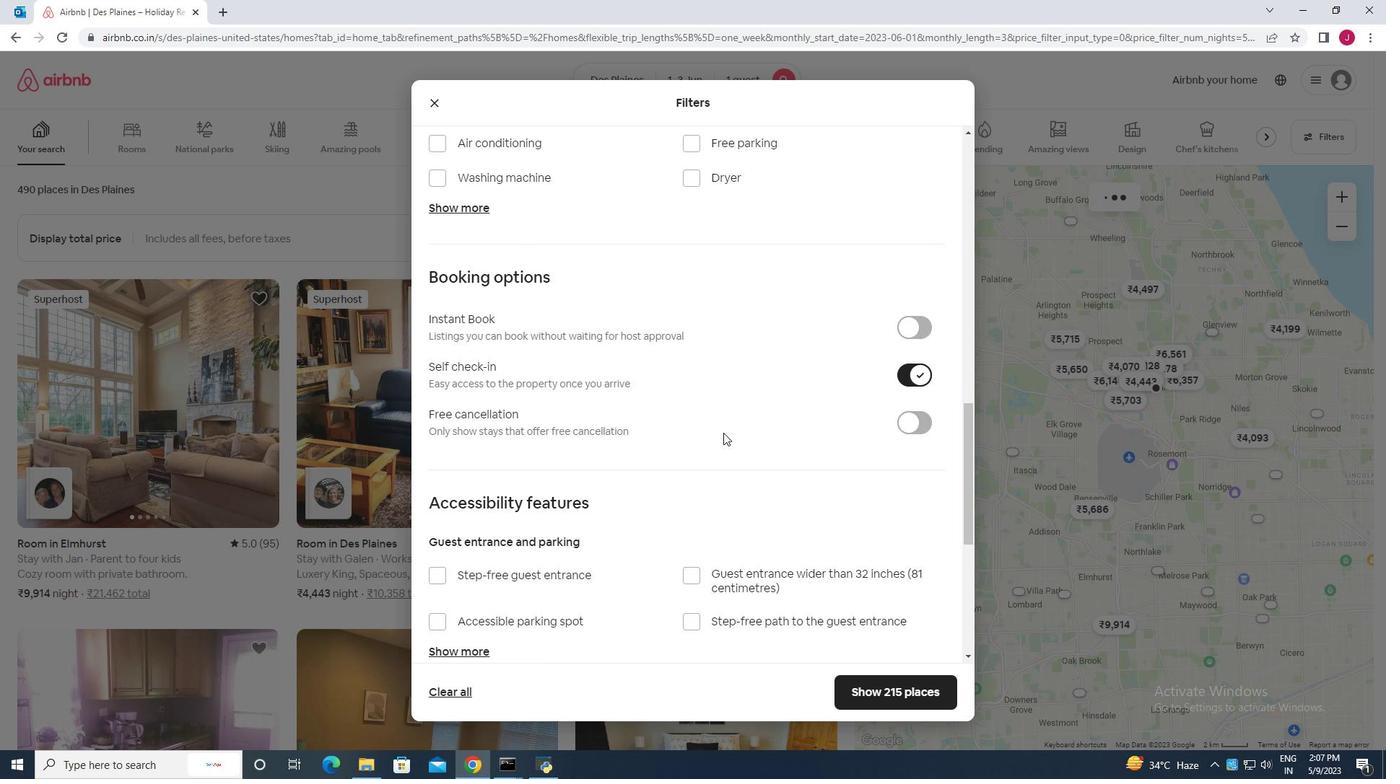 
Action: Mouse moved to (717, 433)
Screenshot: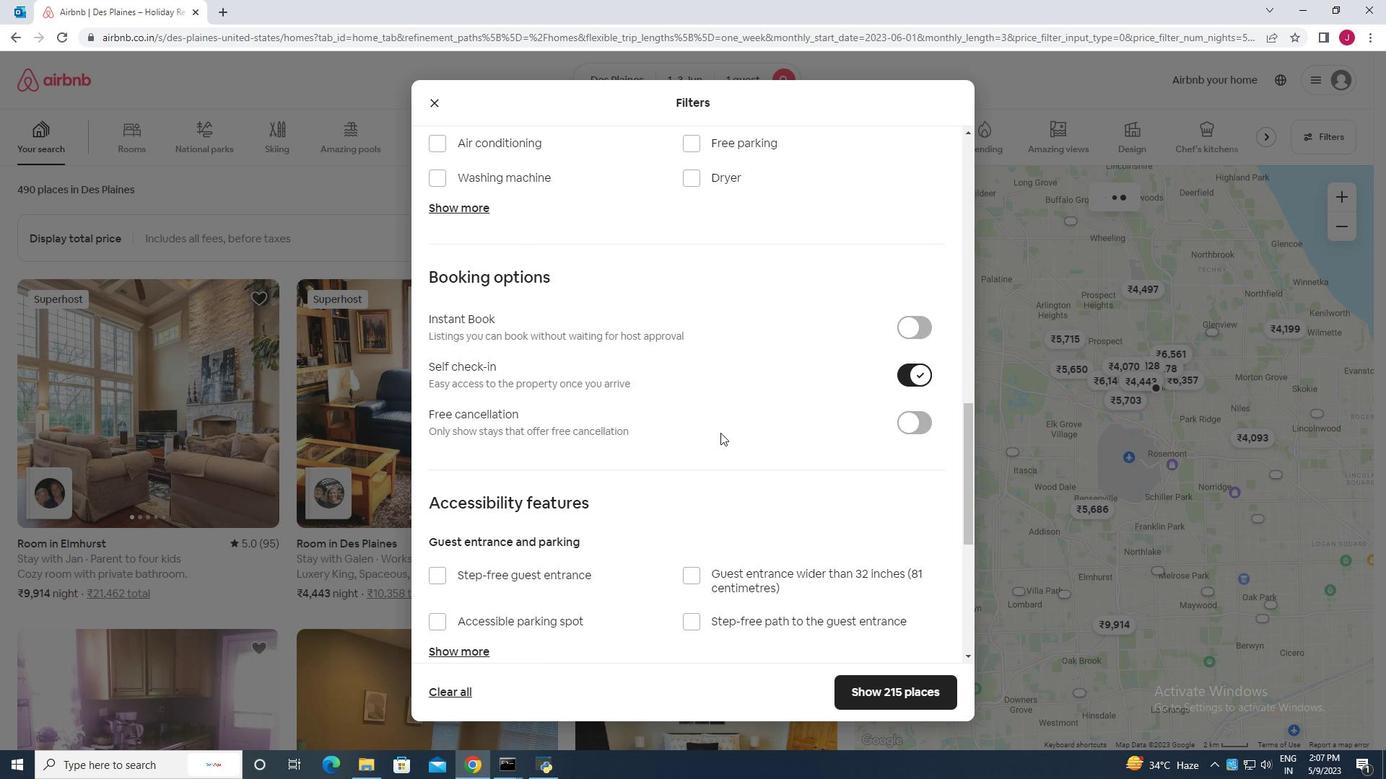 
Action: Mouse scrolled (717, 432) with delta (0, 0)
Screenshot: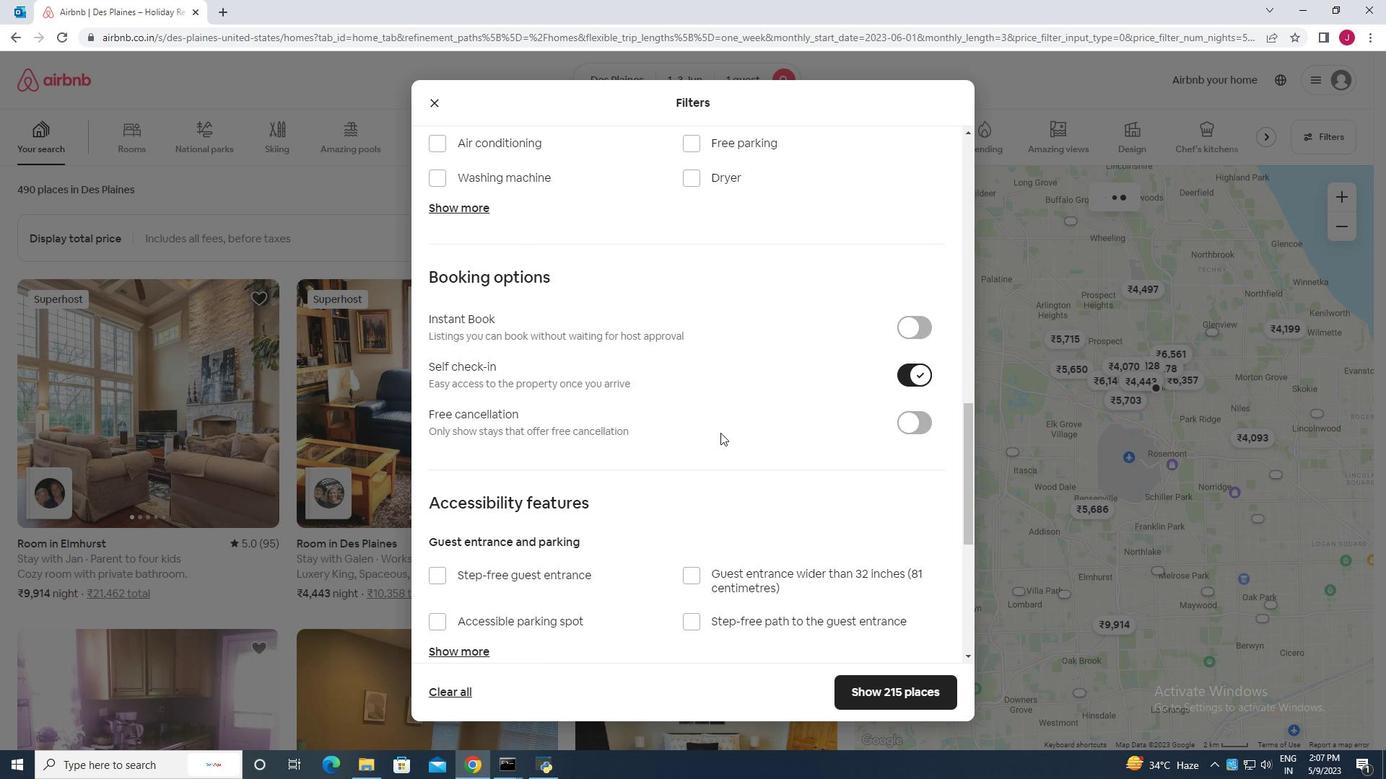 
Action: Mouse scrolled (717, 432) with delta (0, 0)
Screenshot: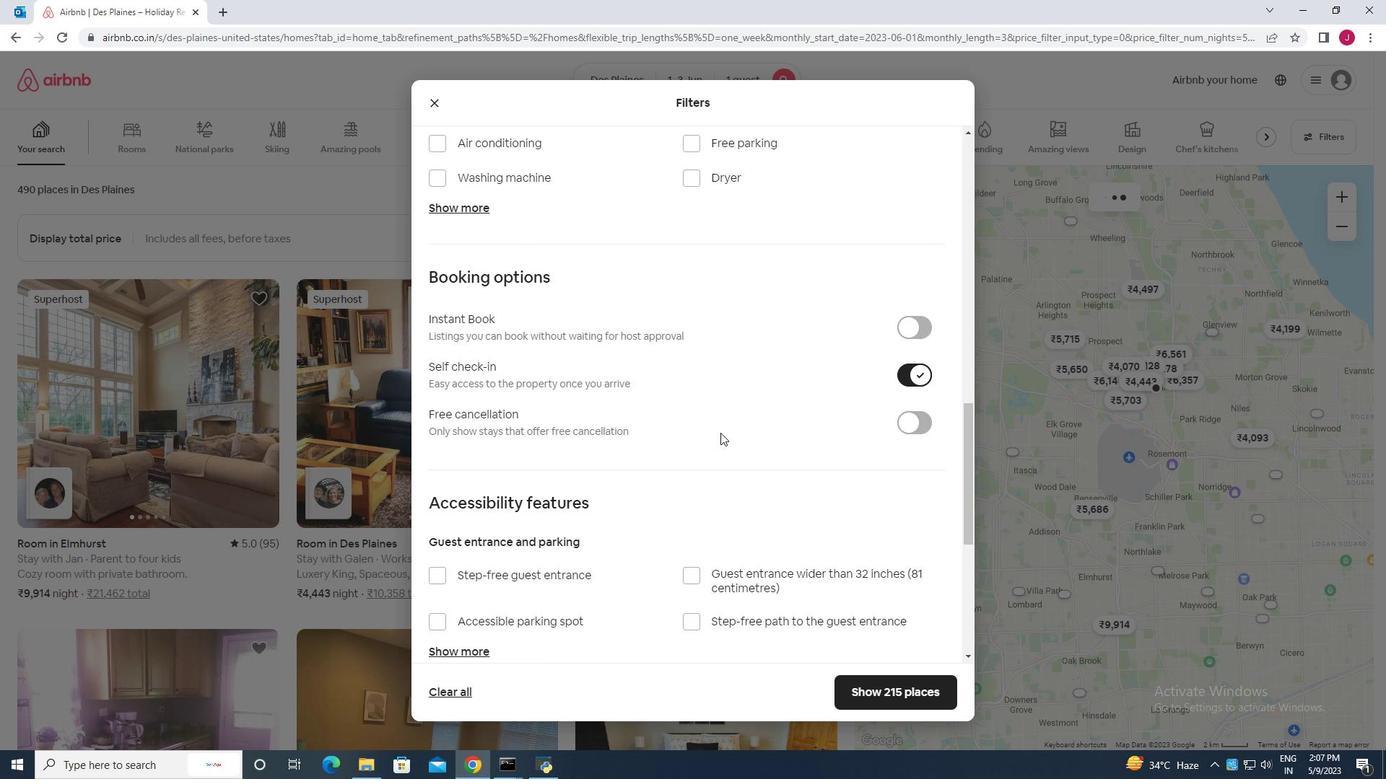 
Action: Mouse scrolled (717, 432) with delta (0, 0)
Screenshot: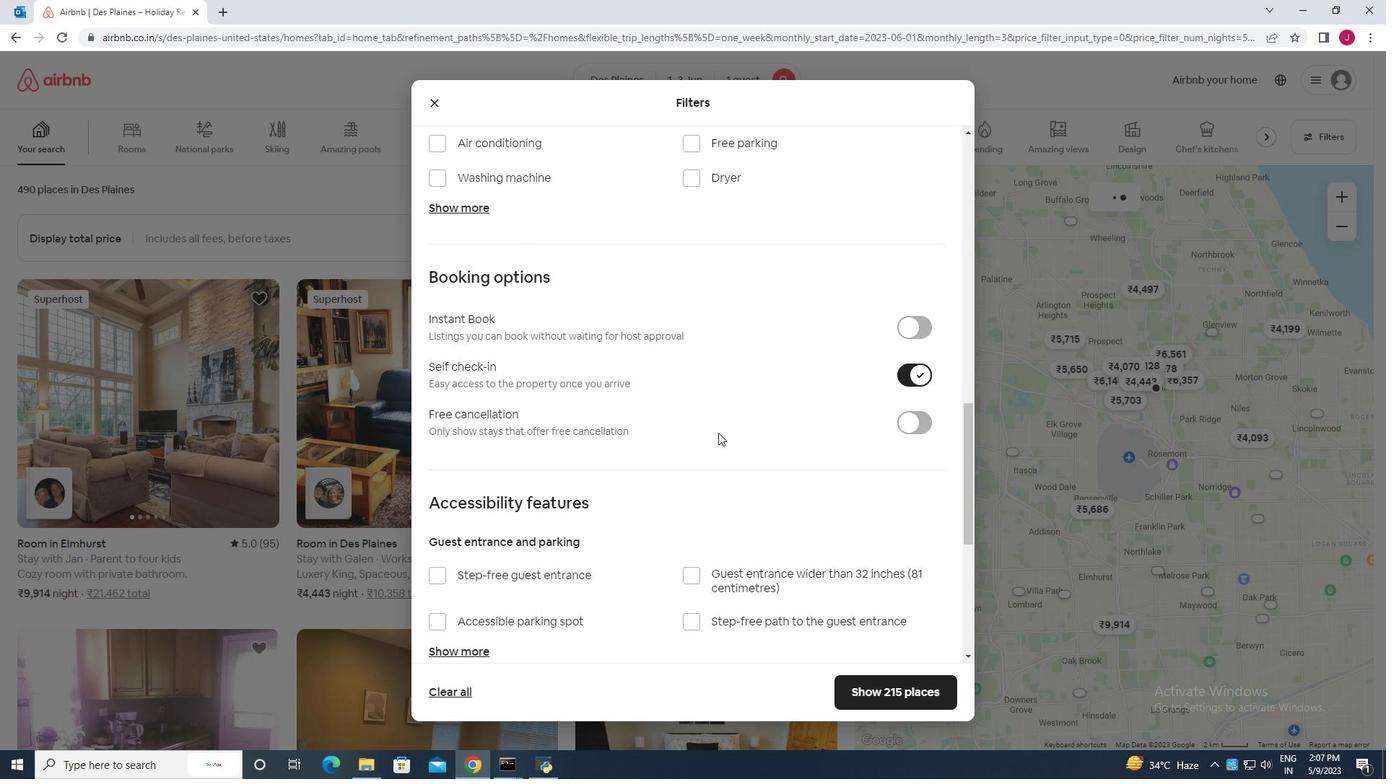
Action: Mouse scrolled (717, 432) with delta (0, 0)
Screenshot: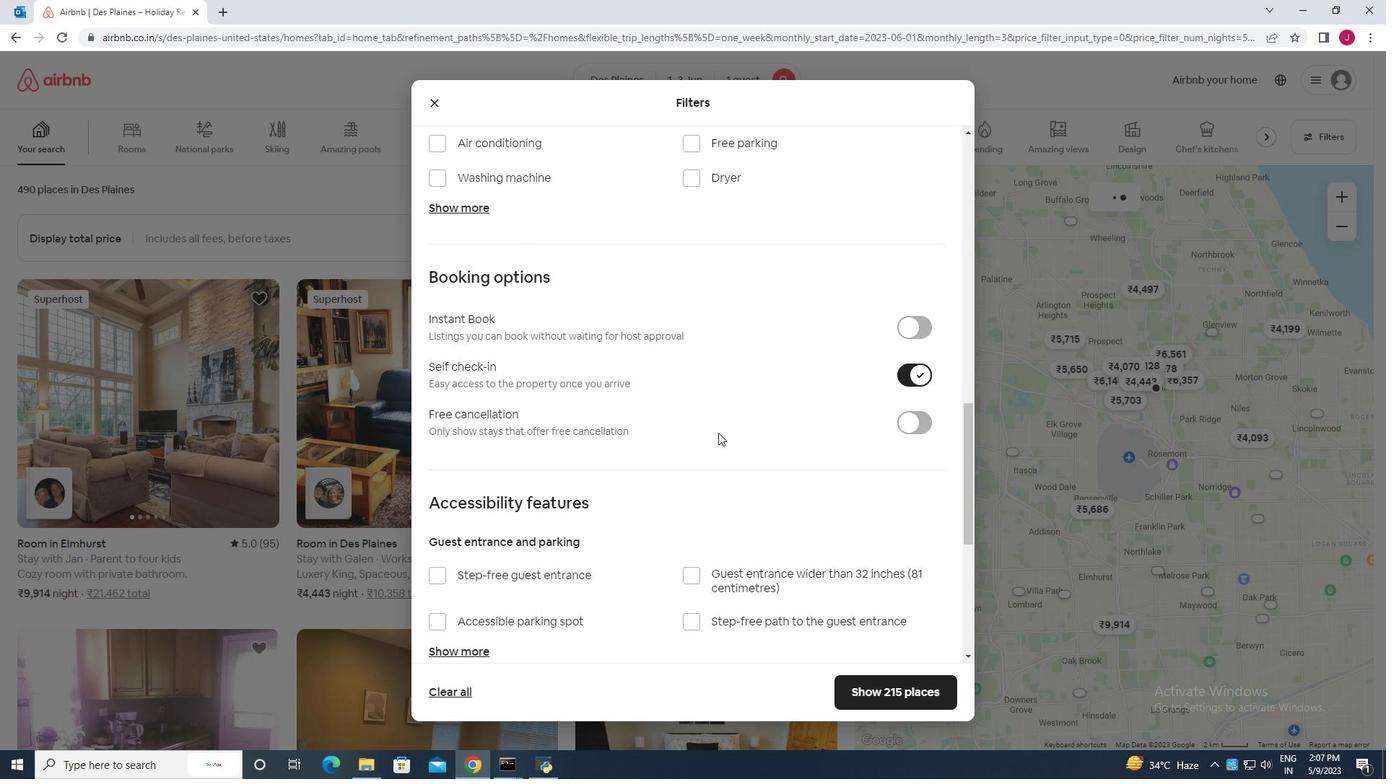 
Action: Mouse scrolled (717, 432) with delta (0, 0)
Screenshot: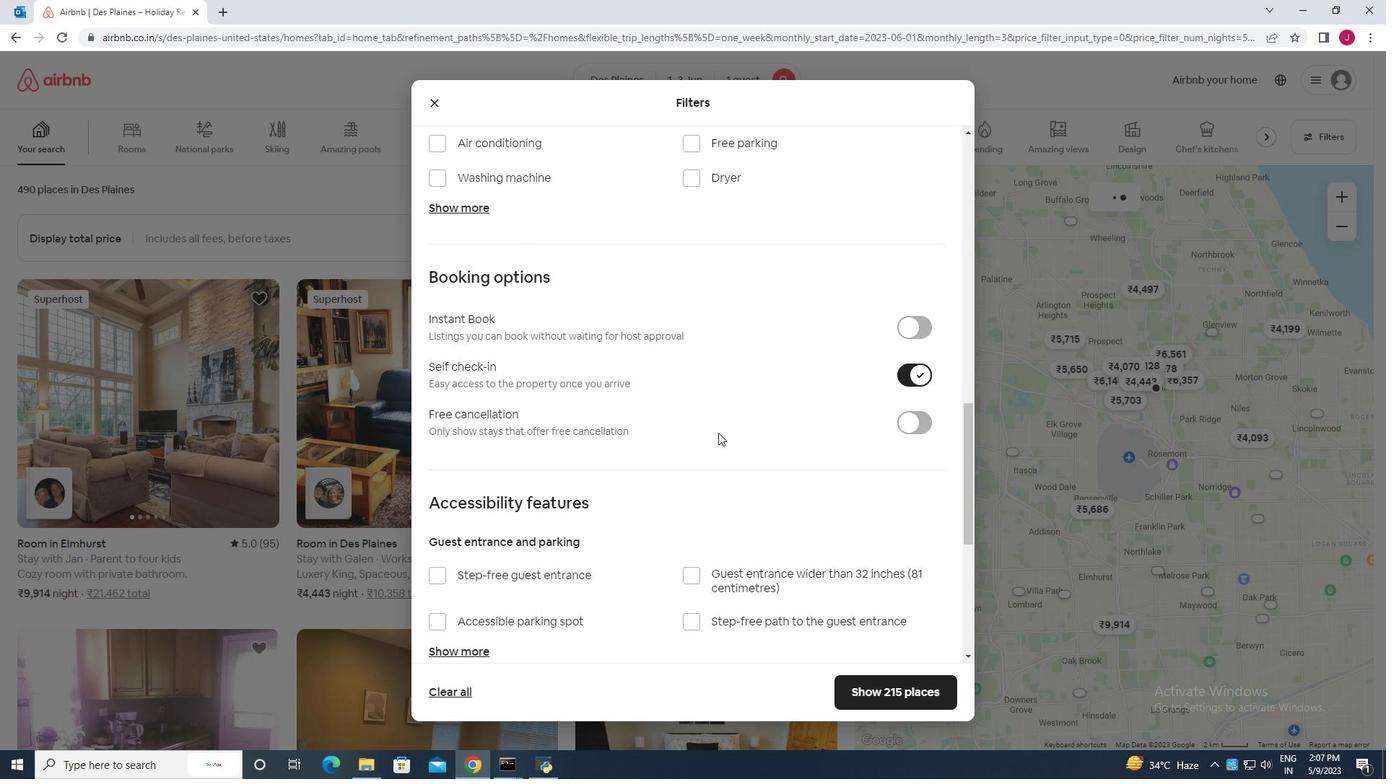 
Action: Mouse moved to (698, 476)
Screenshot: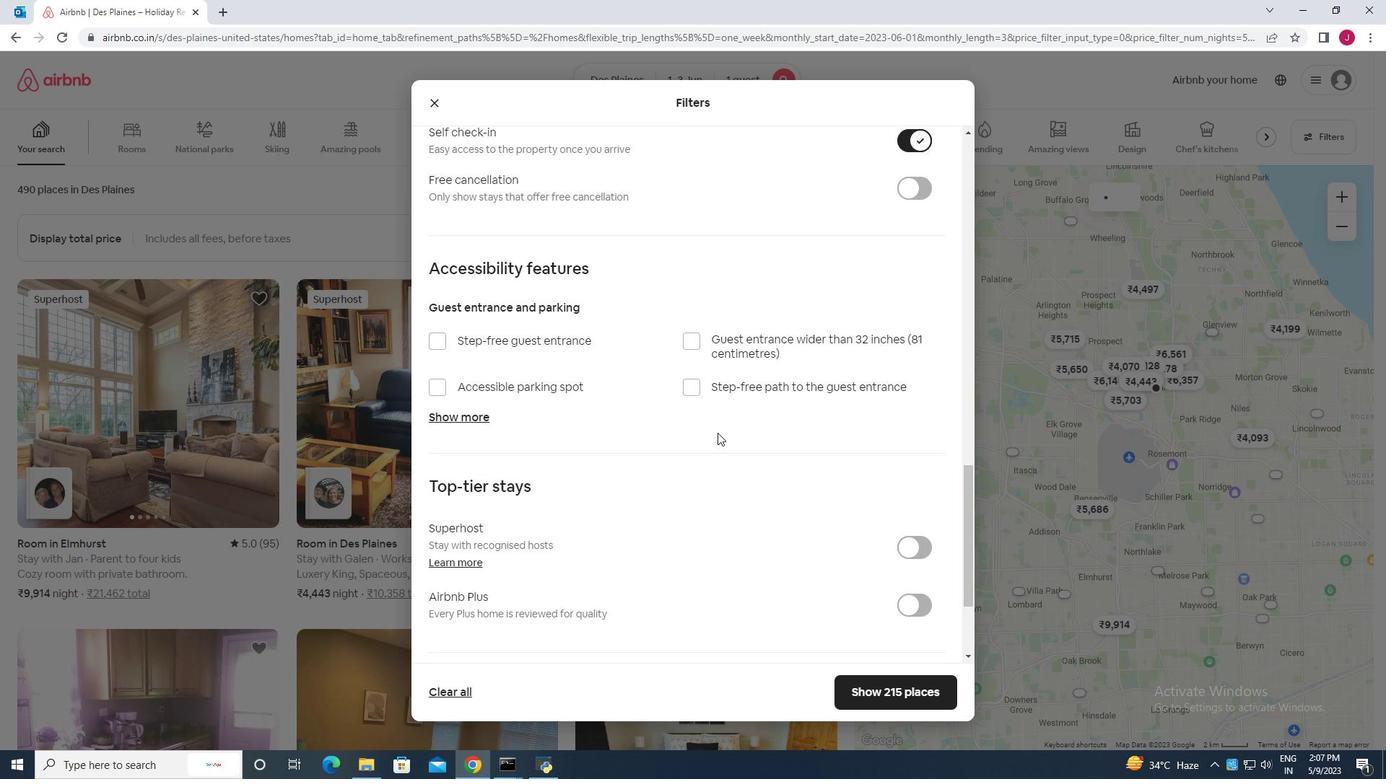 
Action: Mouse scrolled (698, 475) with delta (0, 0)
Screenshot: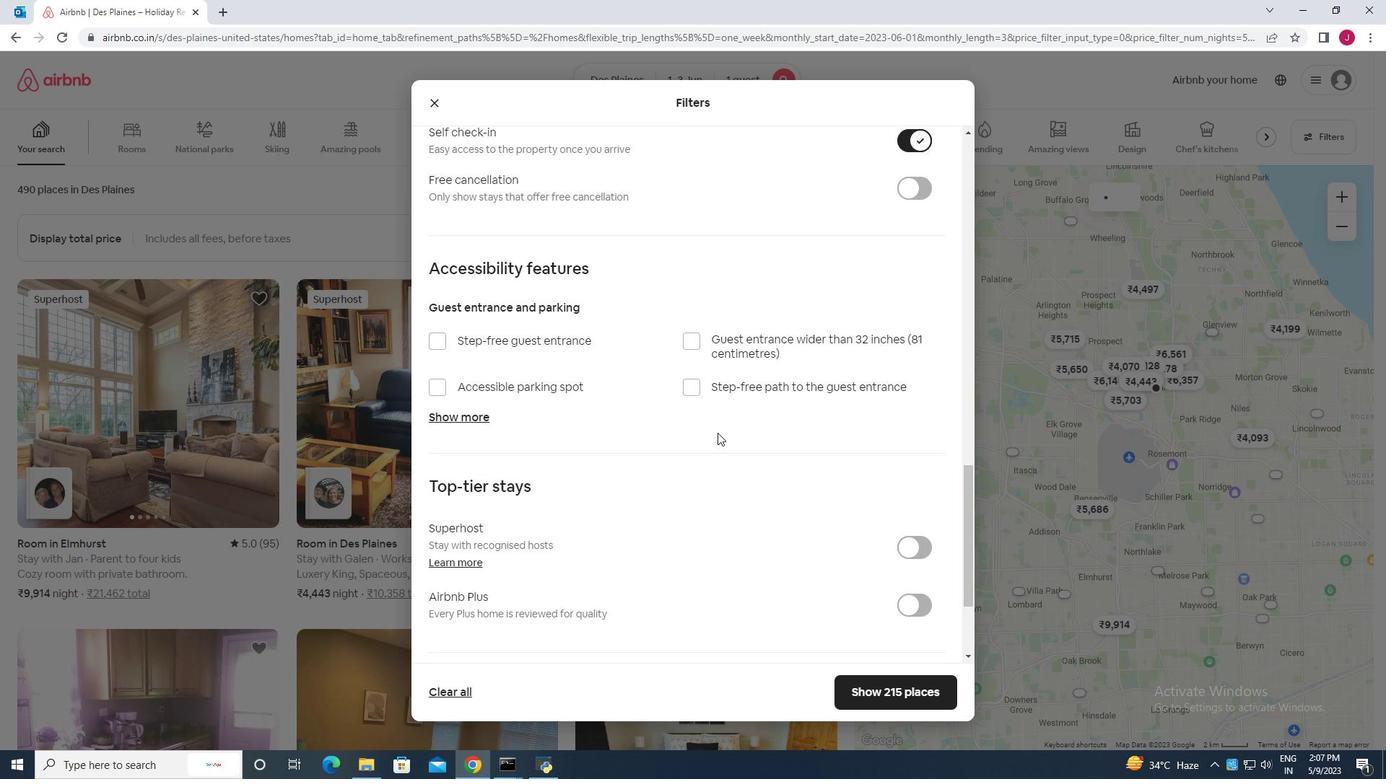 
Action: Mouse moved to (695, 489)
Screenshot: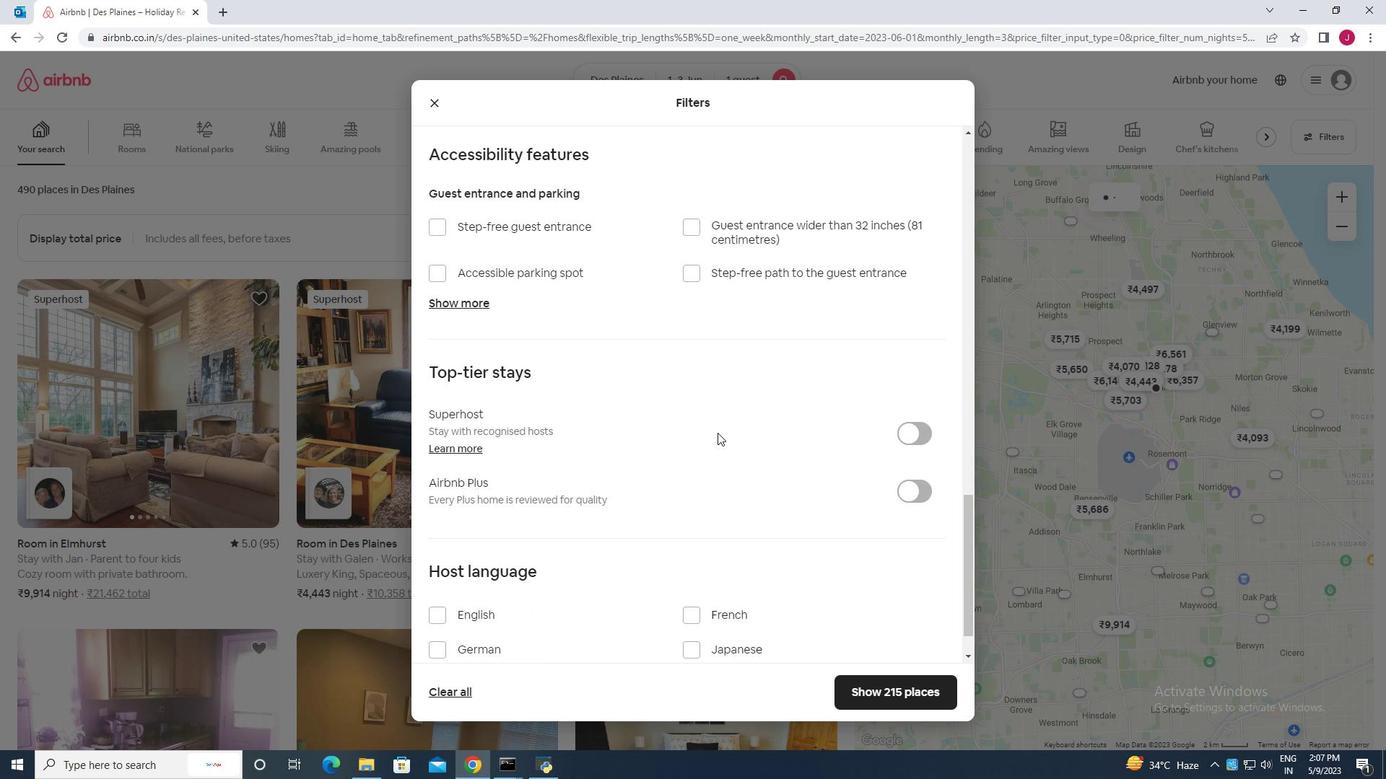 
Action: Mouse scrolled (695, 488) with delta (0, 0)
Screenshot: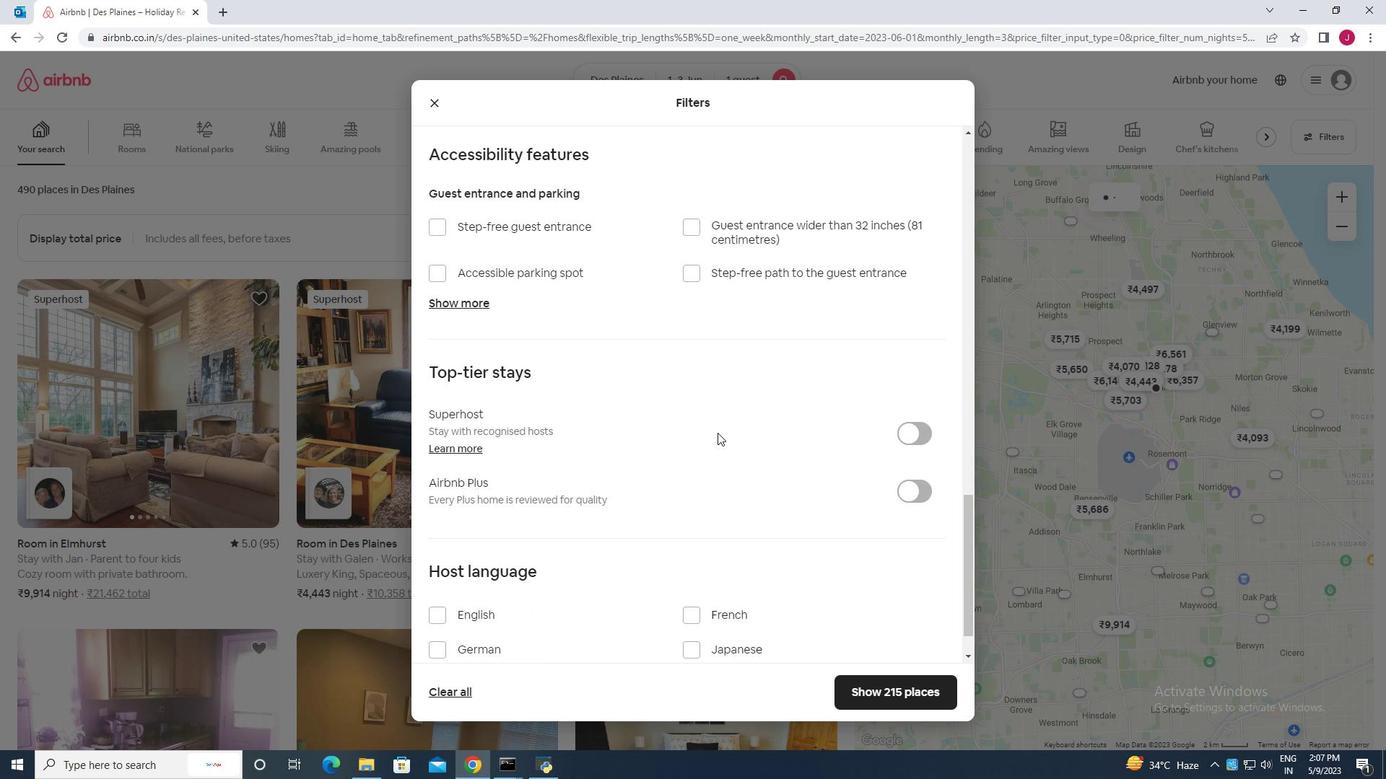 
Action: Mouse moved to (694, 491)
Screenshot: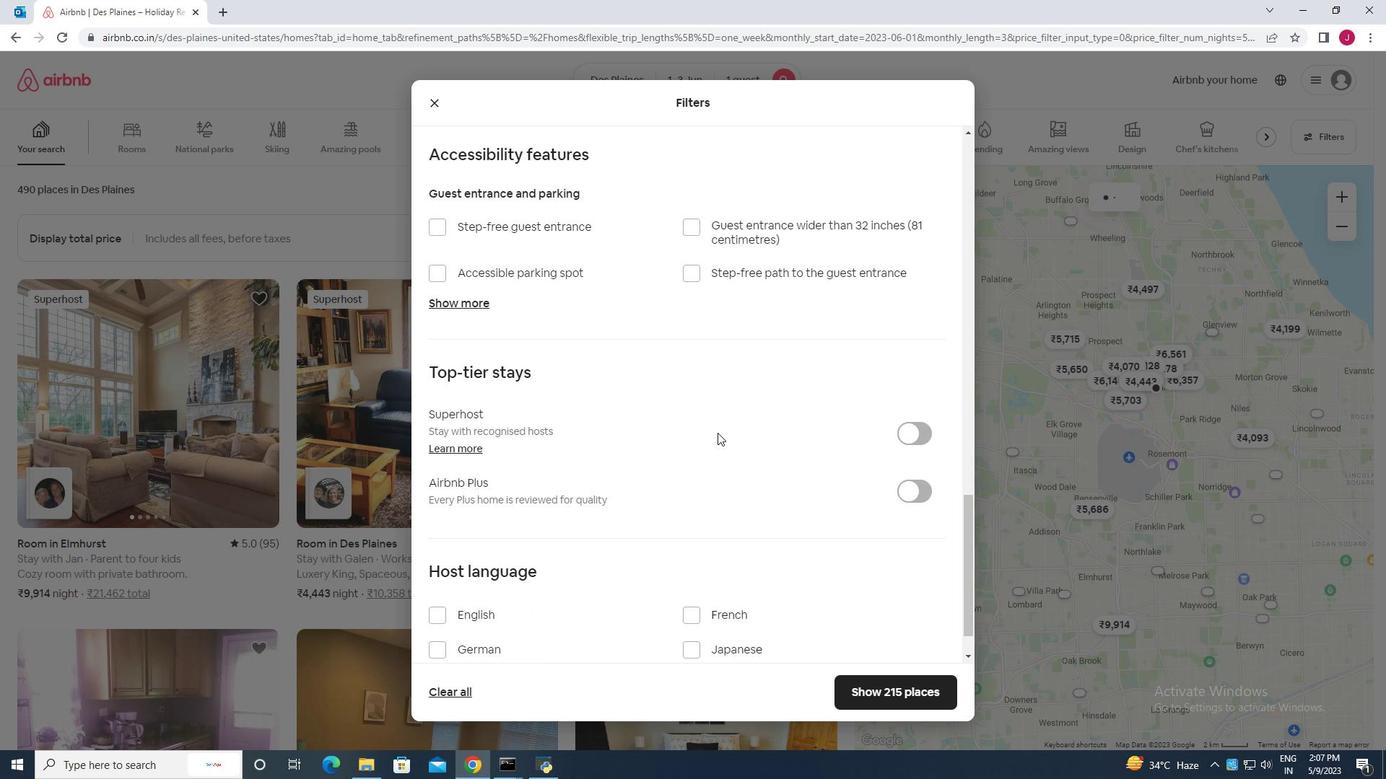 
Action: Mouse scrolled (694, 490) with delta (0, 0)
Screenshot: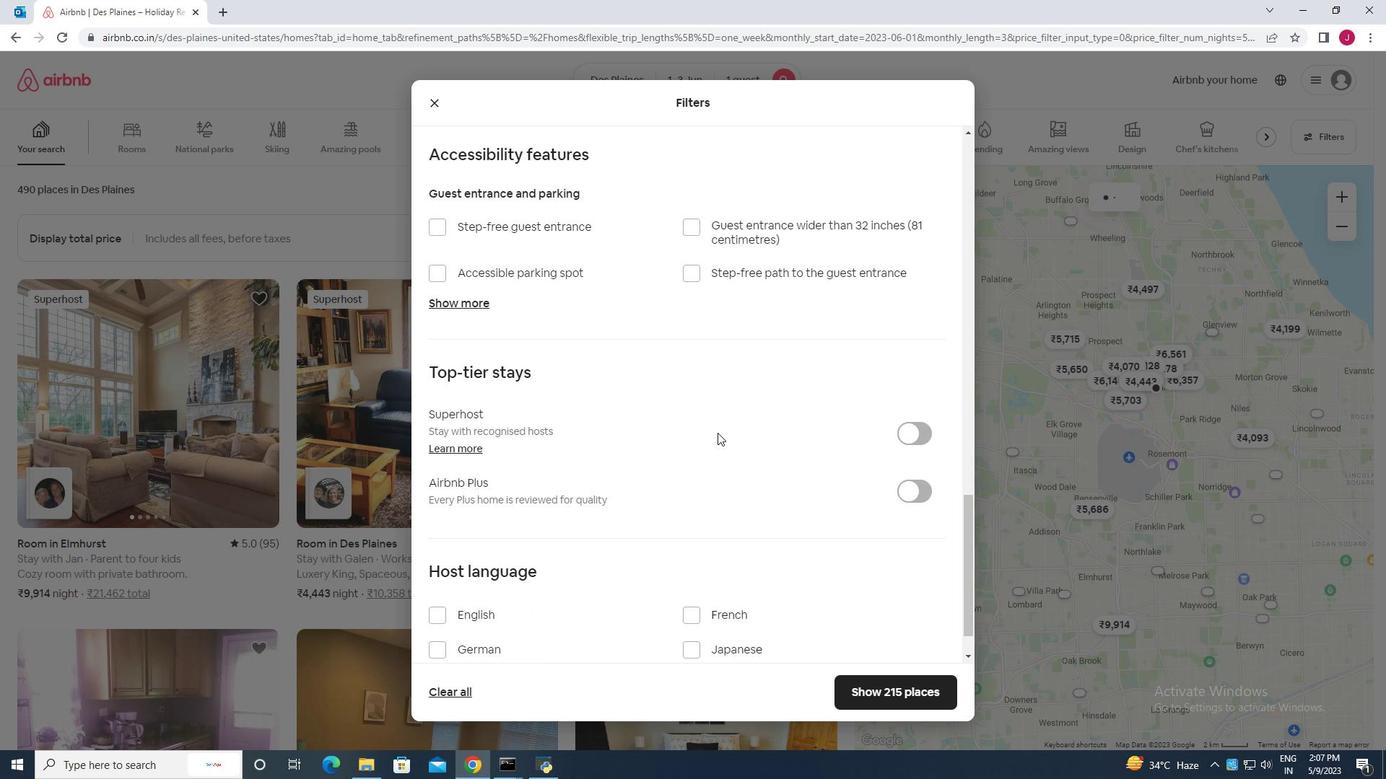 
Action: Mouse scrolled (694, 490) with delta (0, 0)
Screenshot: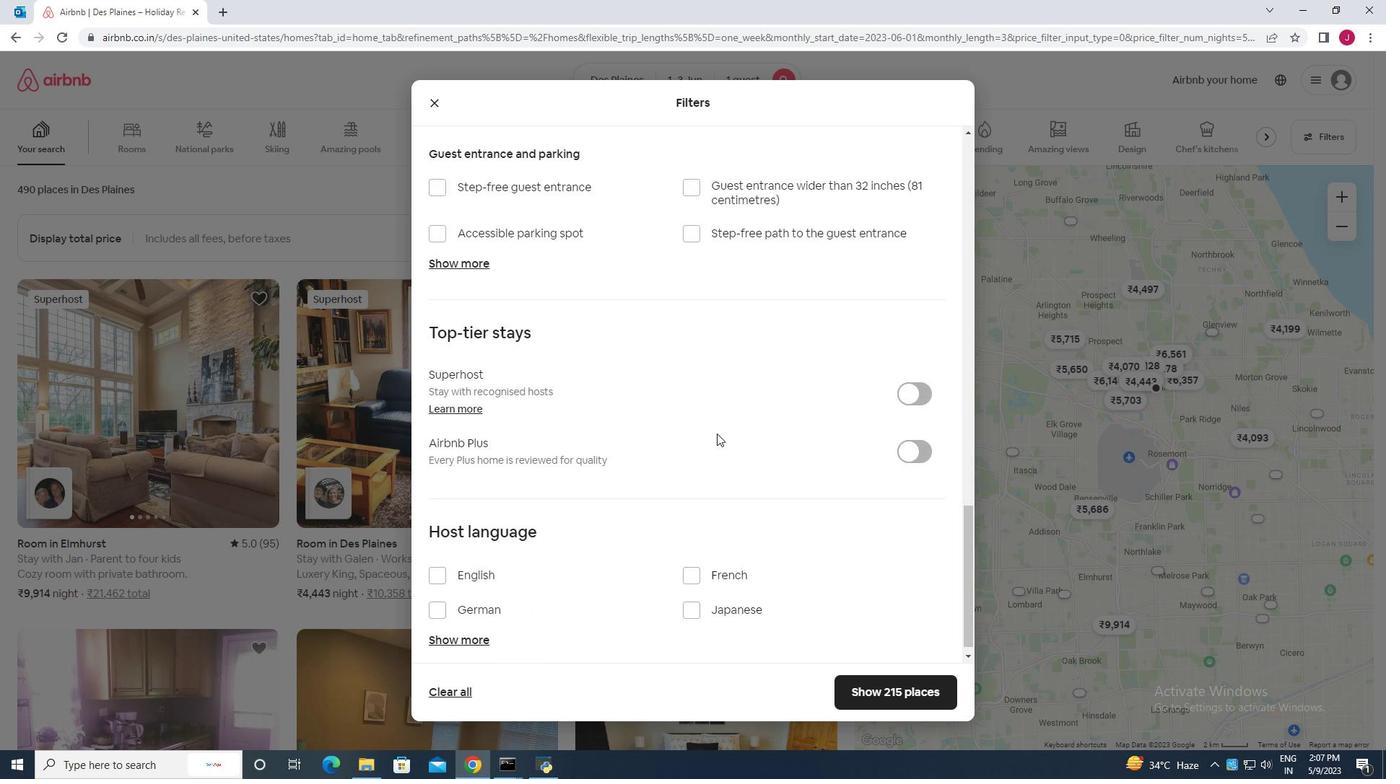 
Action: Mouse moved to (688, 497)
Screenshot: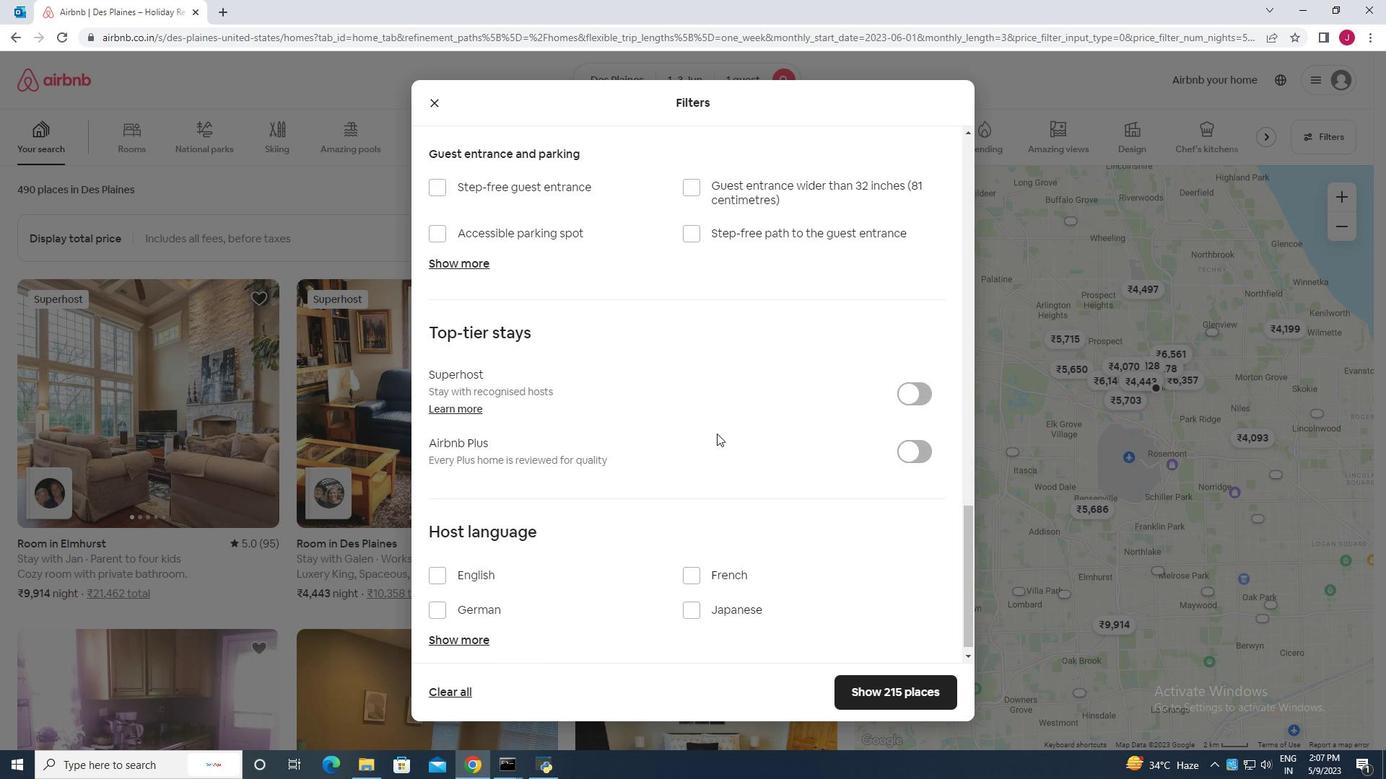 
Action: Mouse scrolled (688, 496) with delta (0, 0)
Screenshot: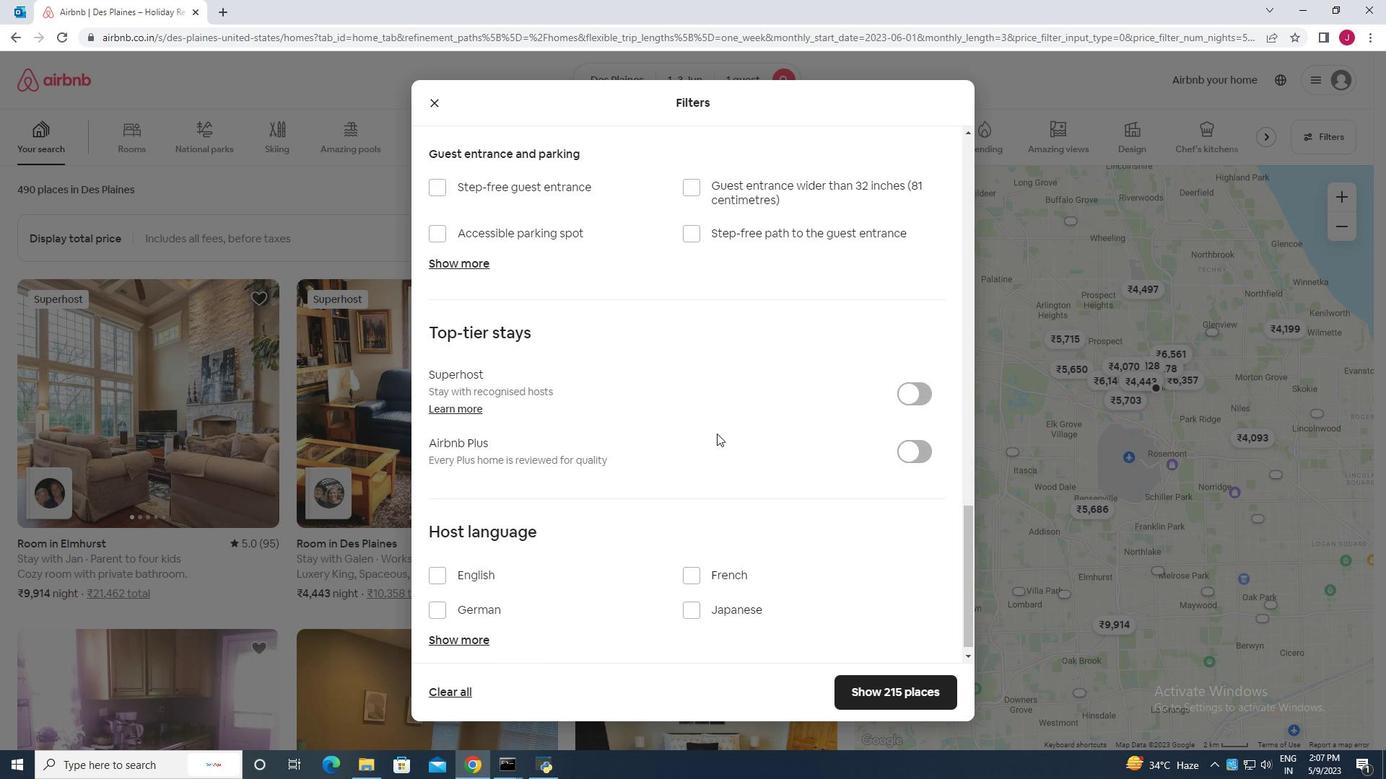 
Action: Mouse moved to (439, 561)
Screenshot: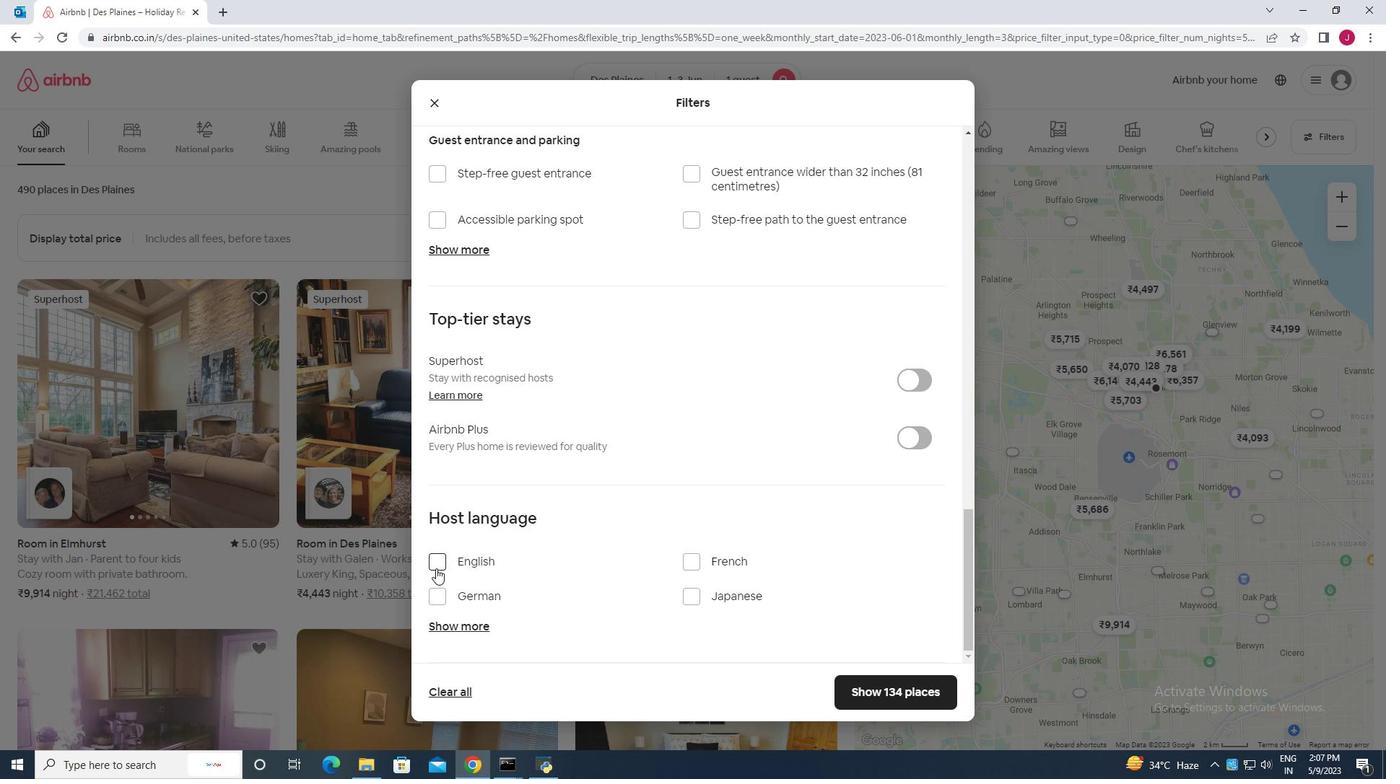 
Action: Mouse pressed left at (439, 561)
Screenshot: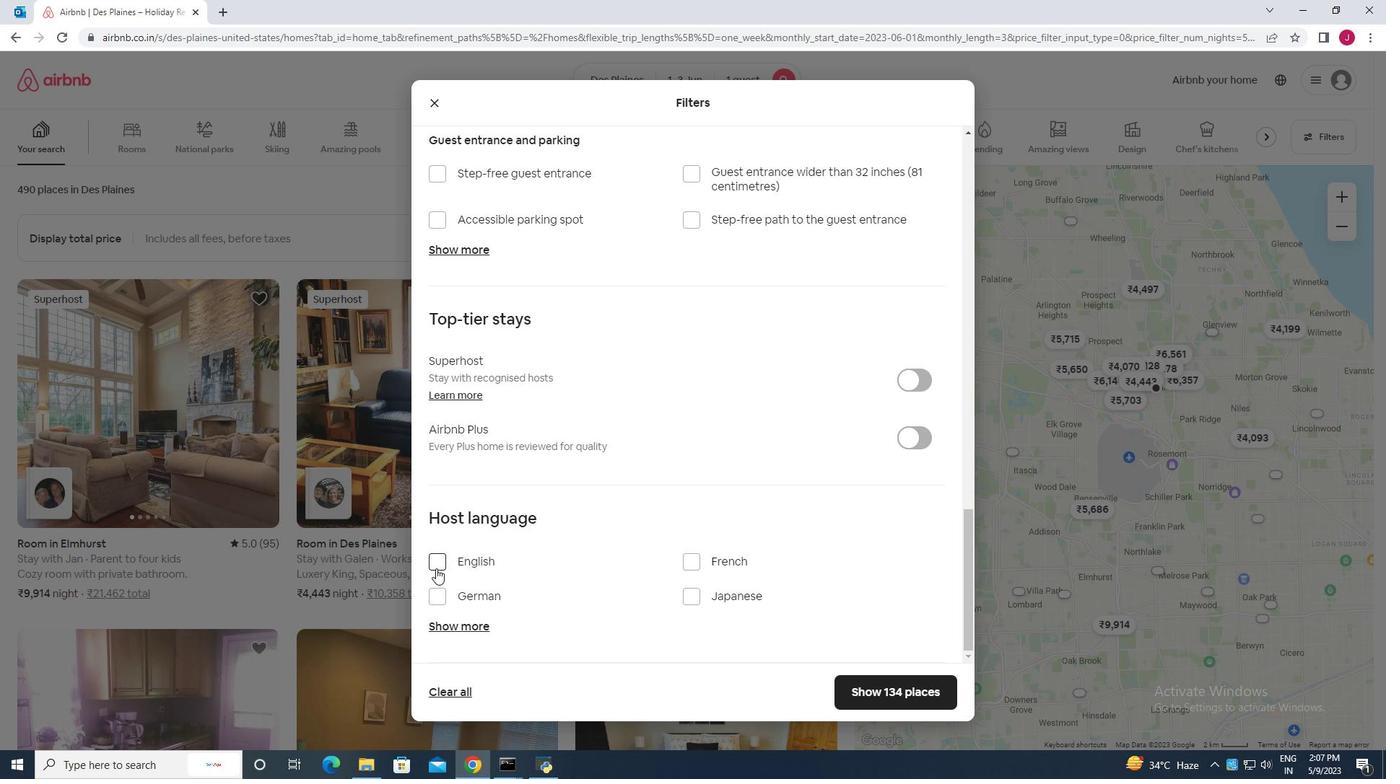 
Action: Mouse moved to (917, 691)
Screenshot: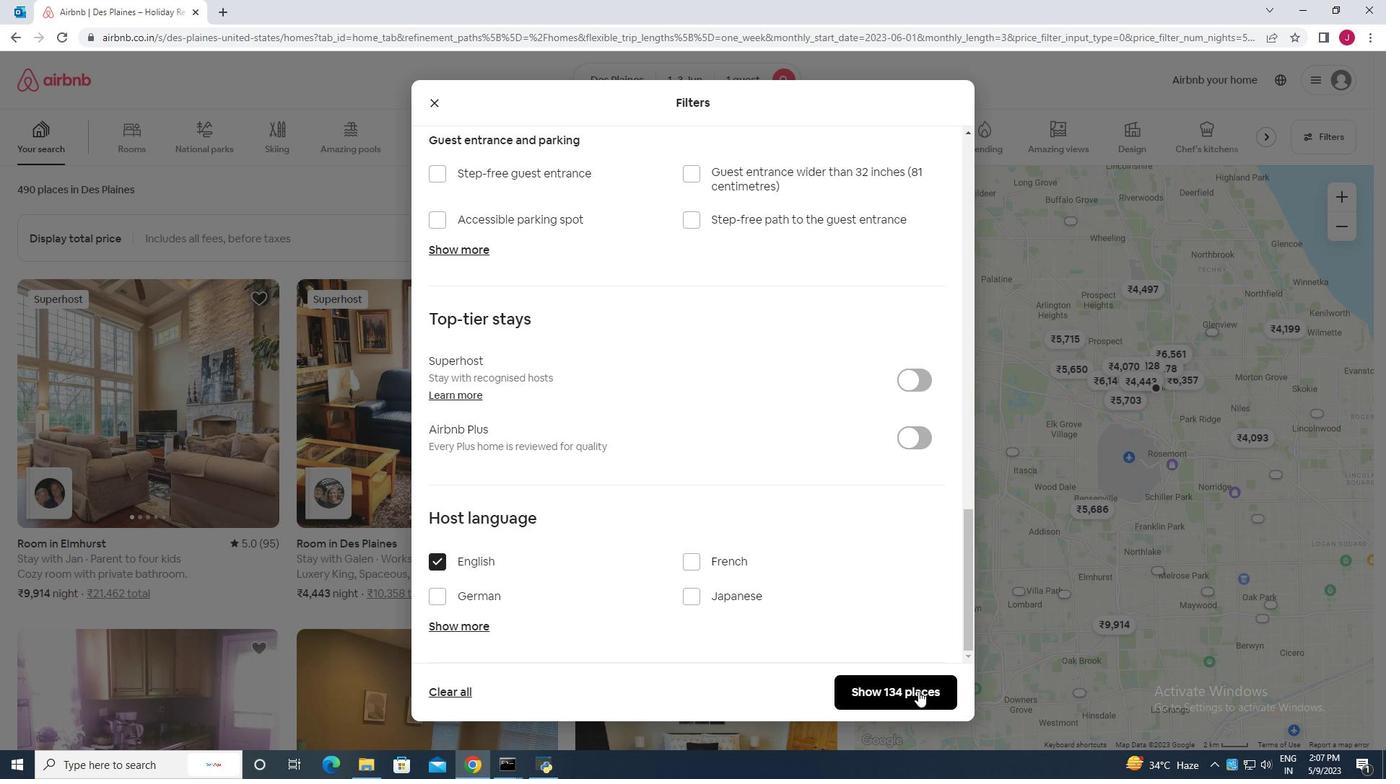 
Action: Mouse pressed left at (917, 691)
Screenshot: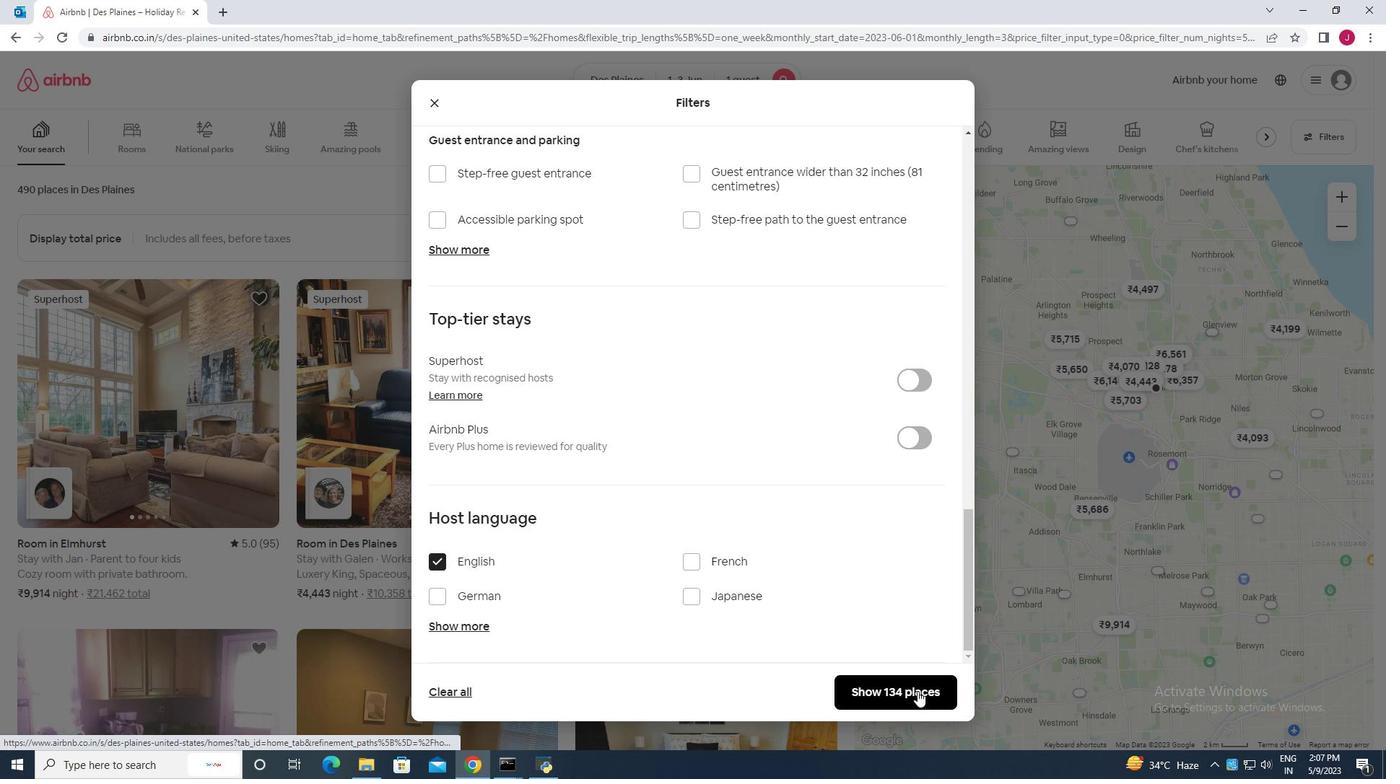 
Action: Mouse moved to (907, 687)
Screenshot: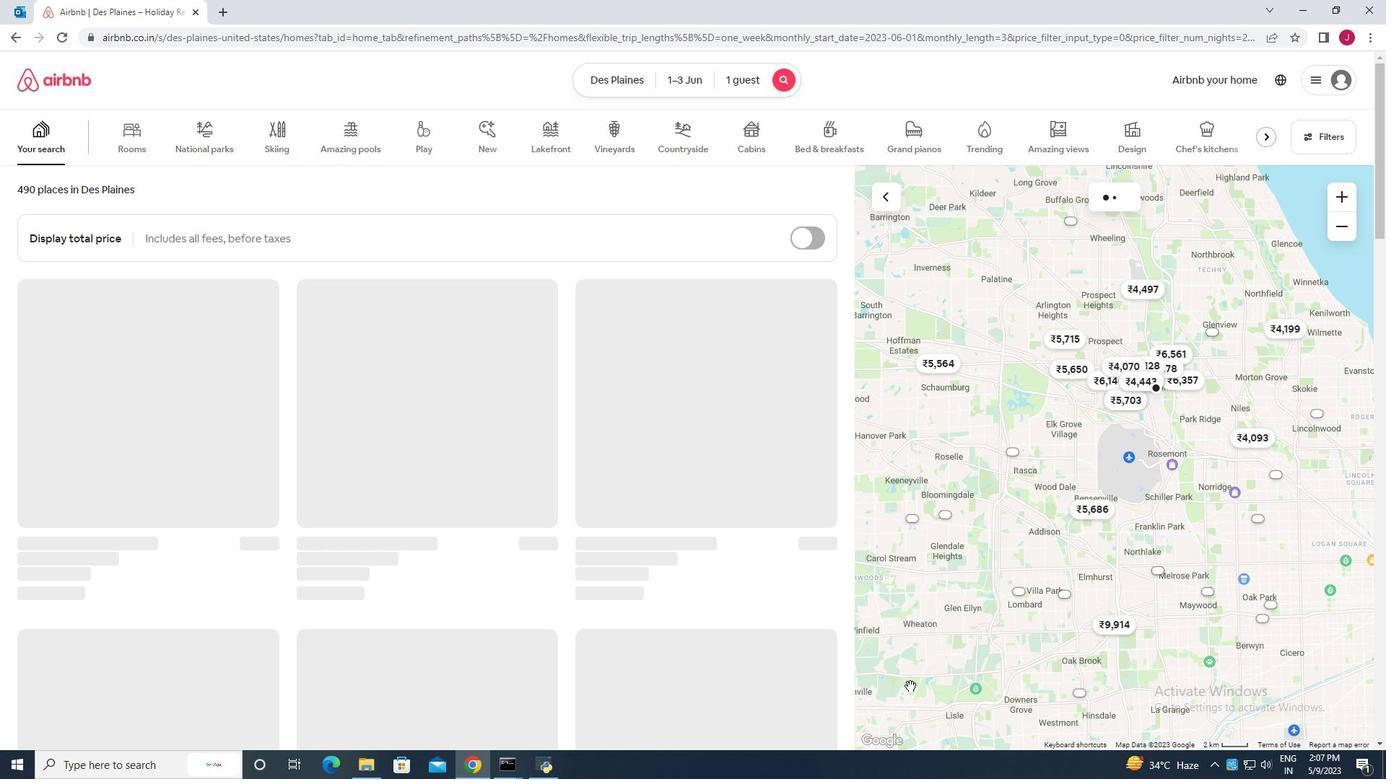
